 Task: For heading Use Spectral with navy blue colour & Underline.  font size for heading22,  'Change the font style of data to'Spectral and font size to 14,  Change the alignment of both headline & data to Align left In the sheet   Budget Tracker   book
Action: Mouse moved to (214, 150)
Screenshot: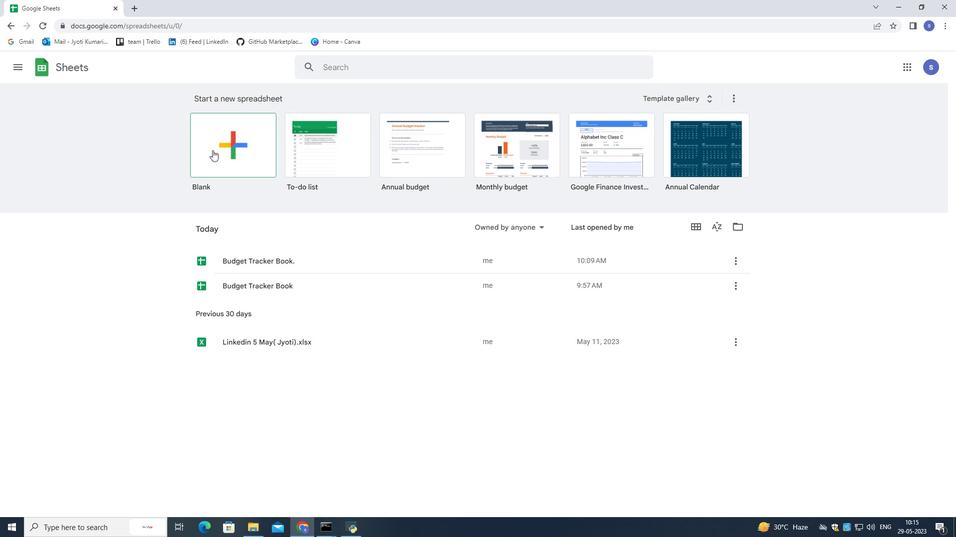 
Action: Mouse pressed left at (214, 150)
Screenshot: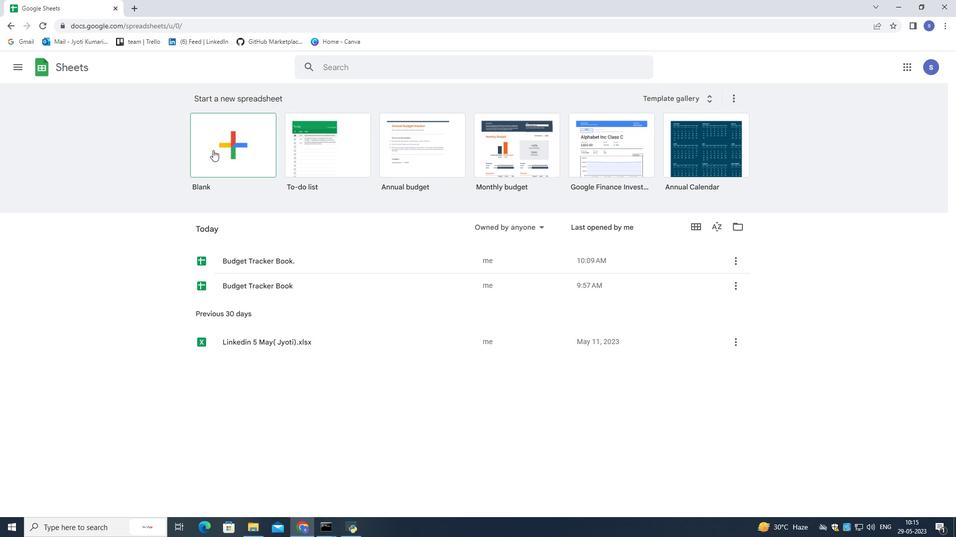 
Action: Mouse moved to (136, 137)
Screenshot: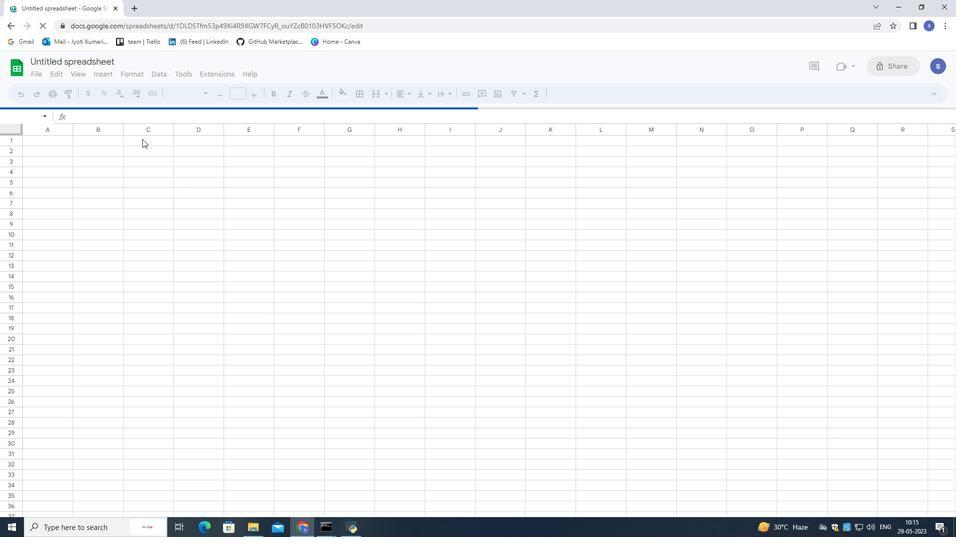
Action: Mouse pressed left at (136, 137)
Screenshot: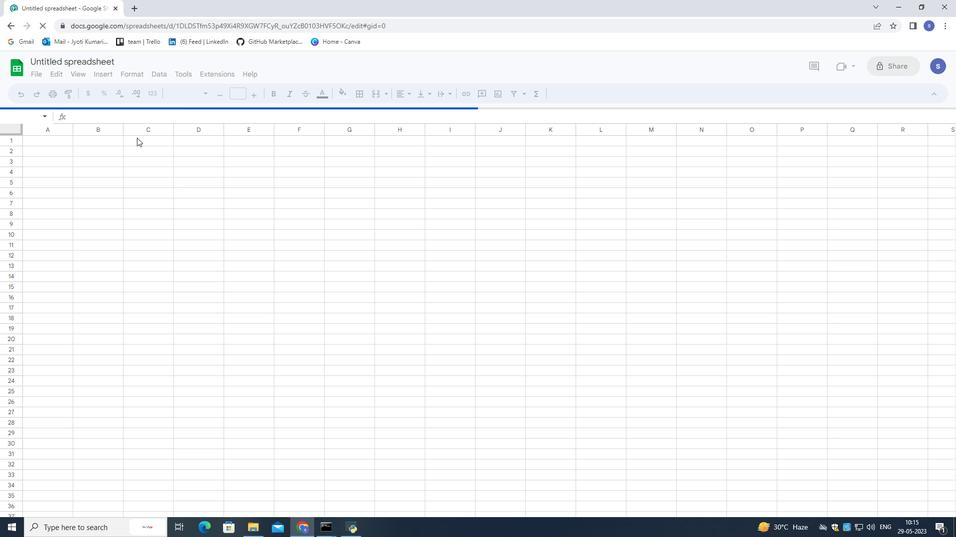 
Action: Mouse moved to (108, 139)
Screenshot: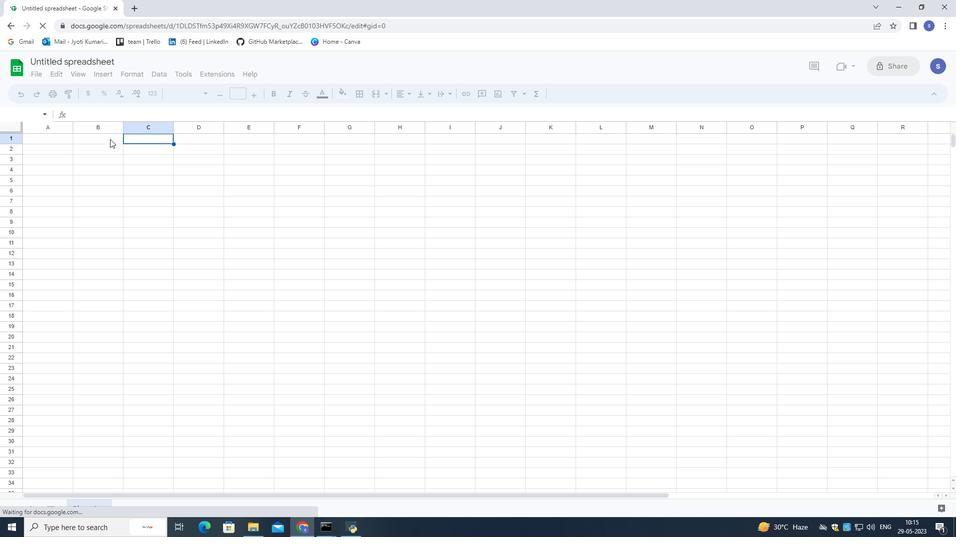 
Action: Mouse pressed left at (108, 139)
Screenshot: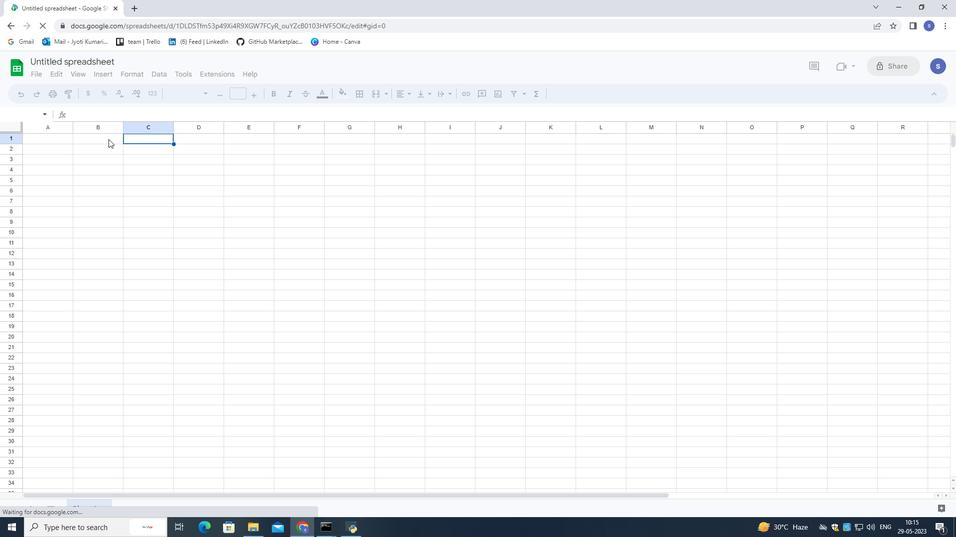 
Action: Mouse moved to (53, 138)
Screenshot: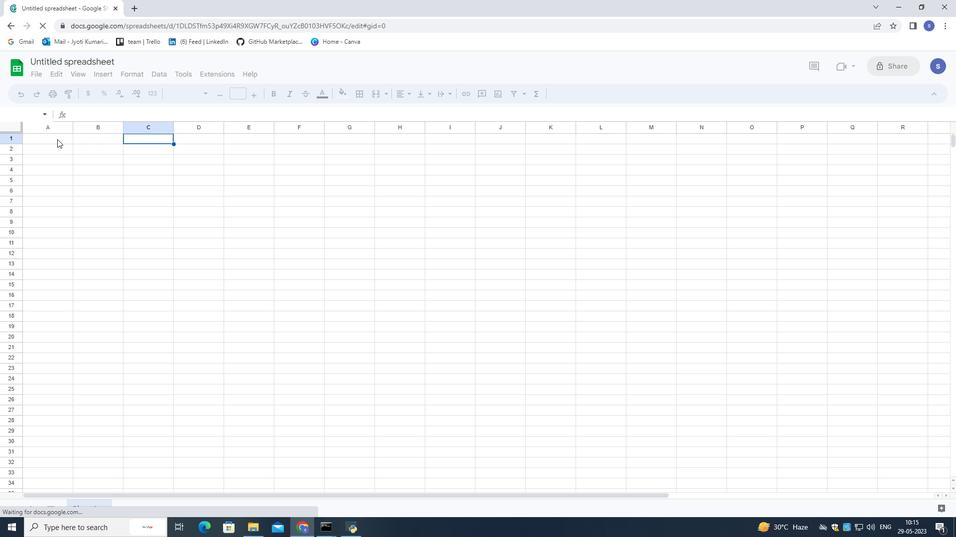 
Action: Mouse pressed left at (53, 138)
Screenshot: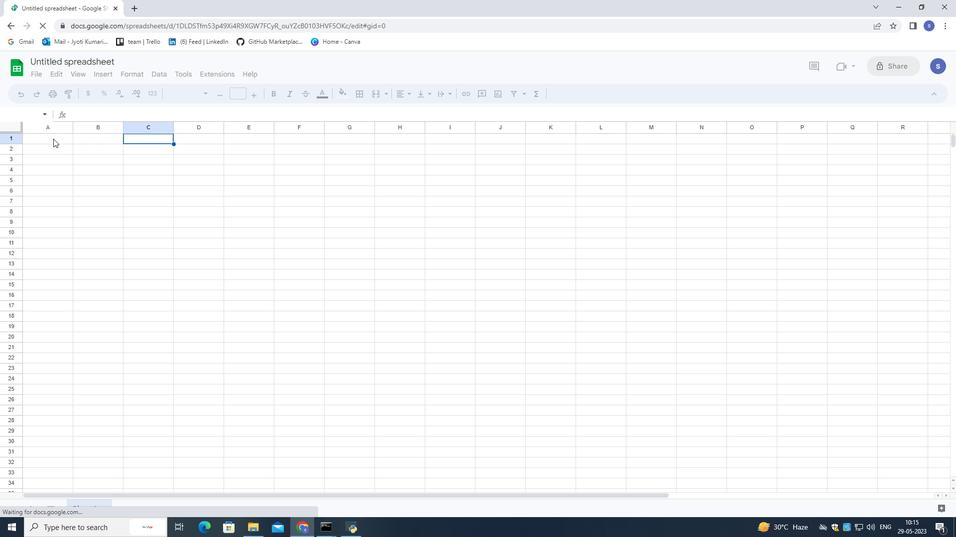 
Action: Mouse moved to (69, 135)
Screenshot: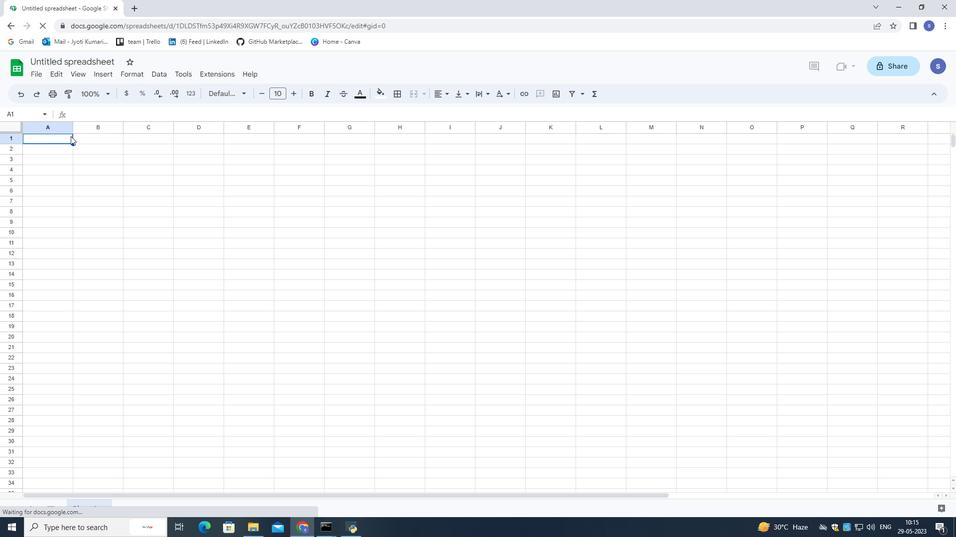 
Action: Mouse pressed left at (69, 135)
Screenshot: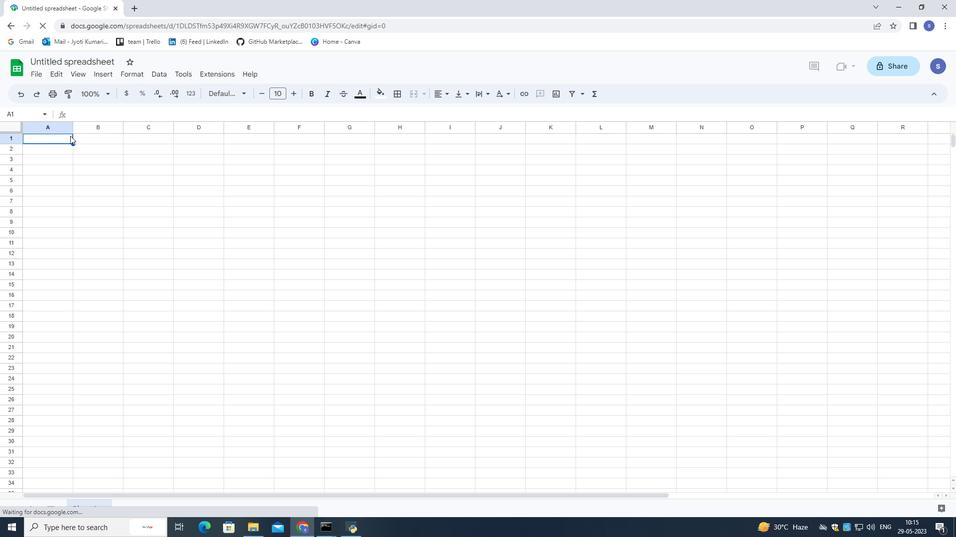 
Action: Mouse moved to (77, 137)
Screenshot: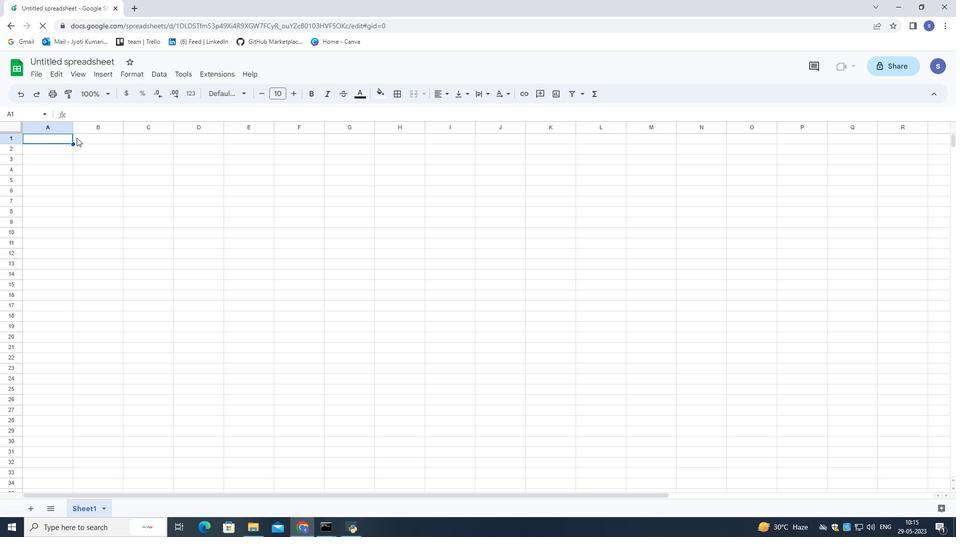 
Action: Mouse pressed left at (77, 137)
Screenshot: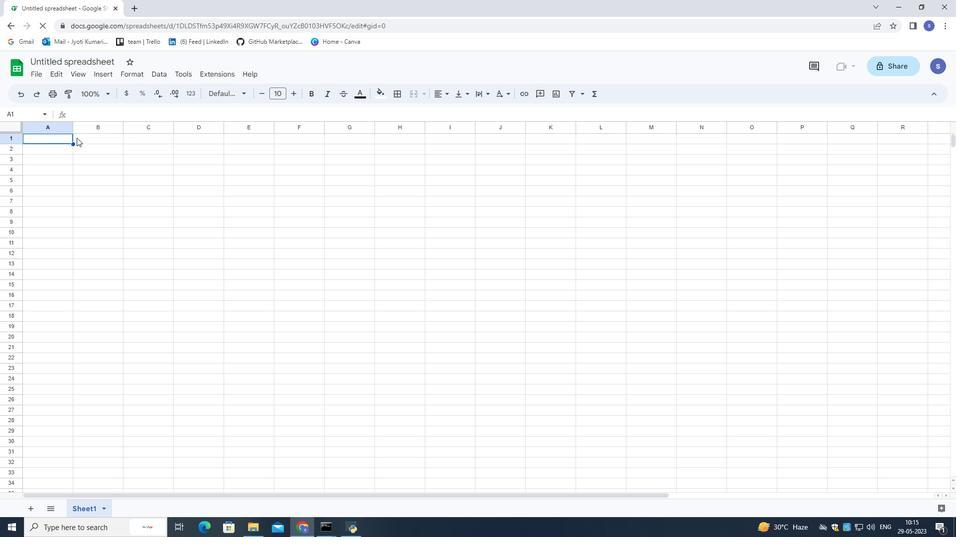 
Action: Mouse moved to (67, 135)
Screenshot: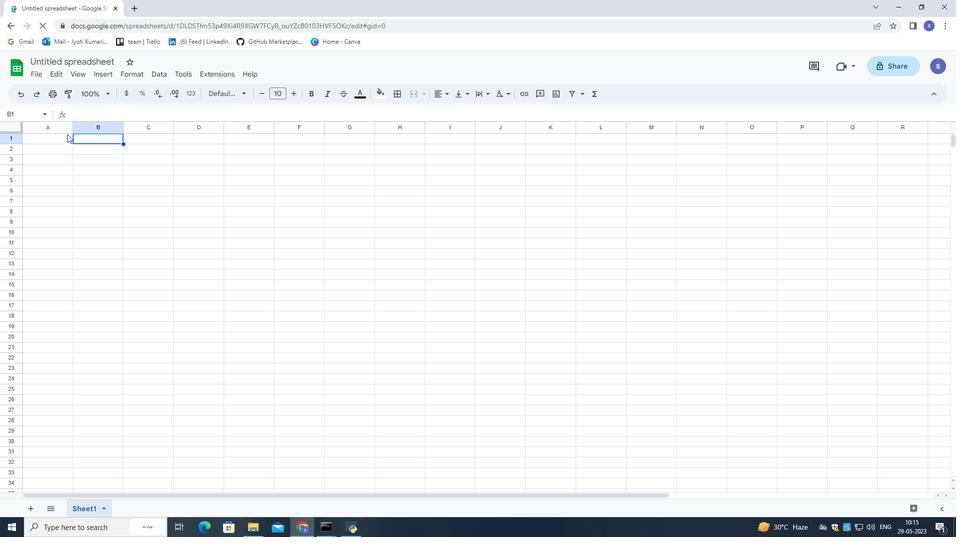 
Action: Mouse pressed left at (67, 135)
Screenshot: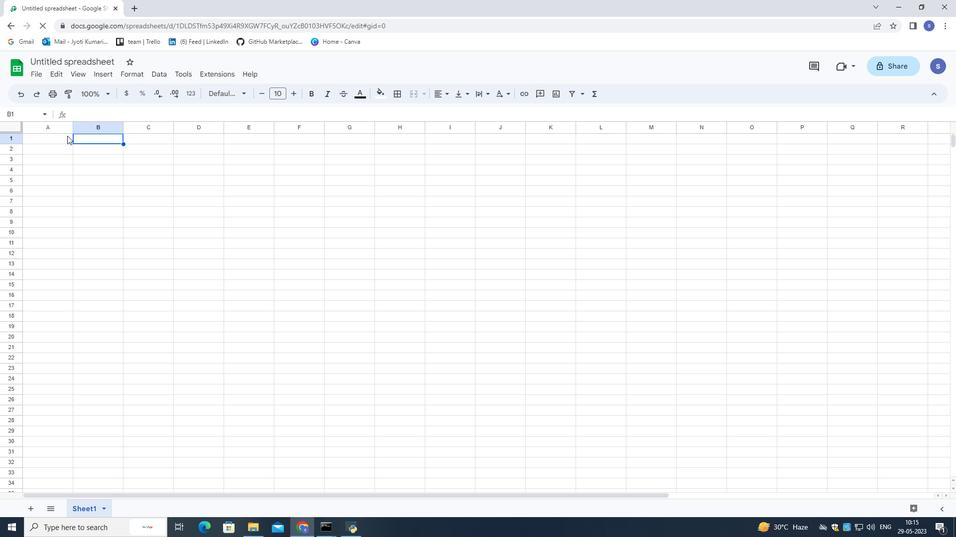 
Action: Mouse pressed right at (67, 135)
Screenshot: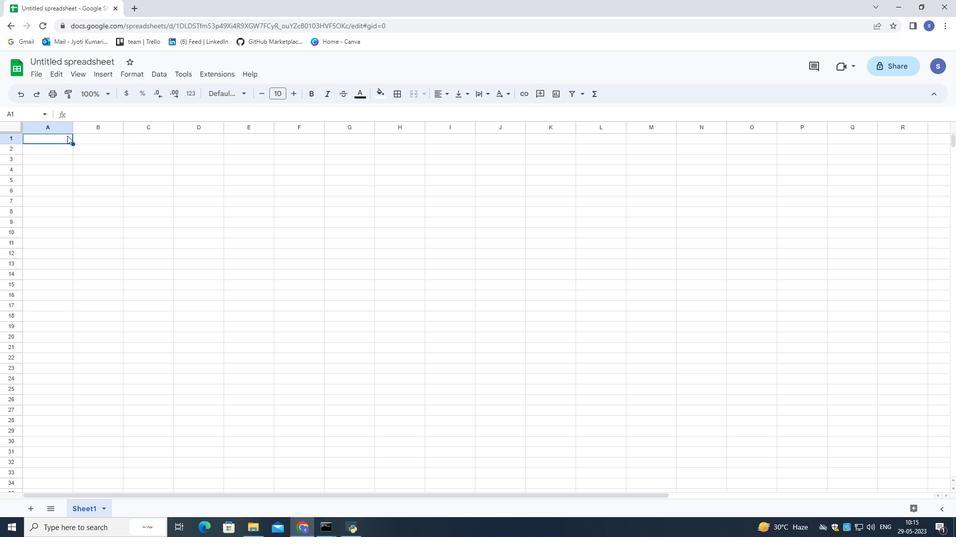 
Action: Mouse moved to (381, 196)
Screenshot: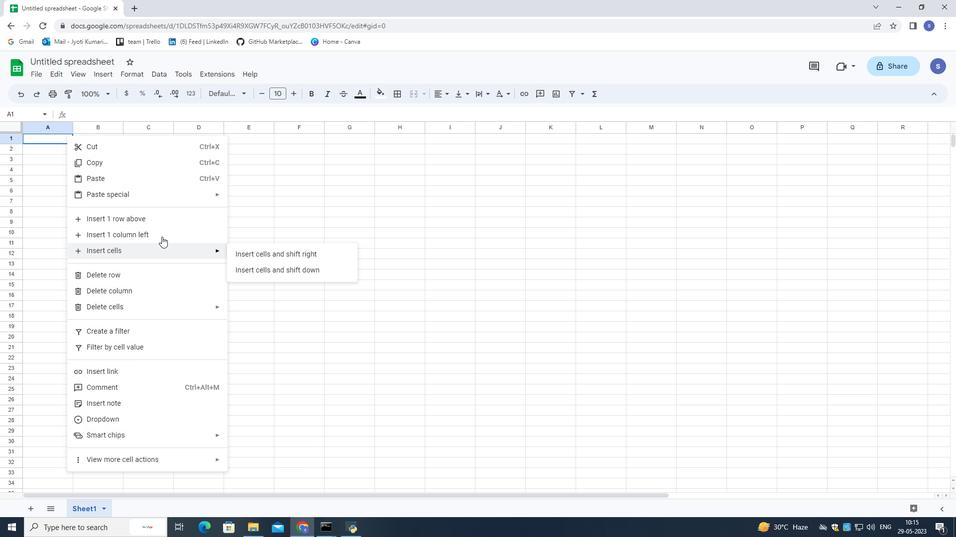 
Action: Mouse pressed left at (381, 196)
Screenshot: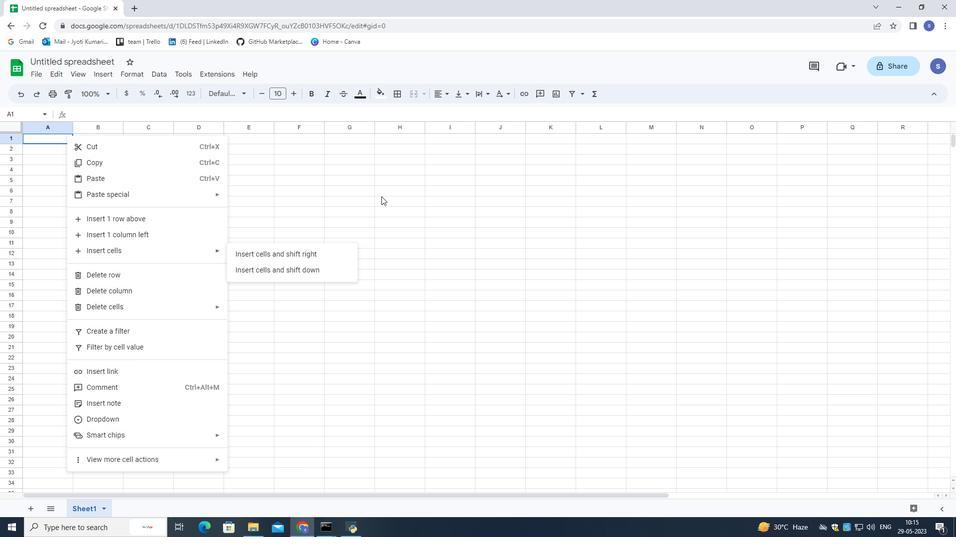 
Action: Mouse moved to (359, 139)
Screenshot: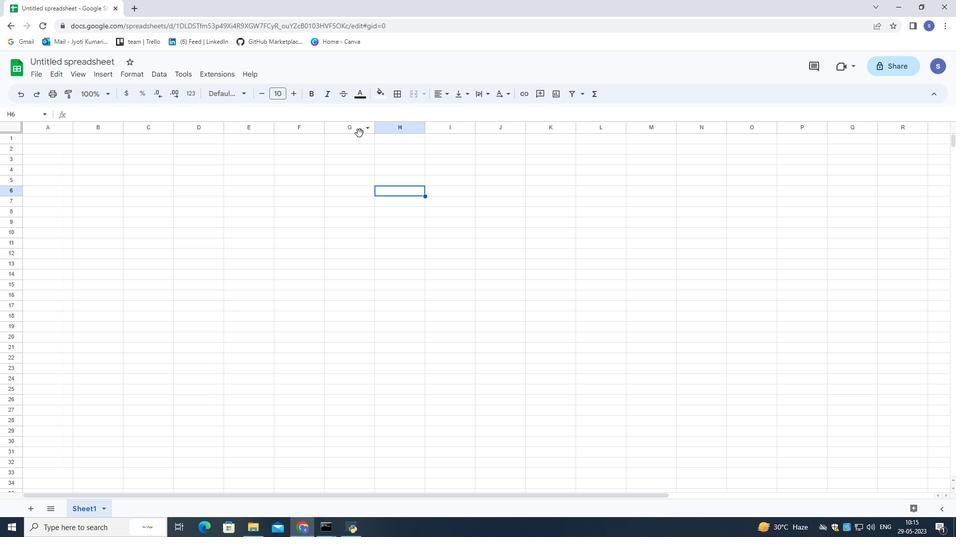 
Action: Mouse pressed left at (359, 139)
Screenshot: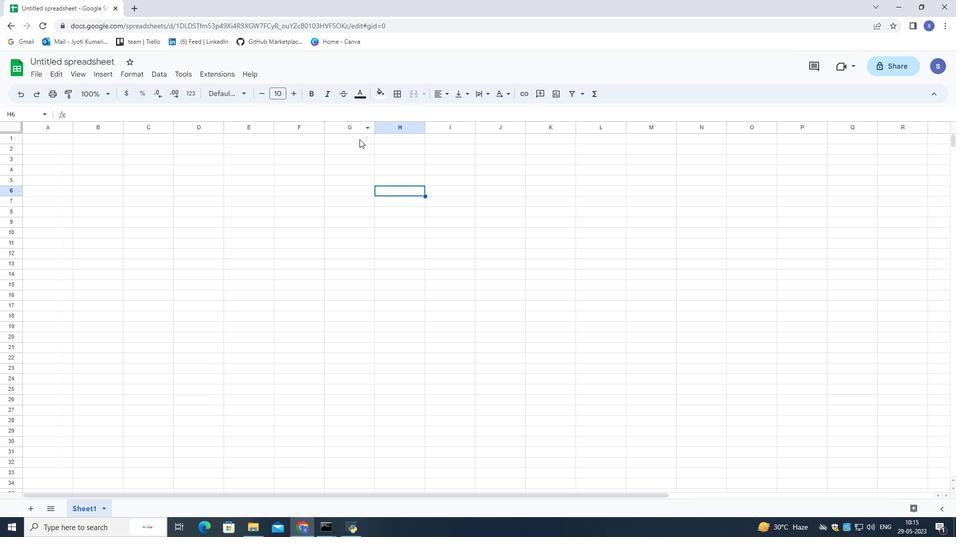 
Action: Mouse moved to (57, 73)
Screenshot: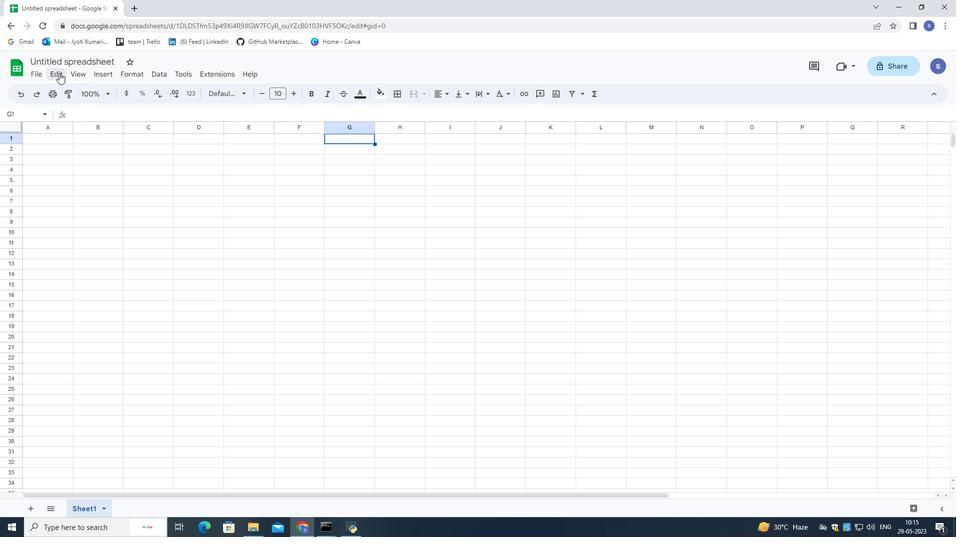 
Action: Mouse pressed left at (57, 73)
Screenshot: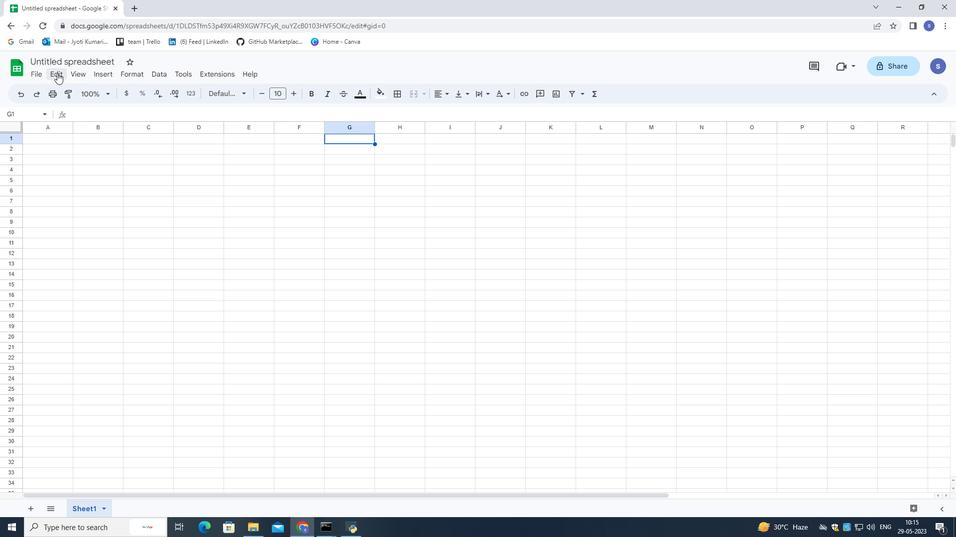 
Action: Mouse moved to (97, 71)
Screenshot: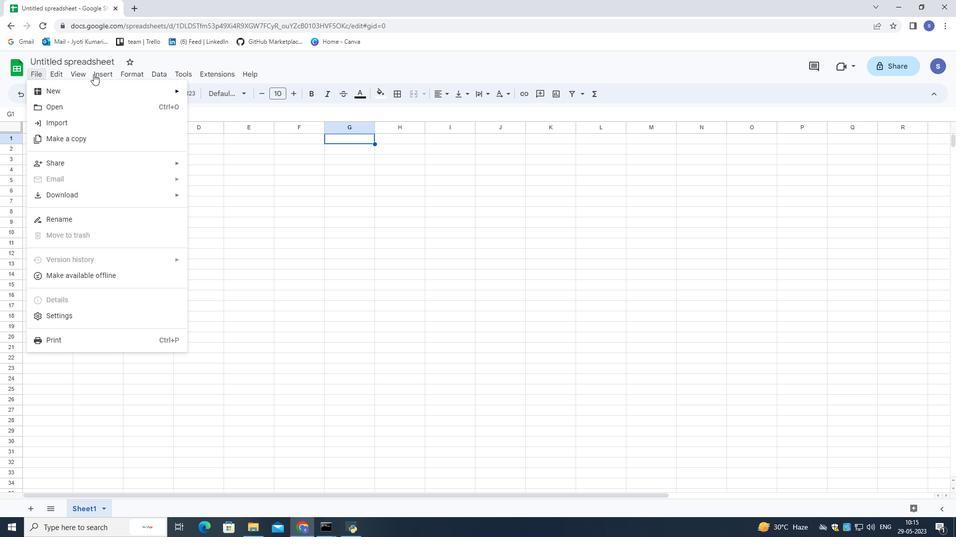
Action: Mouse pressed left at (97, 71)
Screenshot: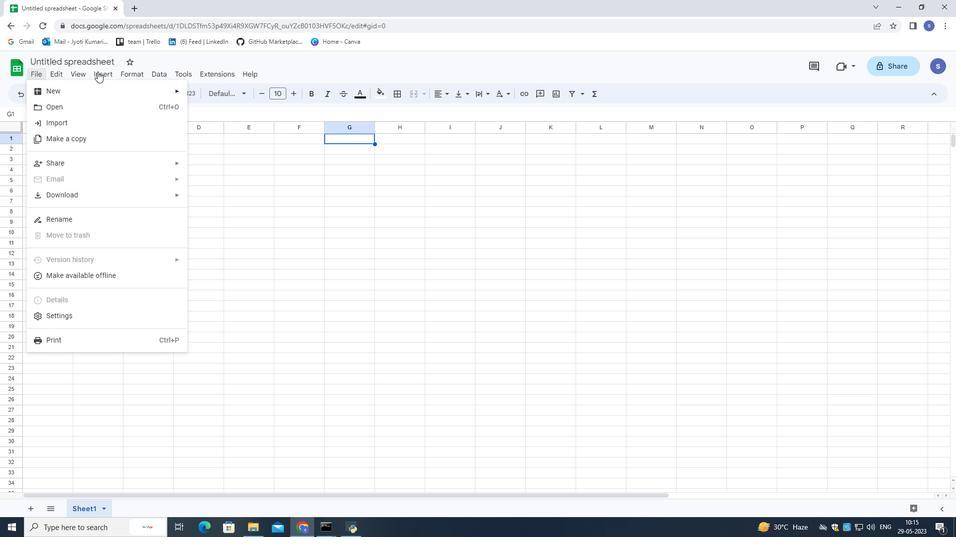 
Action: Mouse pressed left at (97, 71)
Screenshot: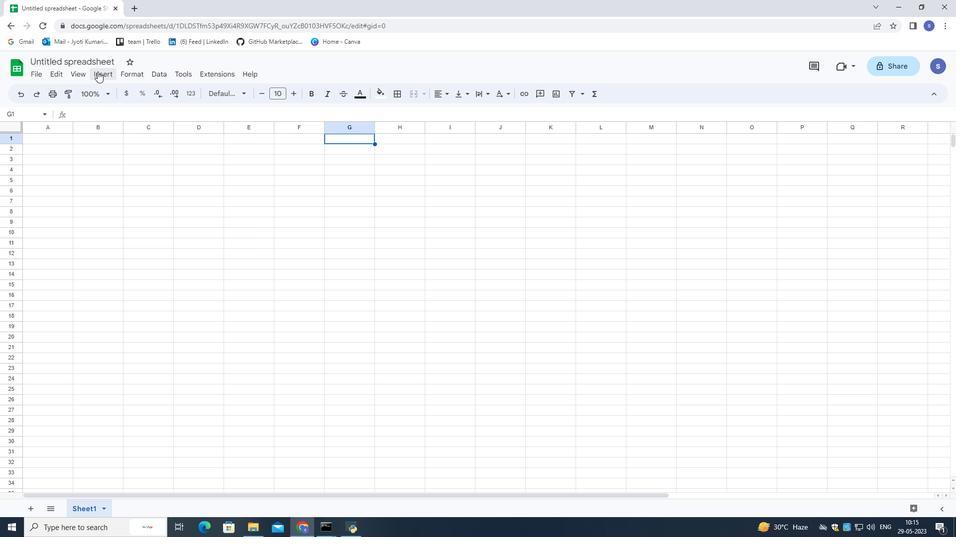 
Action: Mouse moved to (130, 71)
Screenshot: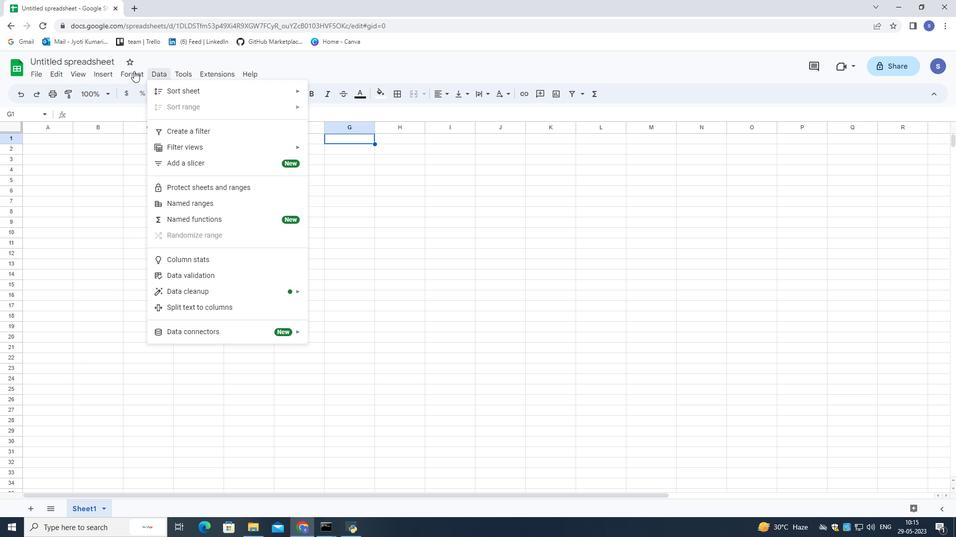 
Action: Mouse pressed left at (130, 71)
Screenshot: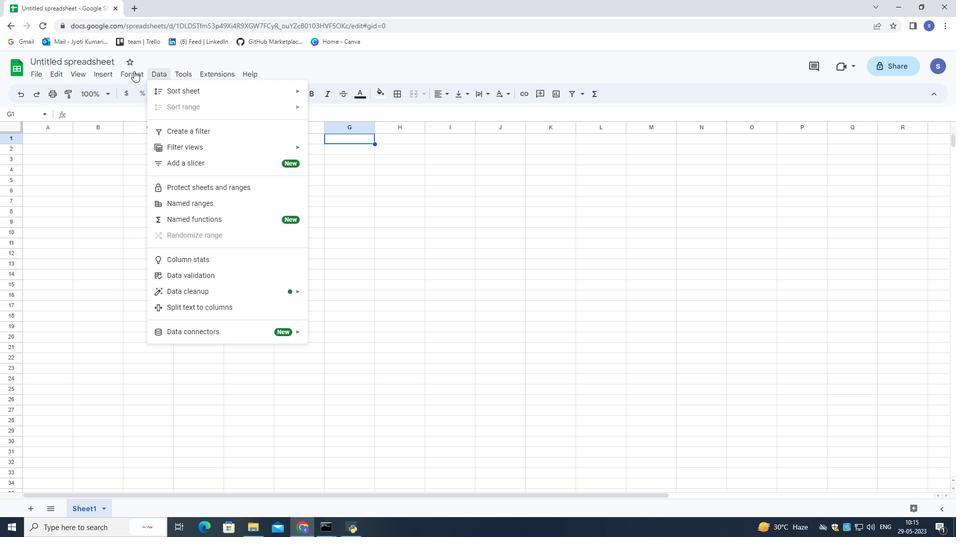 
Action: Mouse moved to (160, 73)
Screenshot: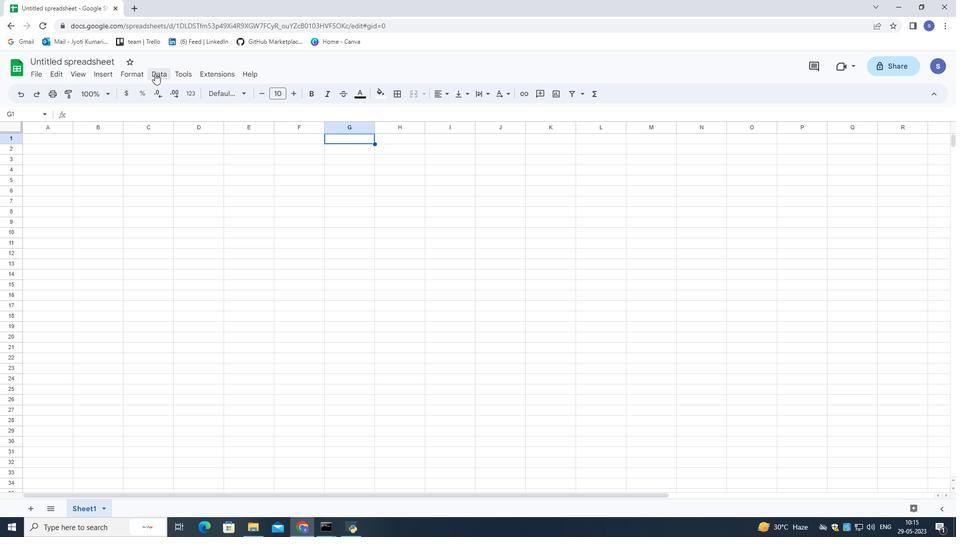 
Action: Mouse pressed left at (160, 73)
Screenshot: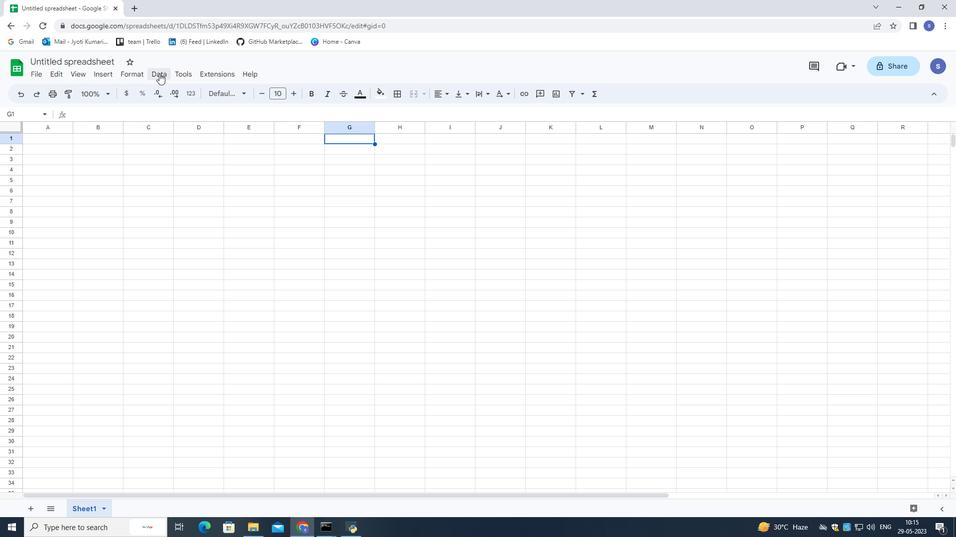 
Action: Mouse moved to (344, 136)
Screenshot: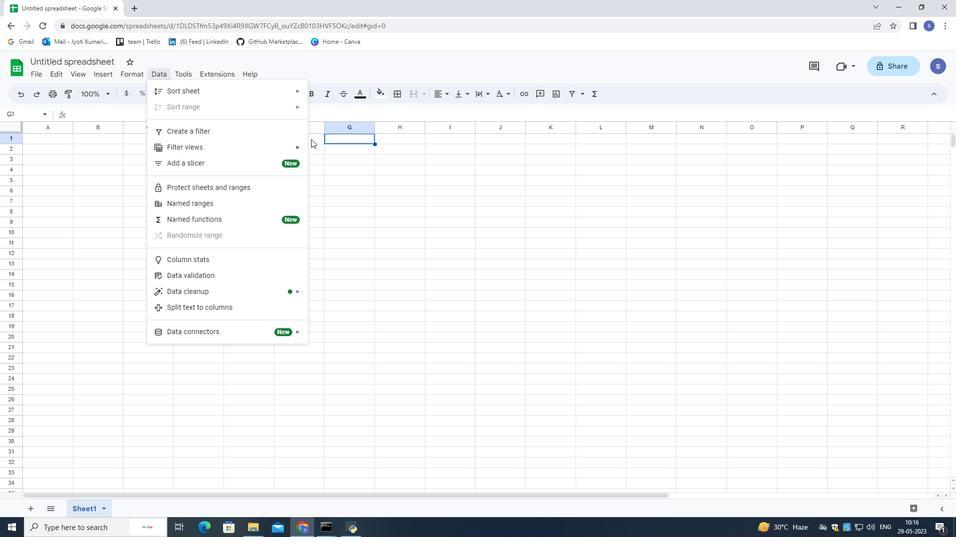 
Action: Mouse pressed left at (344, 136)
Screenshot: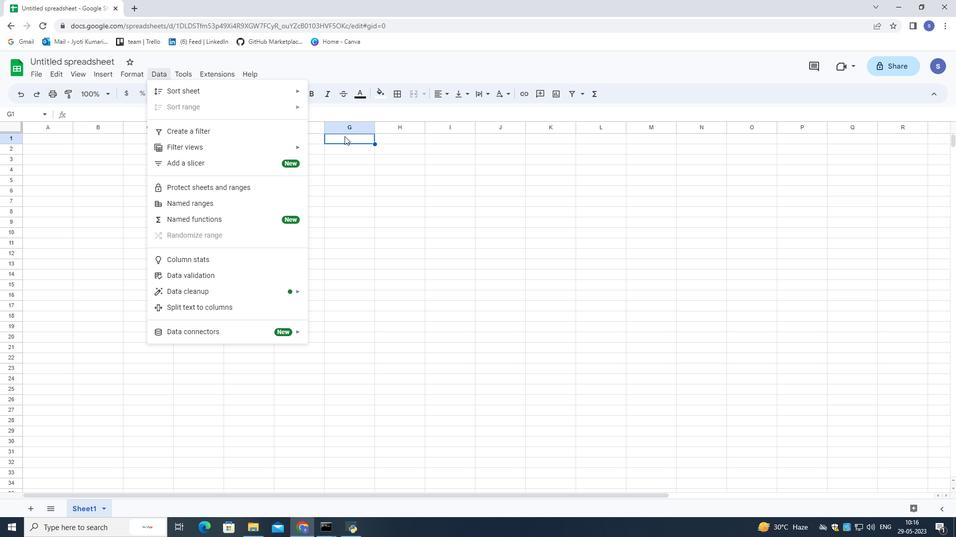 
Action: Mouse pressed right at (344, 136)
Screenshot: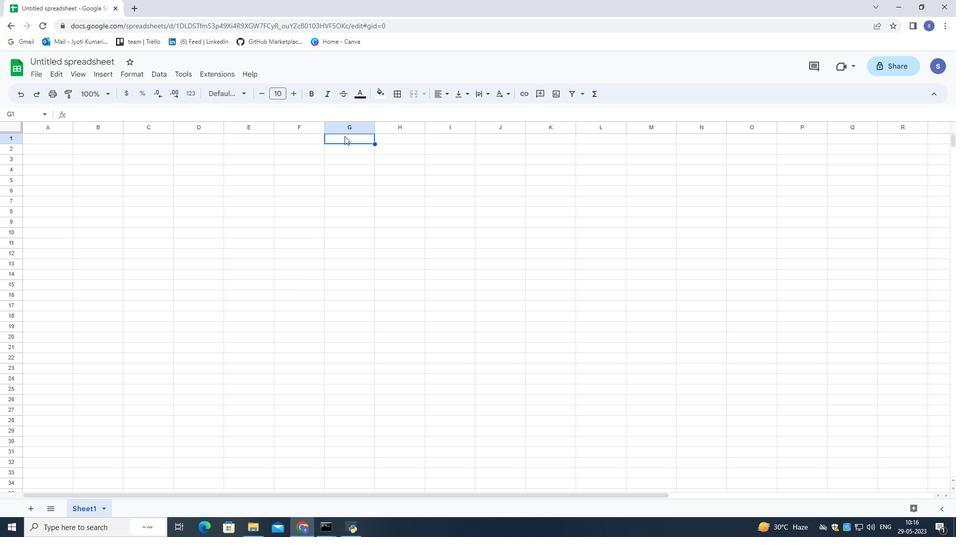 
Action: Mouse moved to (285, 171)
Screenshot: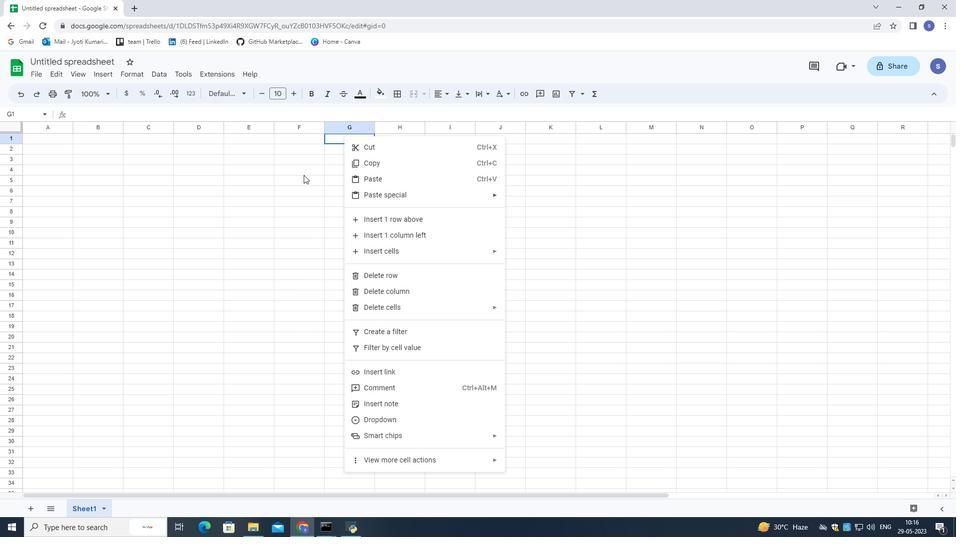 
Action: Mouse pressed left at (285, 171)
Screenshot: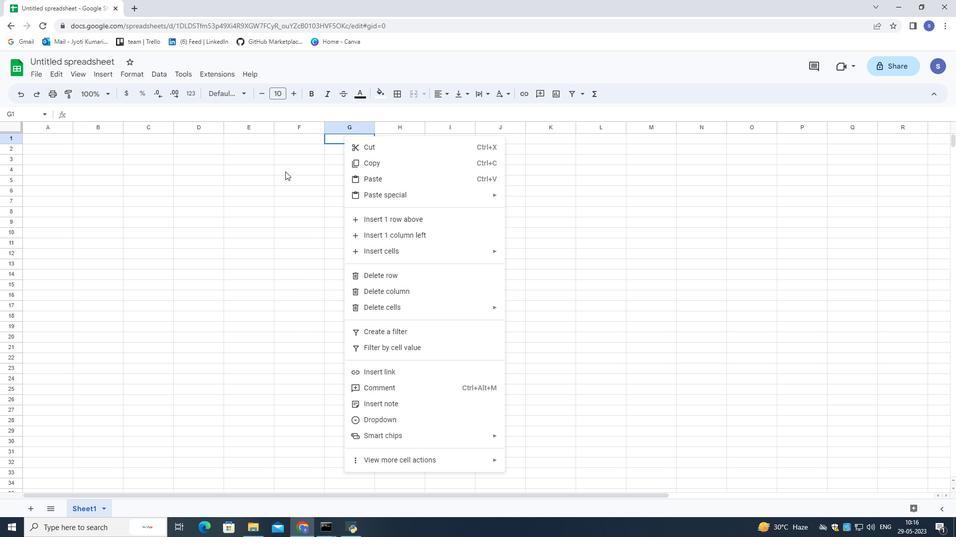 
Action: Mouse moved to (385, 94)
Screenshot: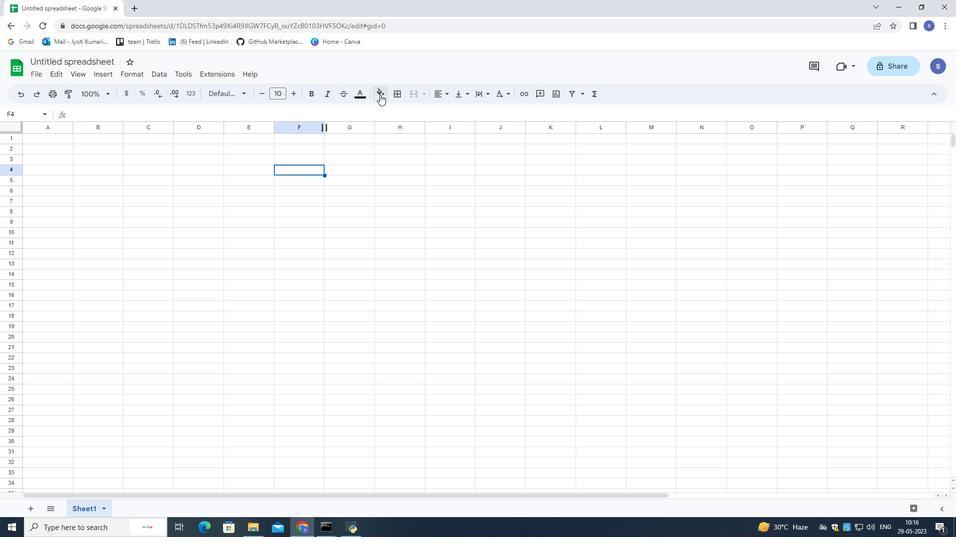 
Action: Mouse pressed left at (385, 94)
Screenshot: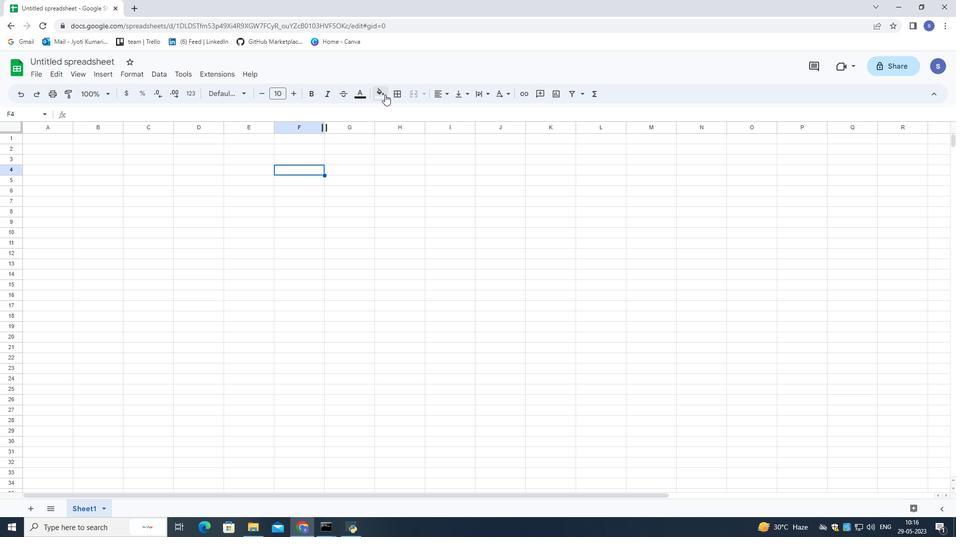 
Action: Mouse moved to (463, 137)
Screenshot: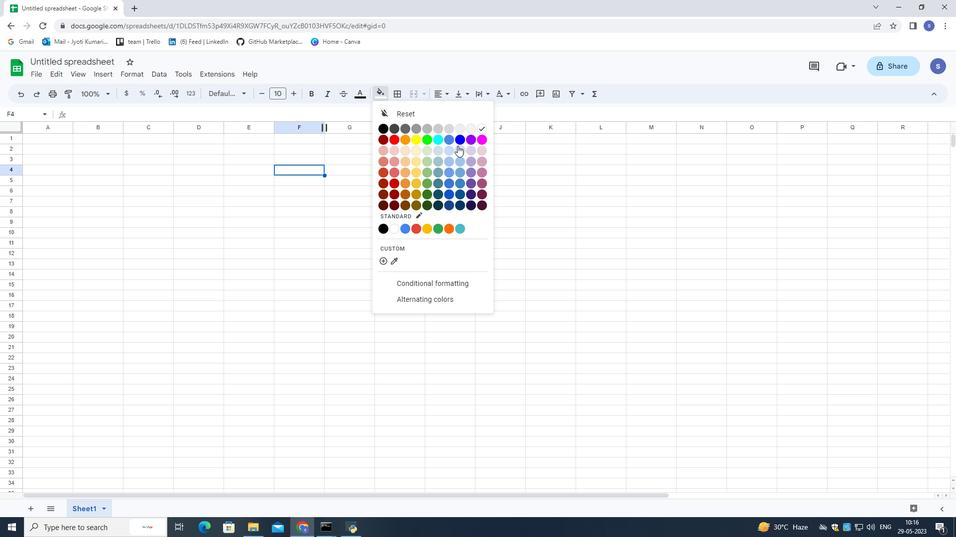 
Action: Mouse pressed left at (463, 137)
Screenshot: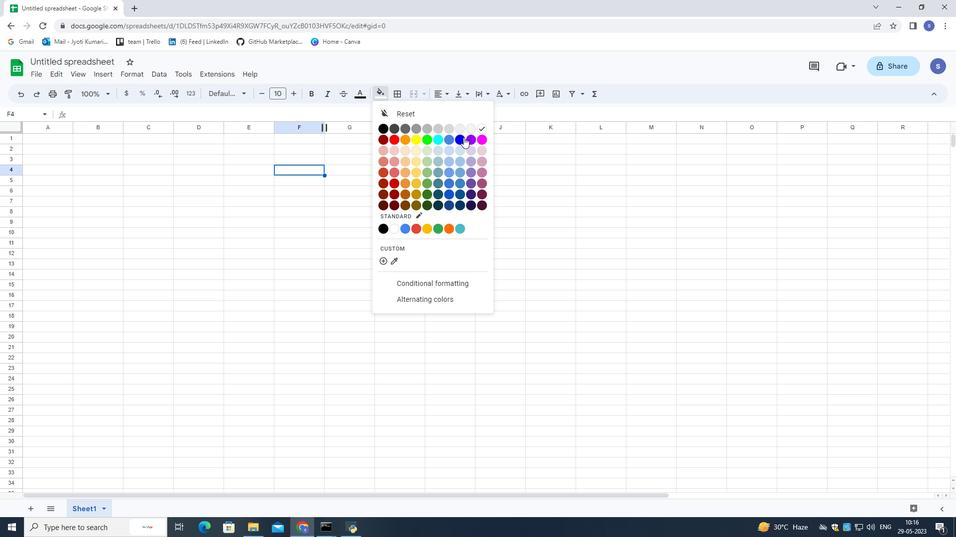 
Action: Mouse moved to (310, 168)
Screenshot: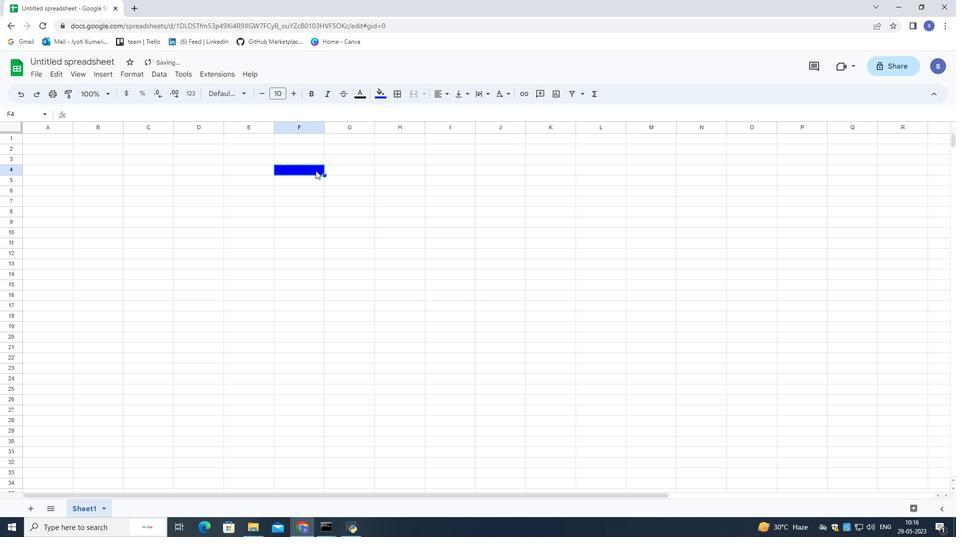 
Action: Mouse pressed right at (310, 168)
Screenshot: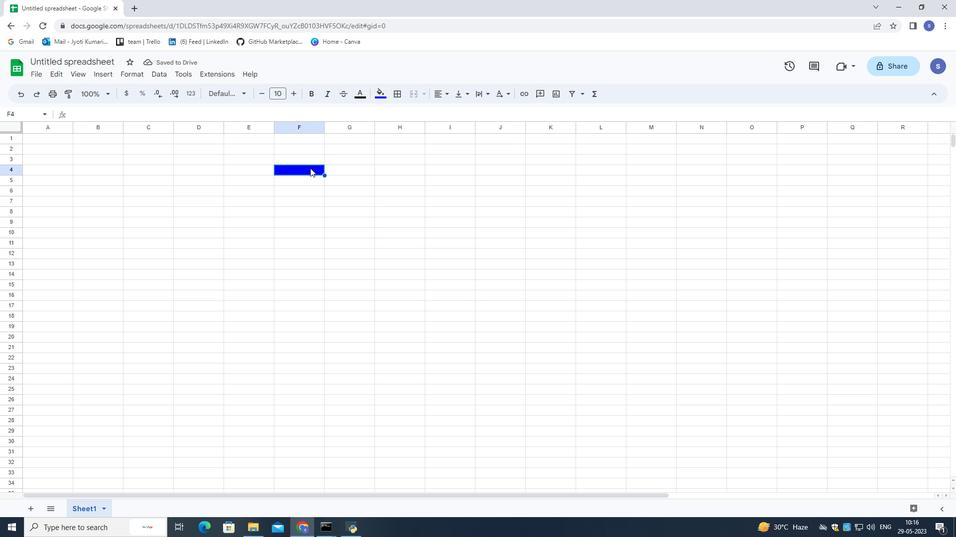 
Action: Mouse moved to (294, 180)
Screenshot: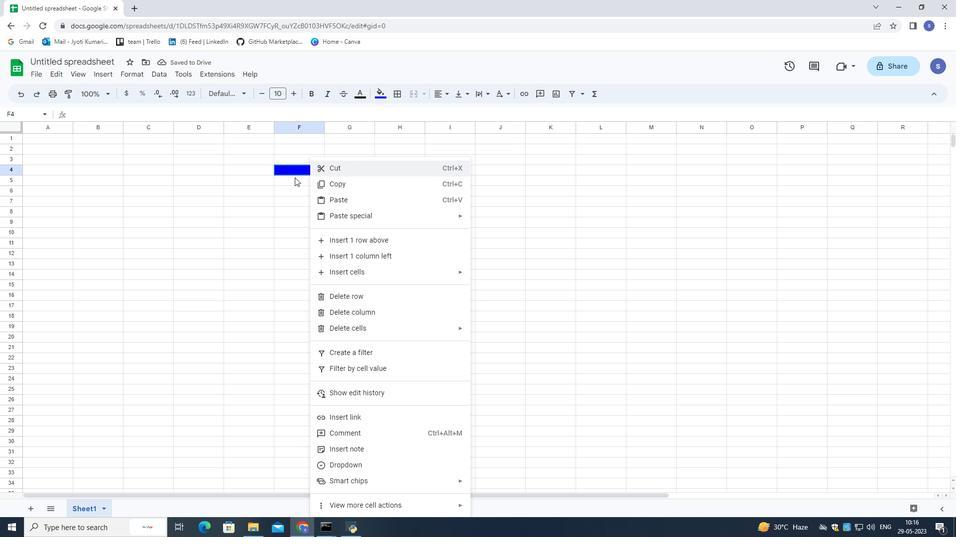 
Action: Mouse pressed left at (294, 180)
Screenshot: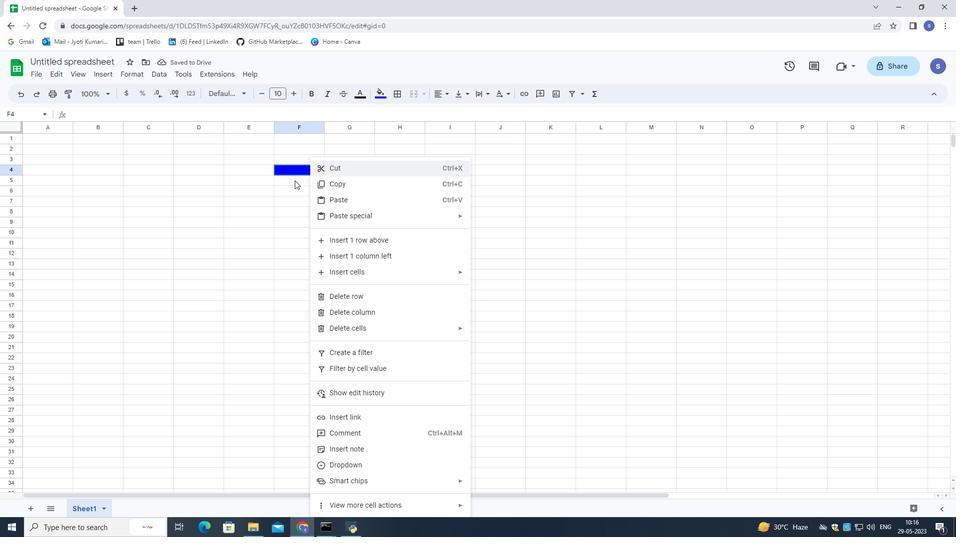 
Action: Mouse moved to (291, 169)
Screenshot: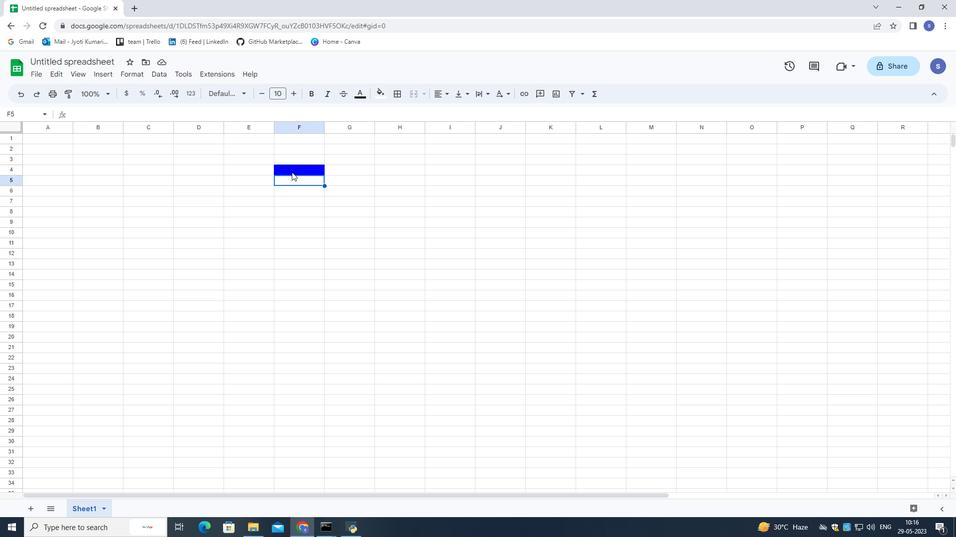 
Action: Mouse pressed left at (291, 169)
Screenshot: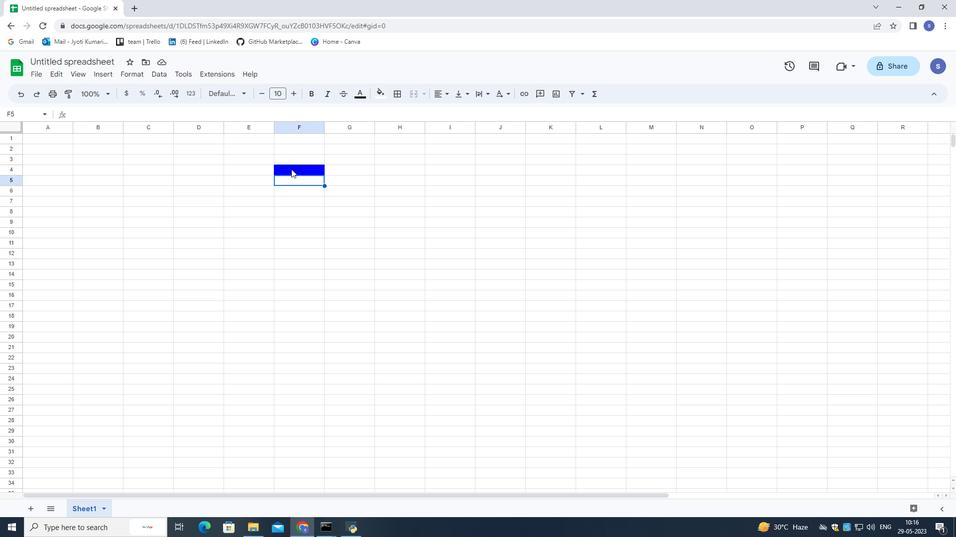 
Action: Mouse moved to (382, 96)
Screenshot: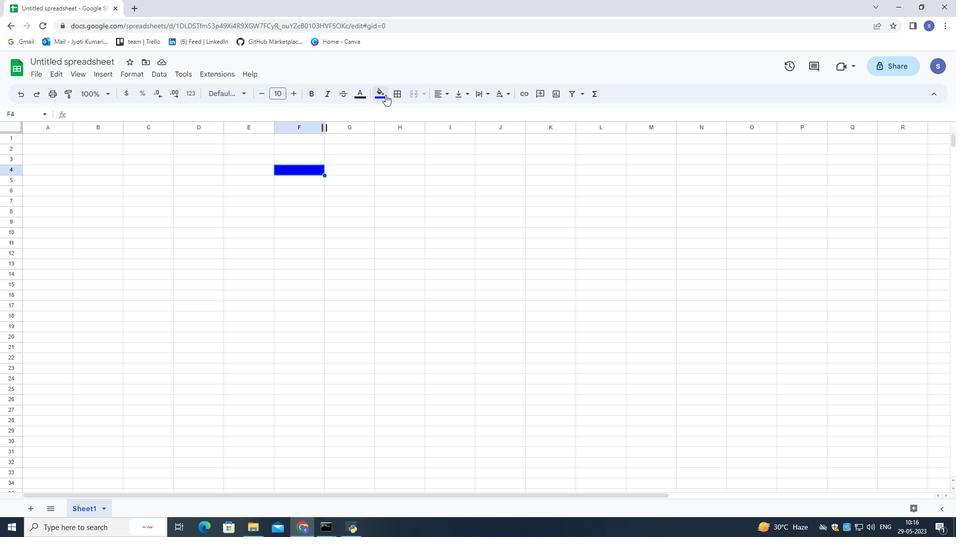 
Action: Mouse pressed left at (382, 96)
Screenshot: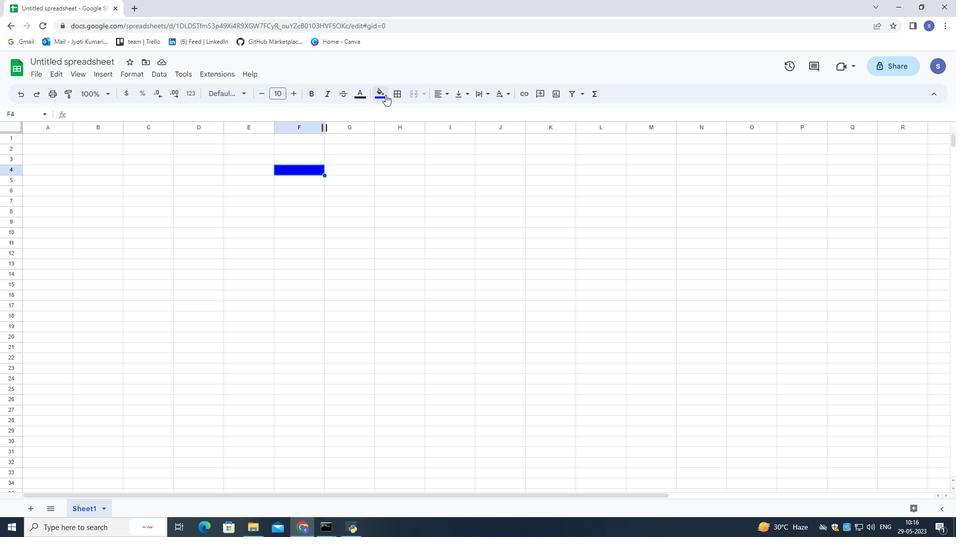 
Action: Mouse moved to (394, 262)
Screenshot: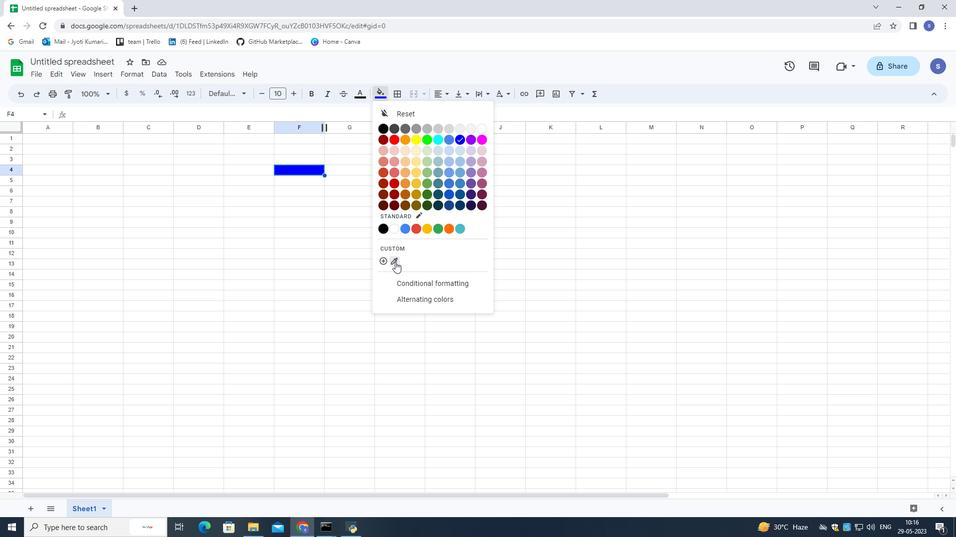 
Action: Mouse pressed left at (394, 262)
Screenshot: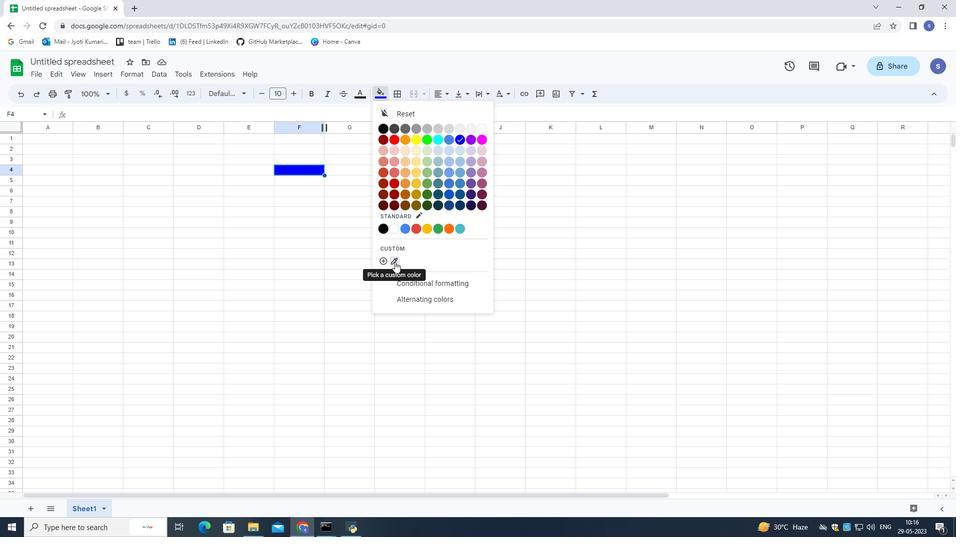 
Action: Mouse moved to (384, 97)
Screenshot: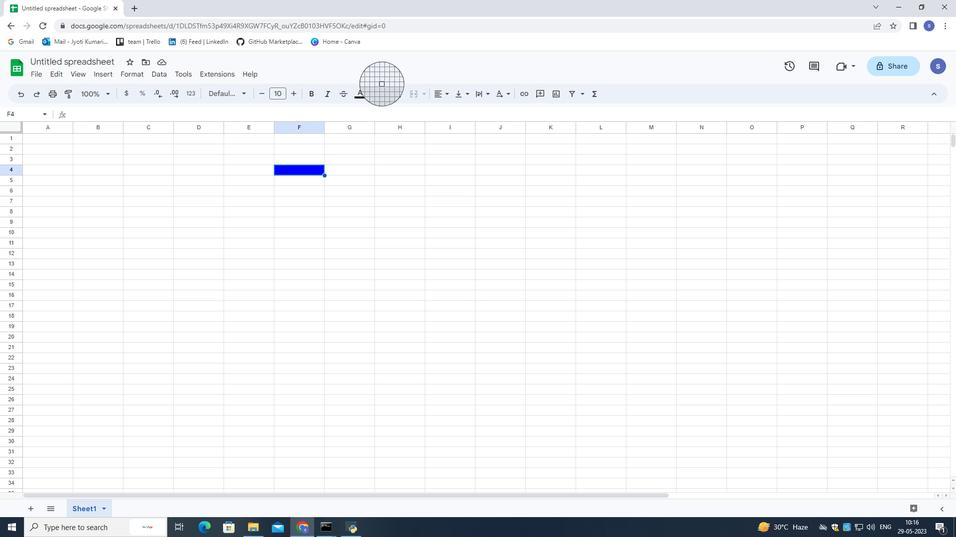 
Action: Mouse pressed left at (384, 97)
Screenshot: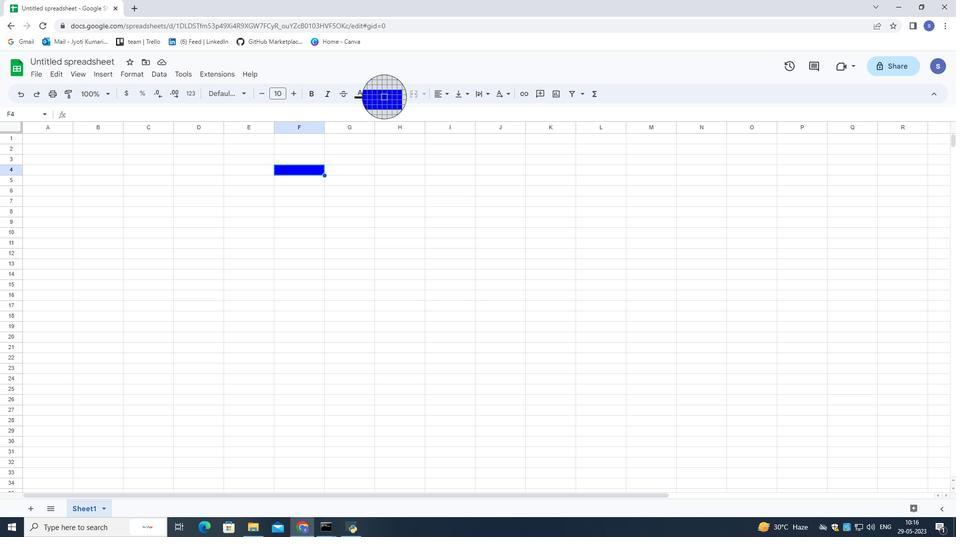 
Action: Mouse pressed left at (384, 97)
Screenshot: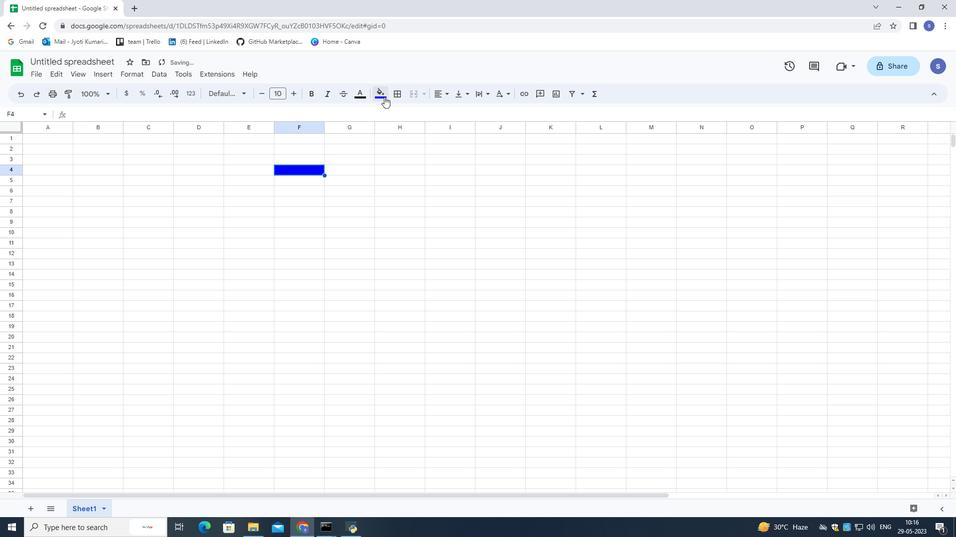 
Action: Mouse moved to (427, 287)
Screenshot: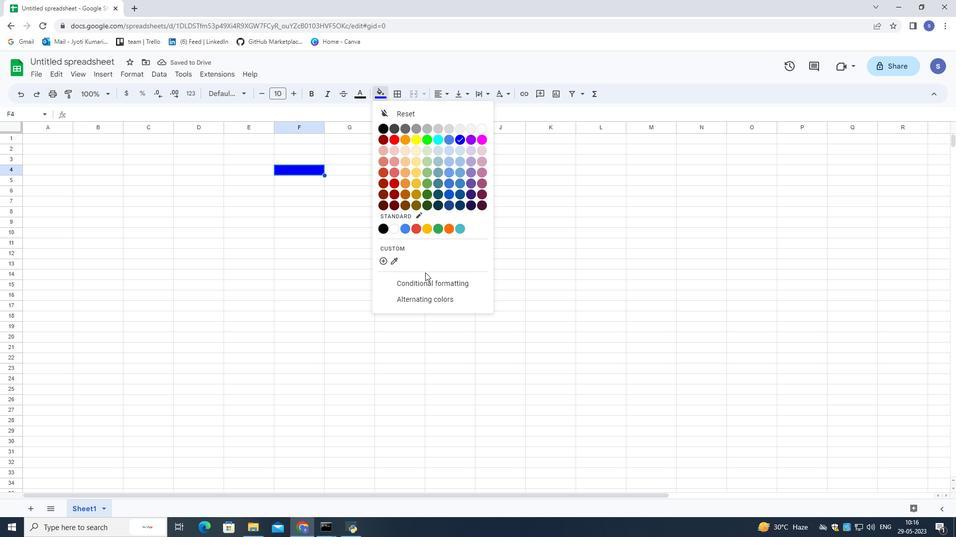 
Action: Mouse pressed left at (427, 287)
Screenshot: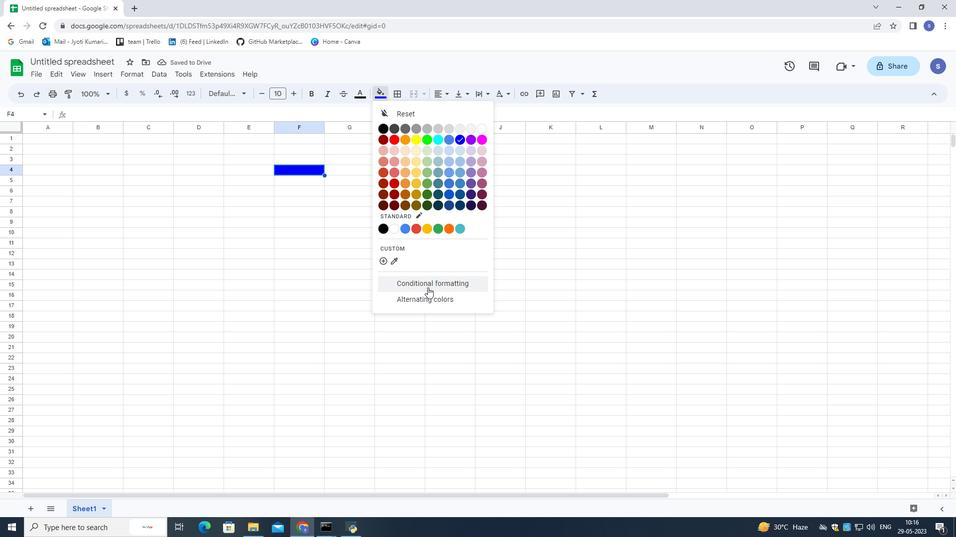 
Action: Mouse moved to (936, 96)
Screenshot: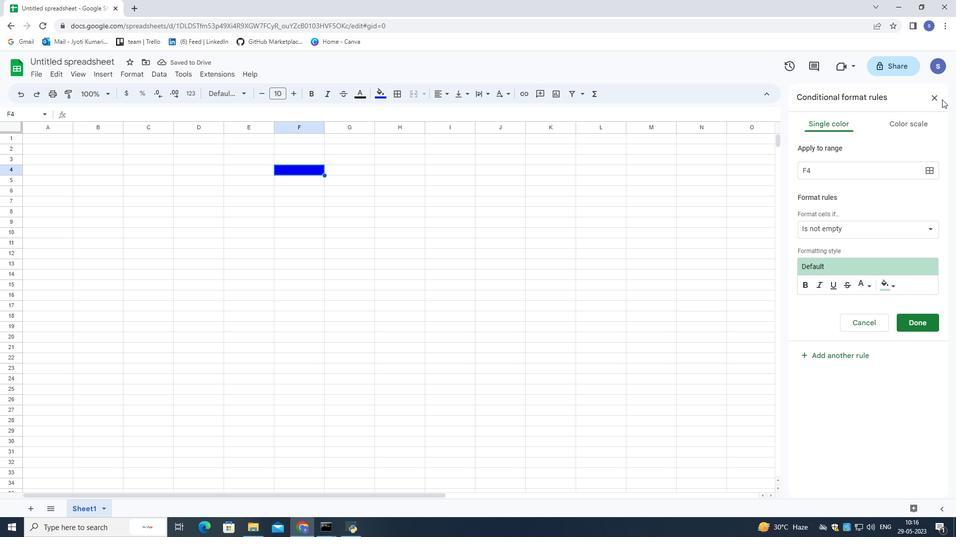 
Action: Mouse pressed left at (936, 96)
Screenshot: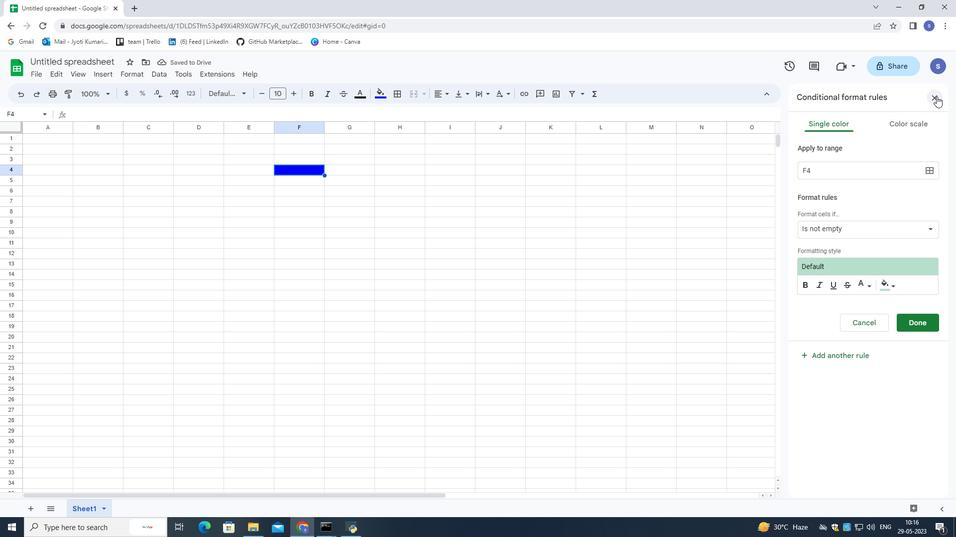 
Action: Mouse moved to (304, 169)
Screenshot: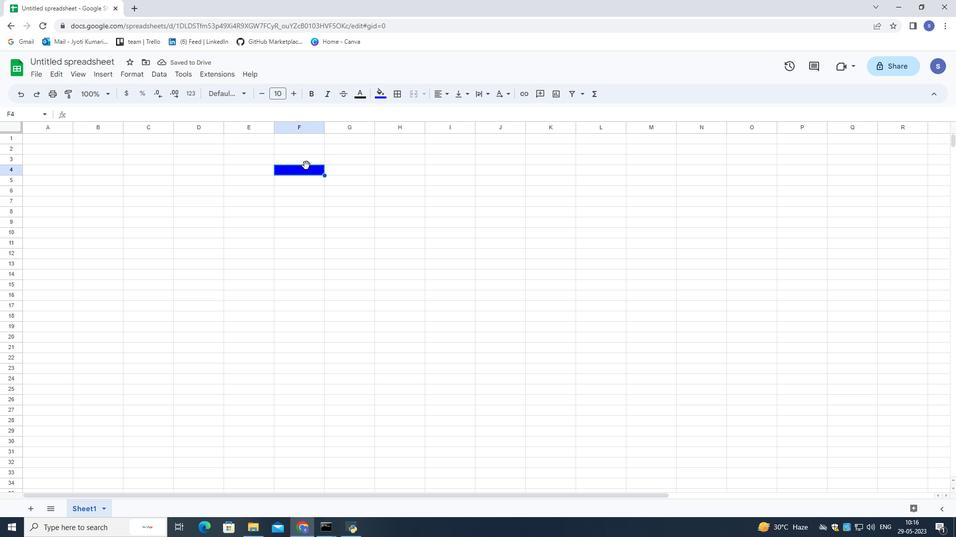 
Action: Mouse pressed left at (304, 169)
Screenshot: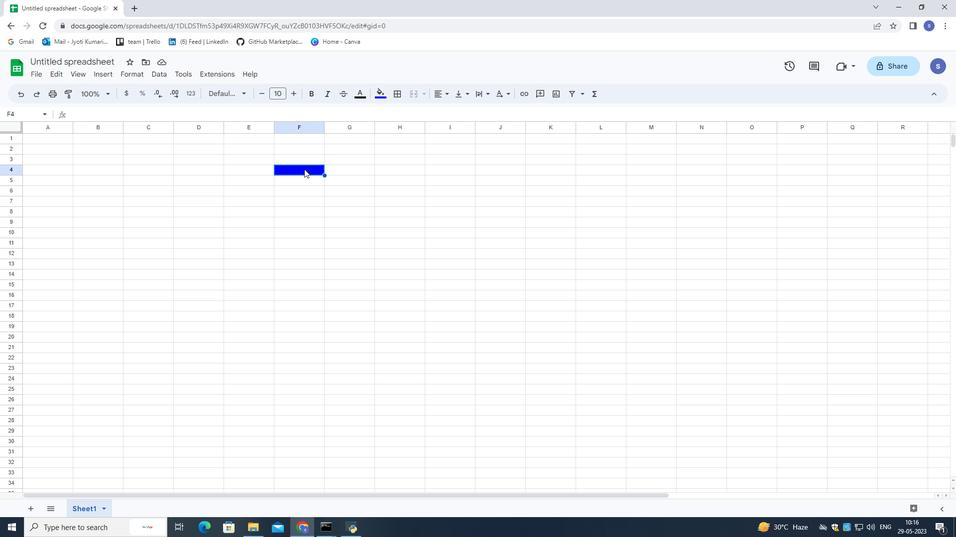 
Action: Mouse moved to (386, 96)
Screenshot: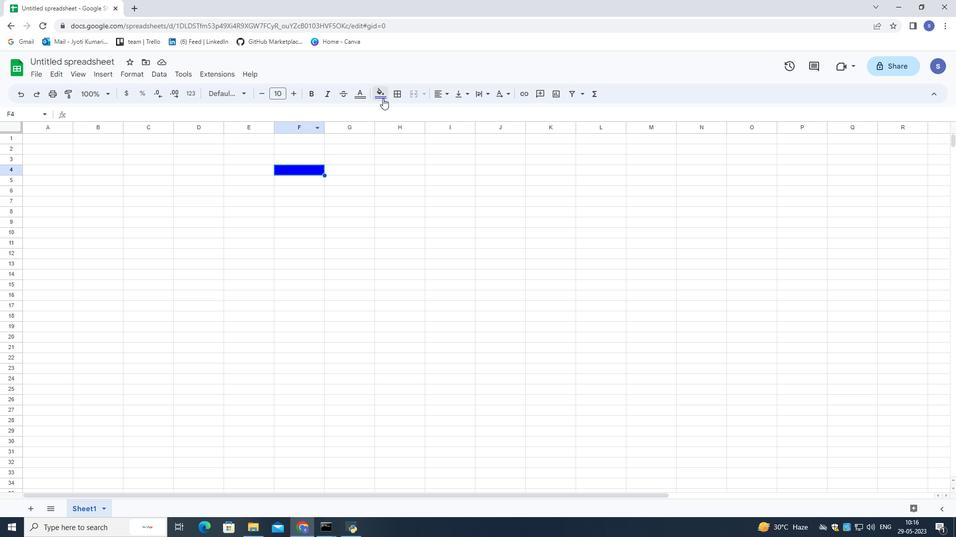 
Action: Mouse pressed left at (386, 96)
Screenshot: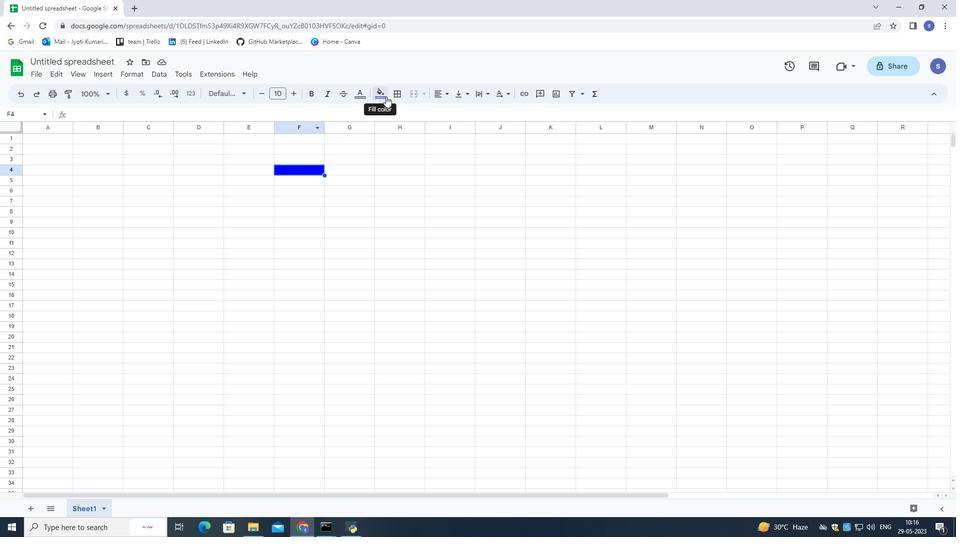 
Action: Mouse moved to (383, 112)
Screenshot: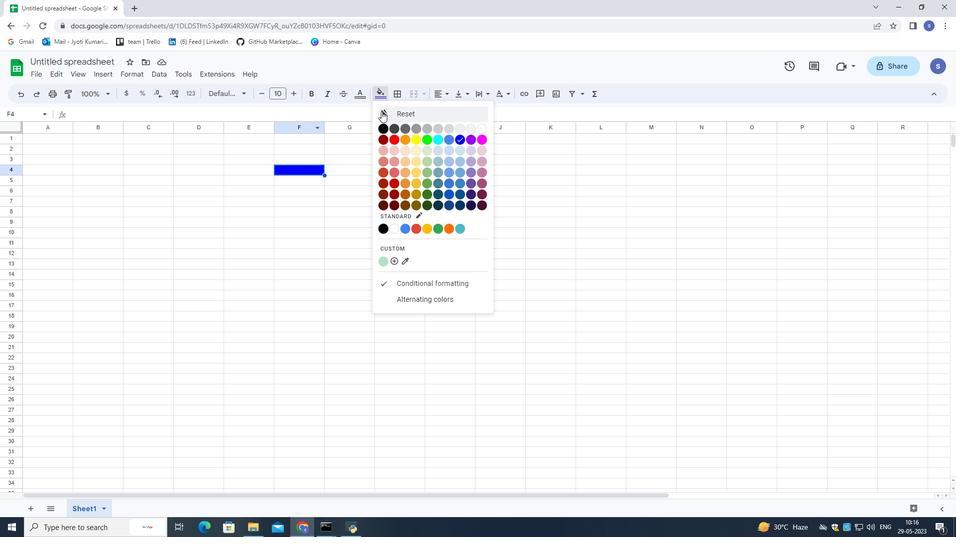 
Action: Mouse pressed left at (383, 112)
Screenshot: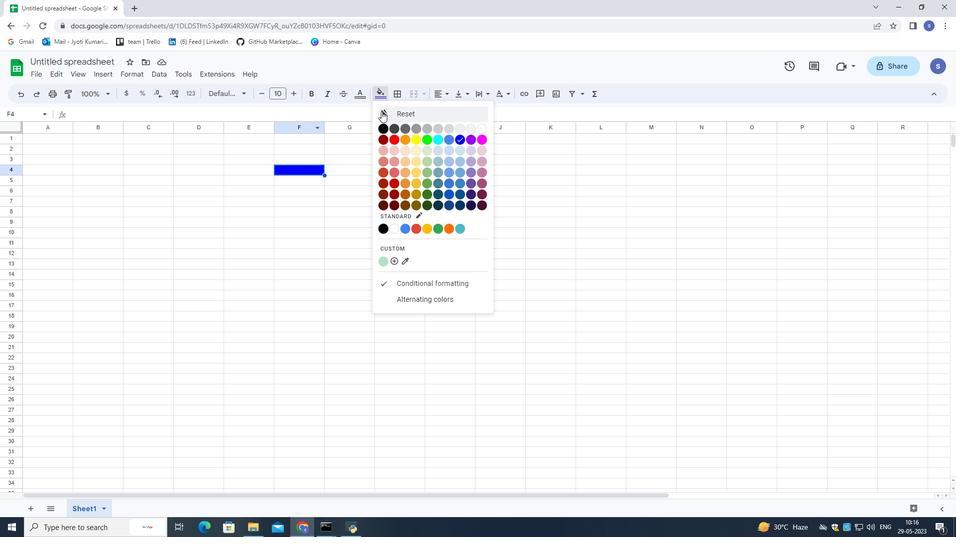 
Action: Mouse moved to (386, 90)
Screenshot: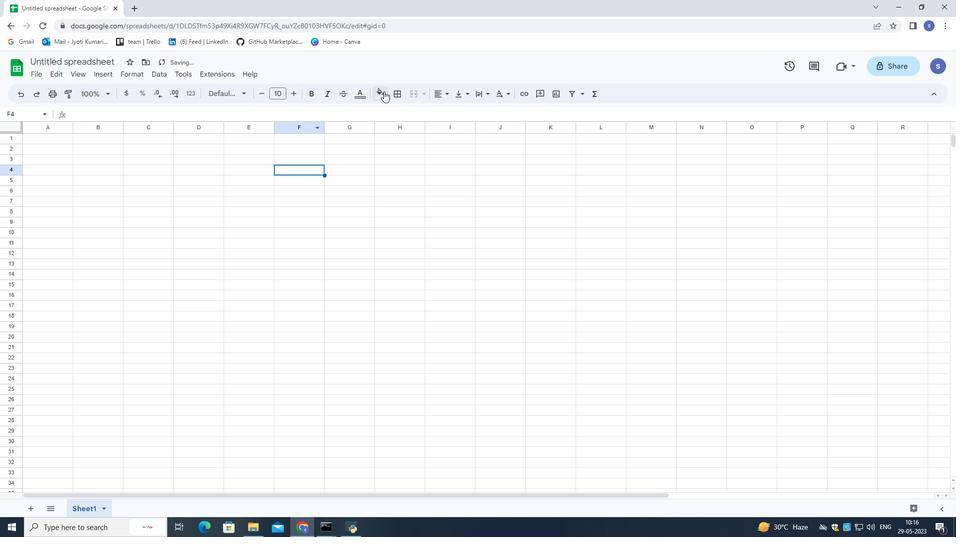 
Action: Mouse pressed left at (386, 90)
Screenshot: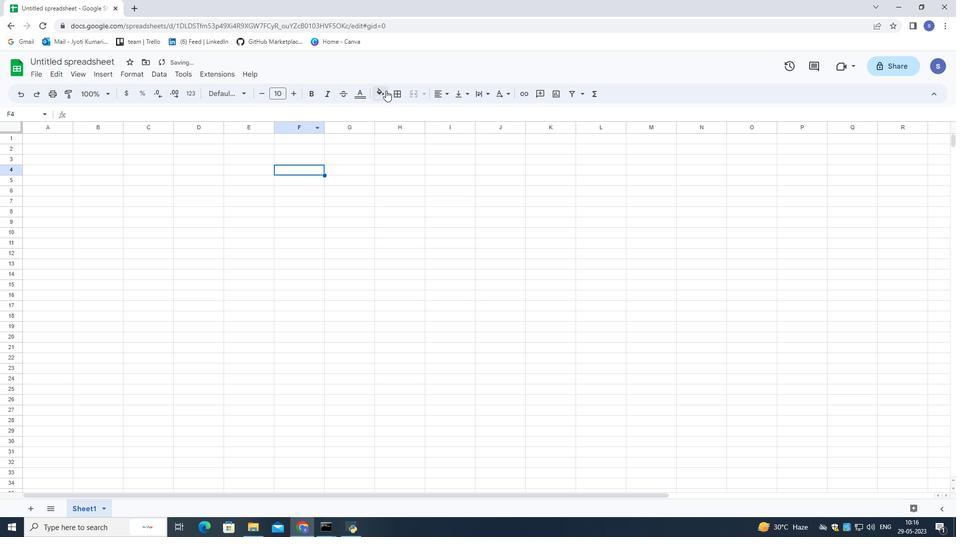 
Action: Mouse moved to (416, 214)
Screenshot: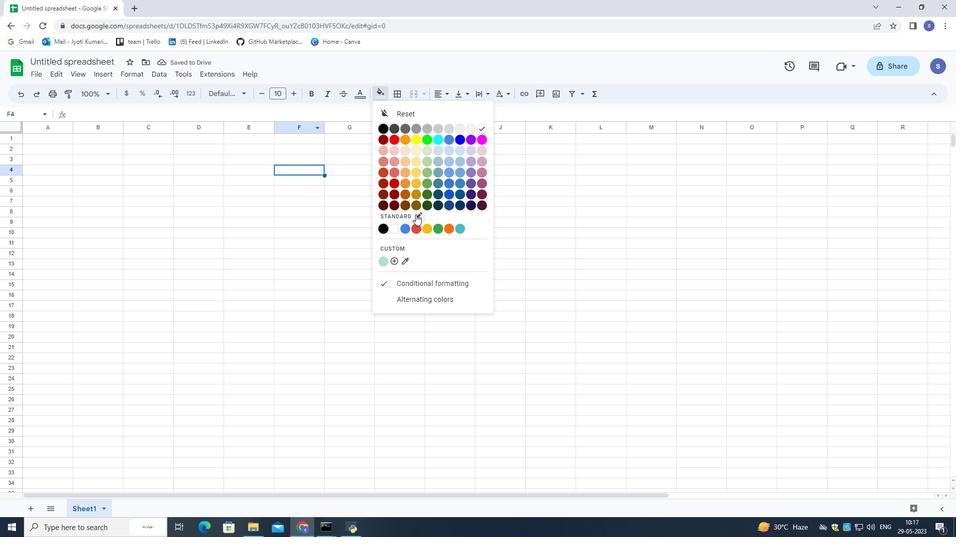 
Action: Mouse pressed left at (416, 214)
Screenshot: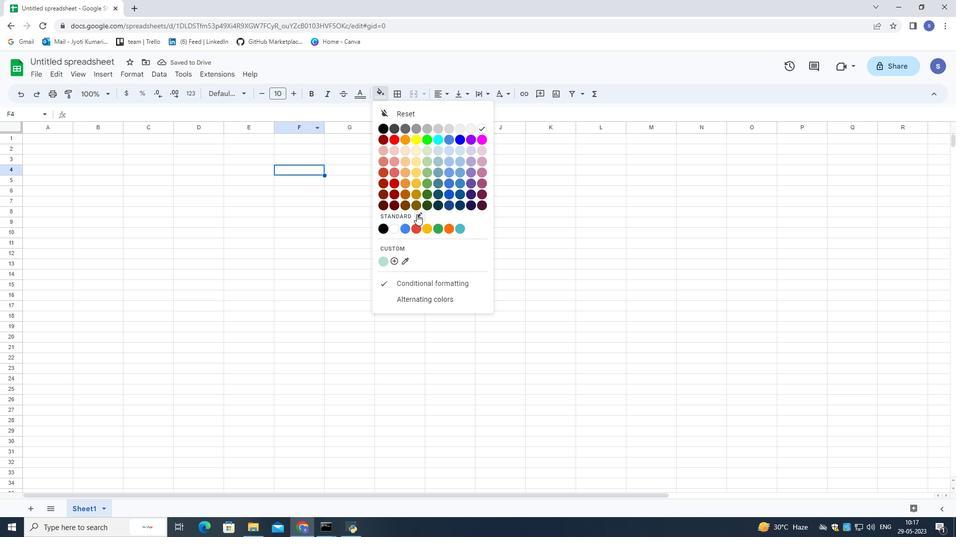 
Action: Mouse moved to (865, 347)
Screenshot: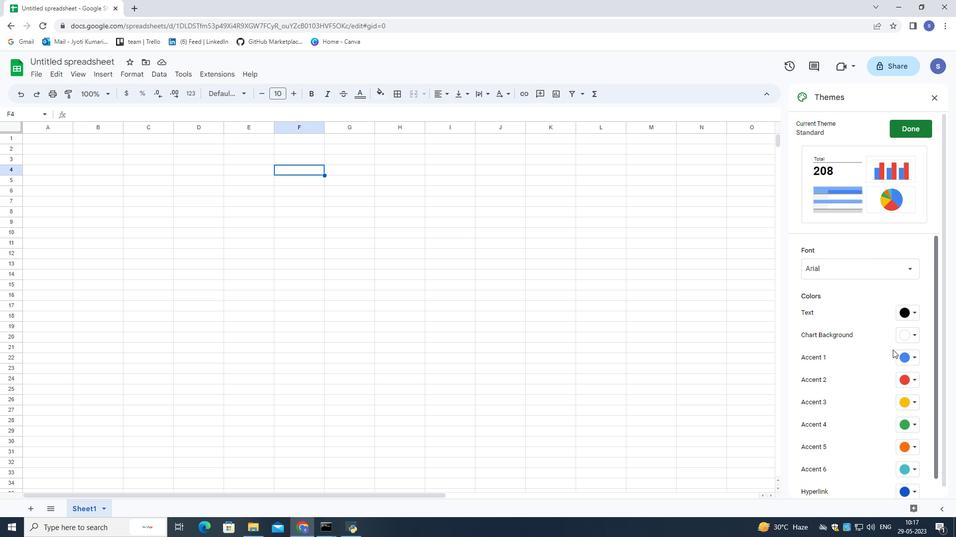 
Action: Mouse scrolled (865, 347) with delta (0, 0)
Screenshot: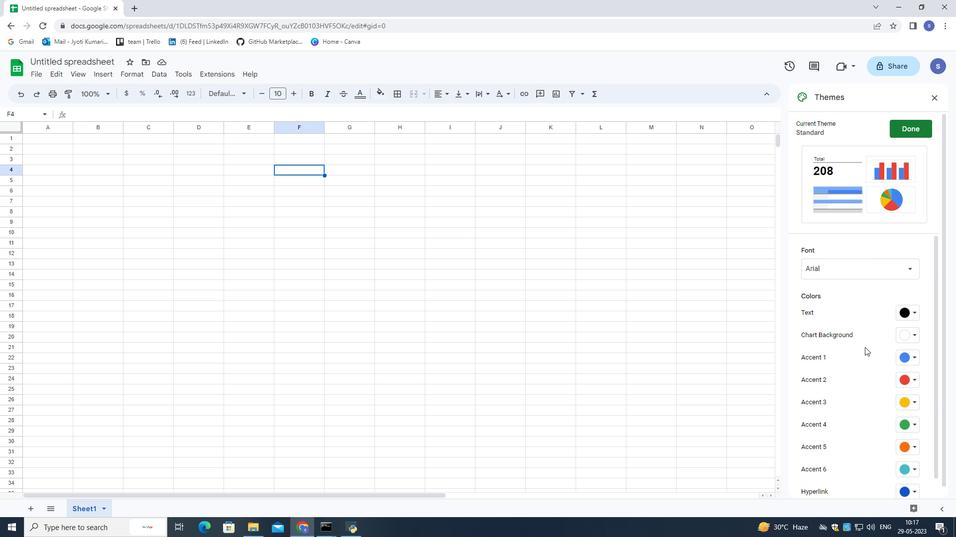
Action: Mouse moved to (875, 314)
Screenshot: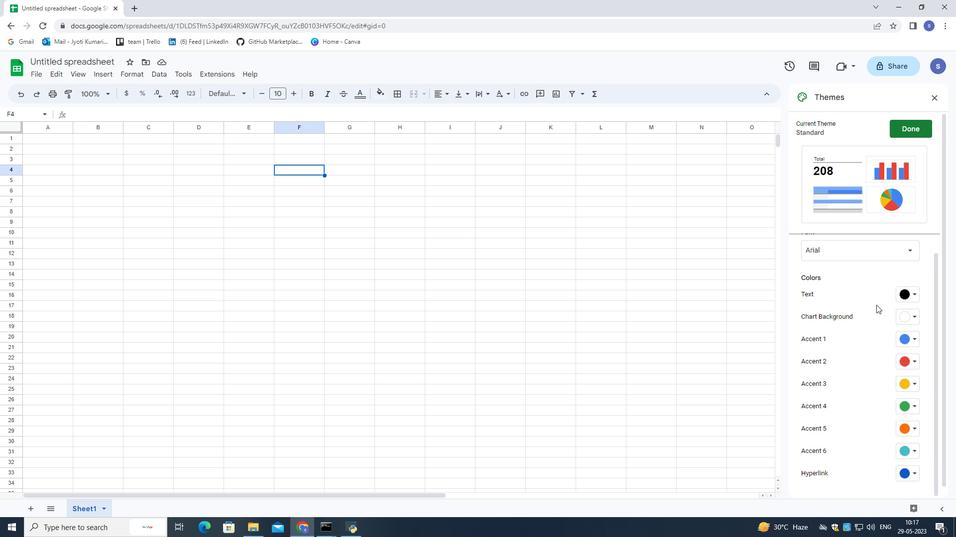 
Action: Mouse scrolled (875, 313) with delta (0, 0)
Screenshot: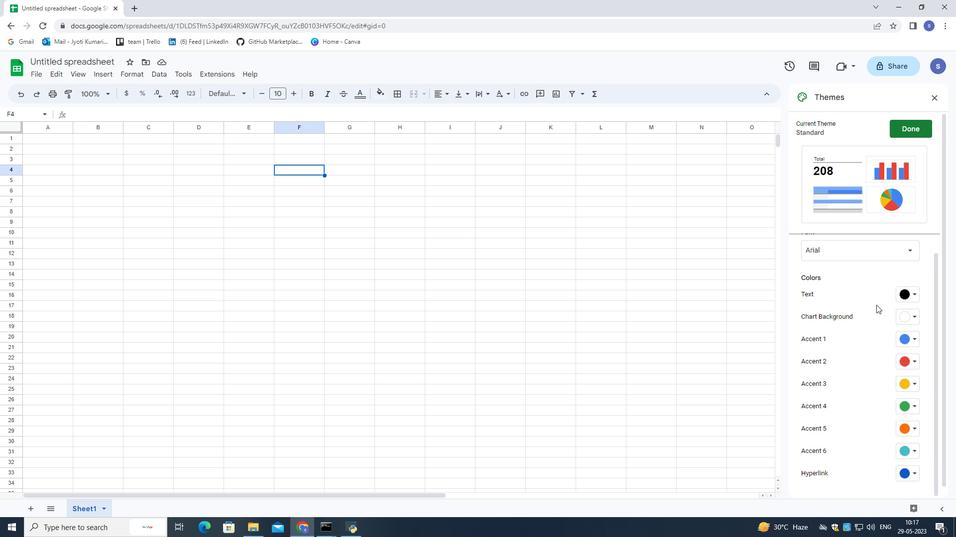 
Action: Mouse moved to (875, 315)
Screenshot: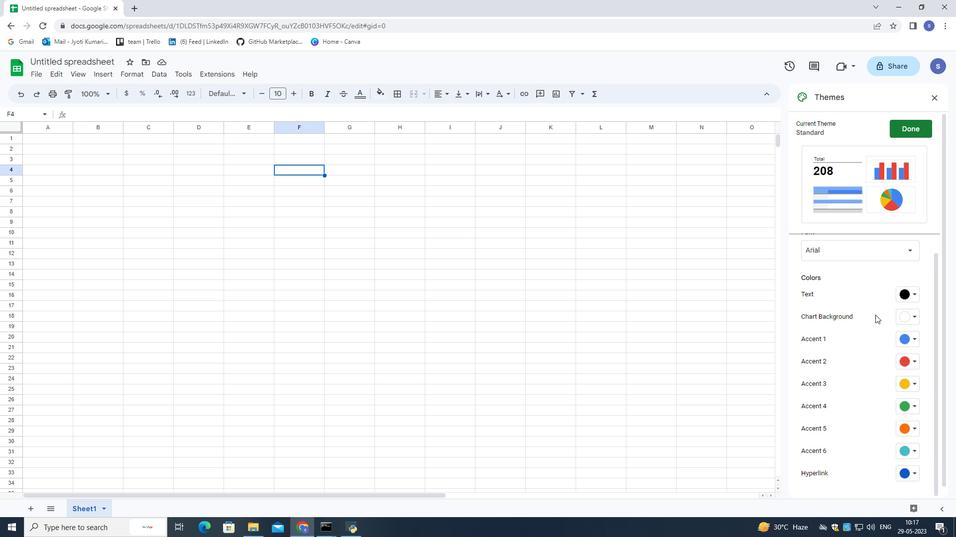 
Action: Mouse scrolled (875, 315) with delta (0, 0)
Screenshot: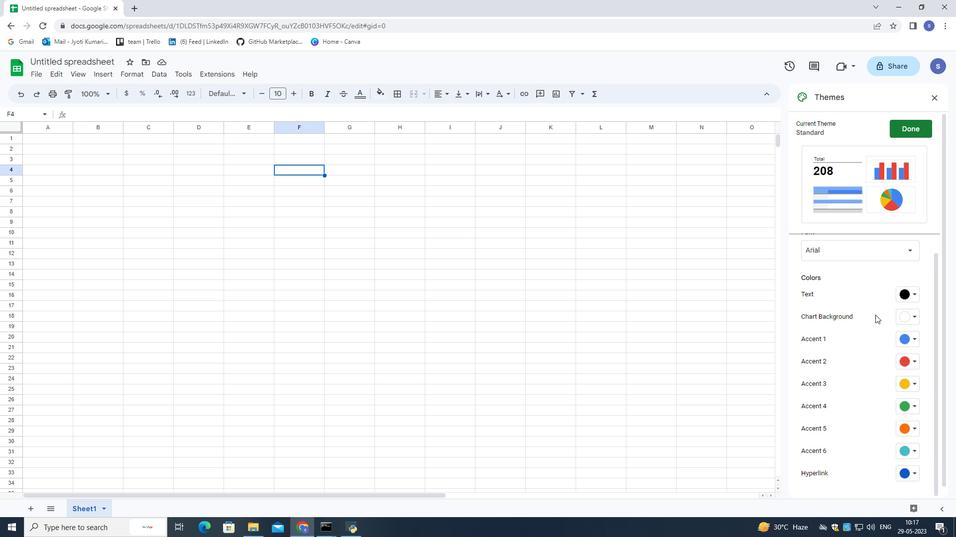 
Action: Mouse moved to (905, 464)
Screenshot: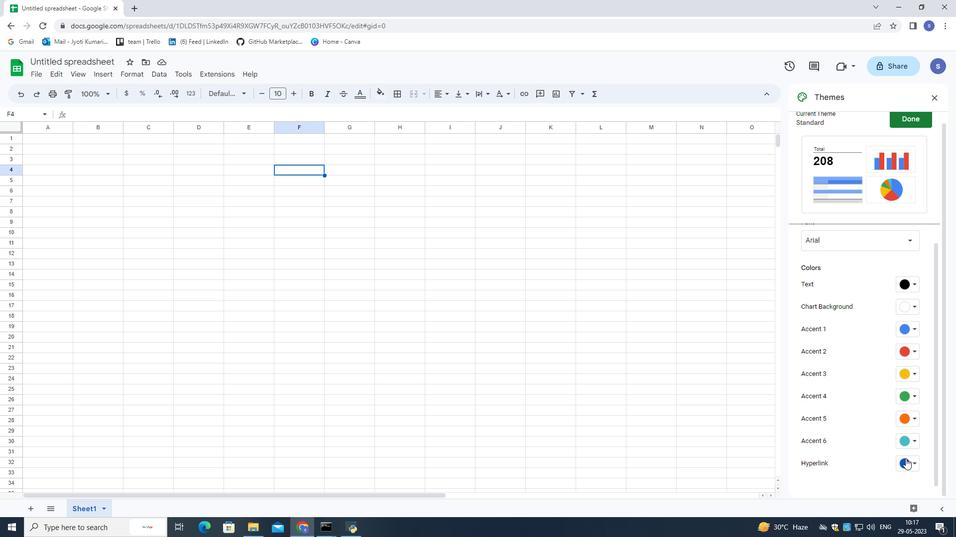 
Action: Mouse pressed left at (905, 464)
Screenshot: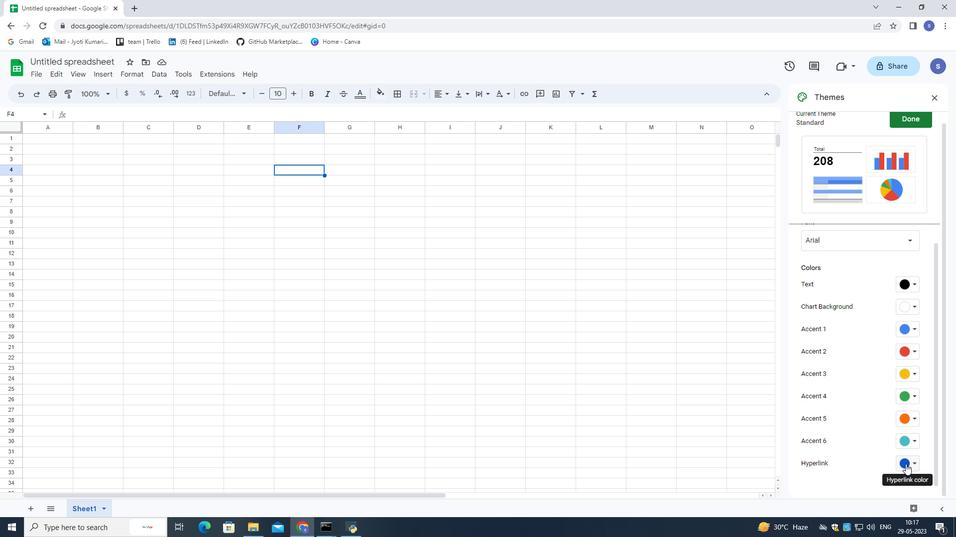 
Action: Mouse moved to (888, 352)
Screenshot: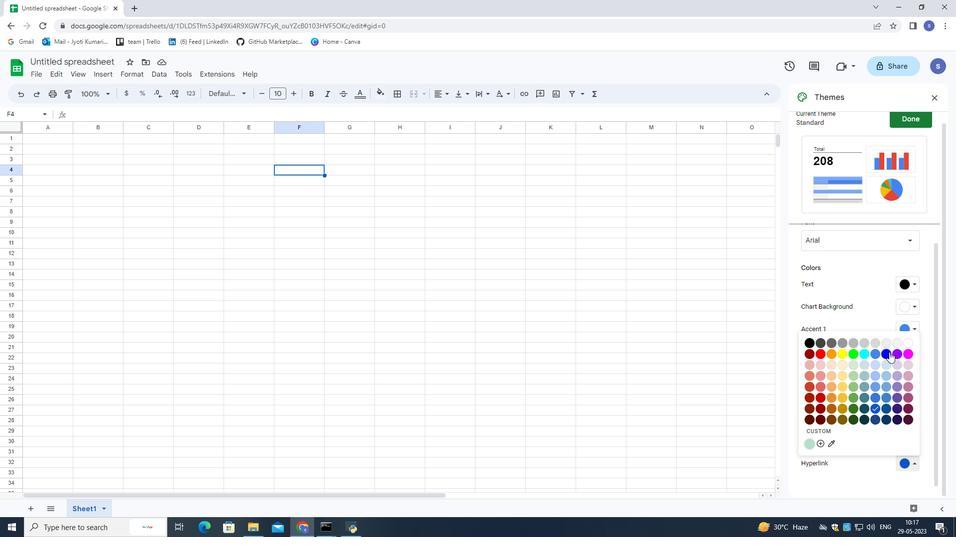 
Action: Mouse pressed left at (888, 352)
Screenshot: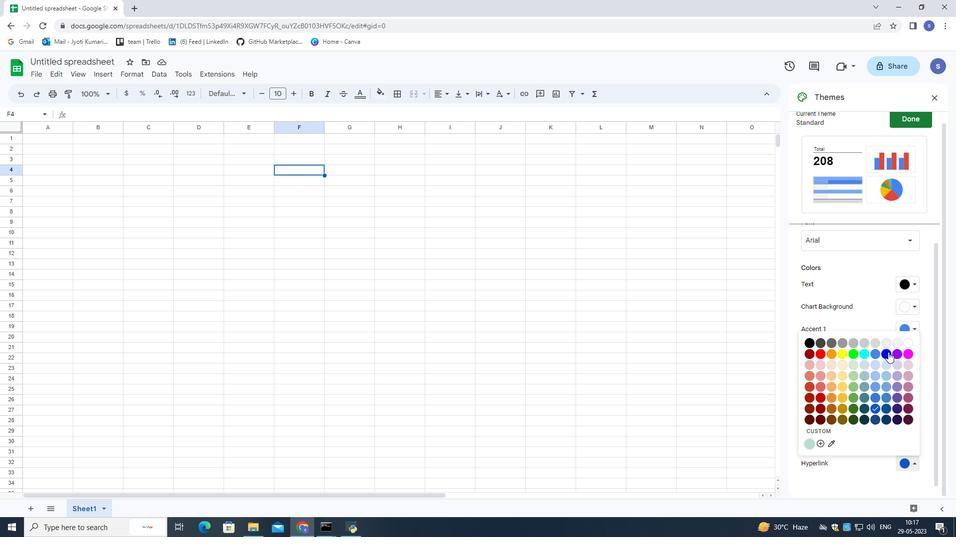 
Action: Mouse moved to (294, 165)
Screenshot: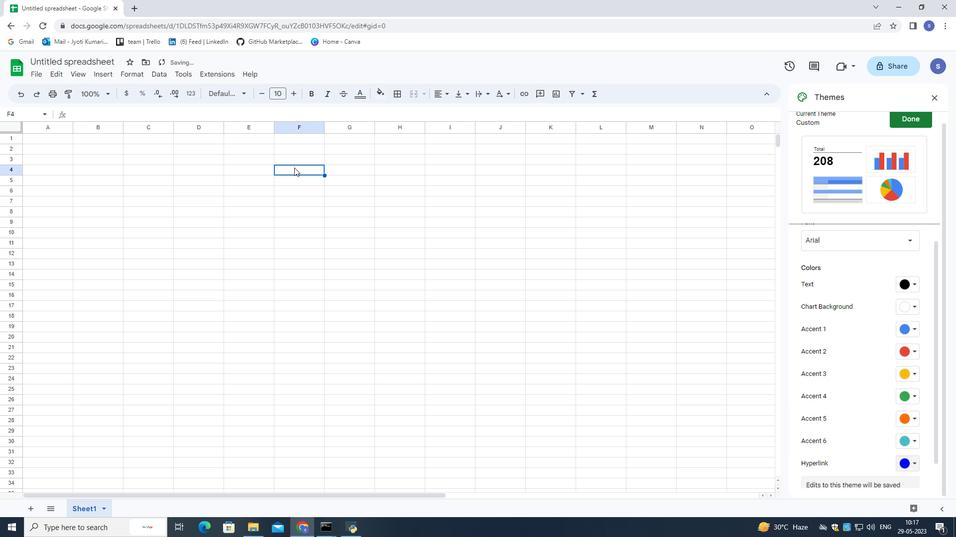 
Action: Mouse pressed left at (294, 165)
Screenshot: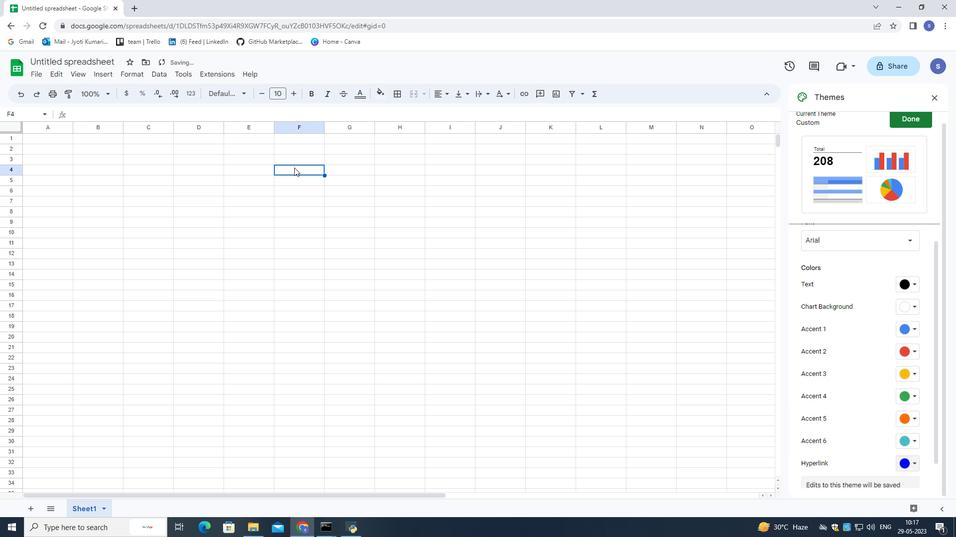 
Action: Mouse moved to (296, 169)
Screenshot: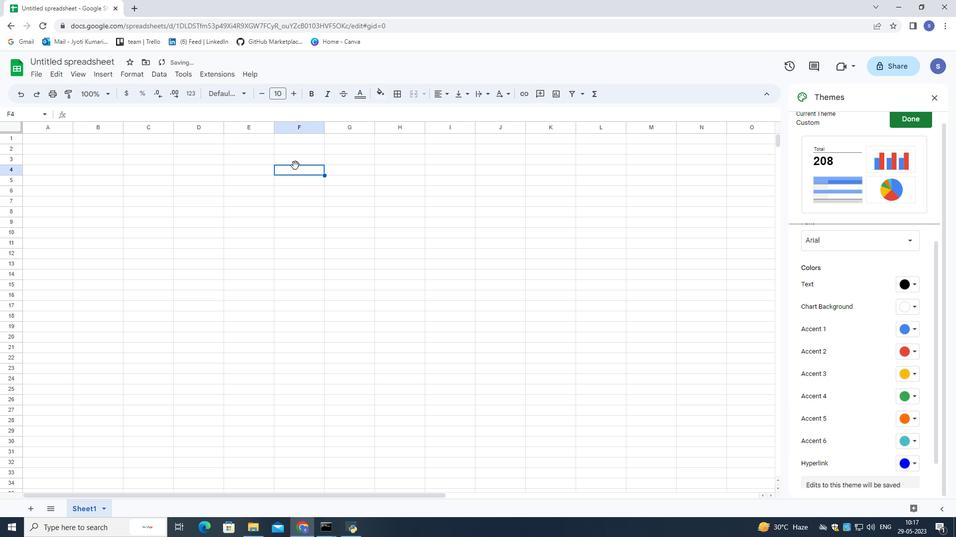 
Action: Mouse pressed left at (296, 169)
Screenshot: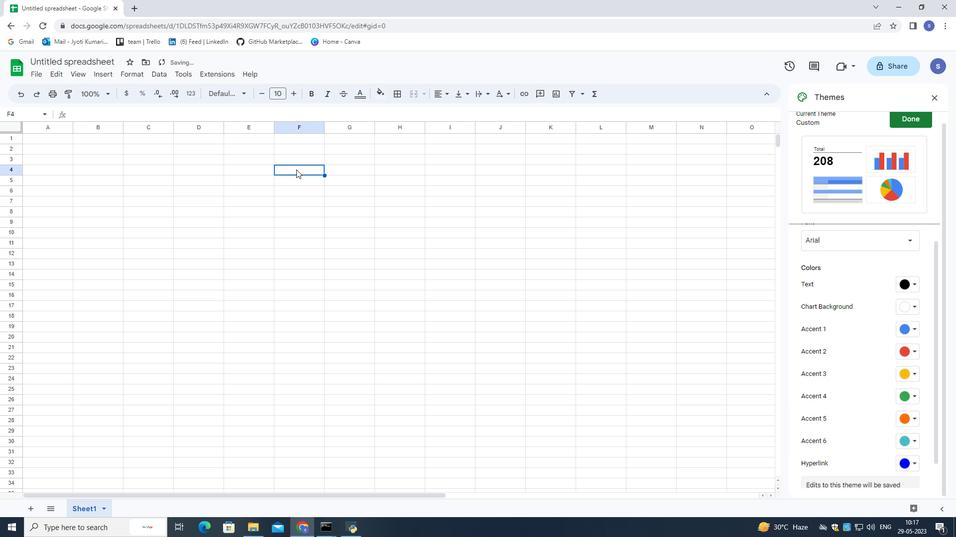 
Action: Mouse moved to (934, 98)
Screenshot: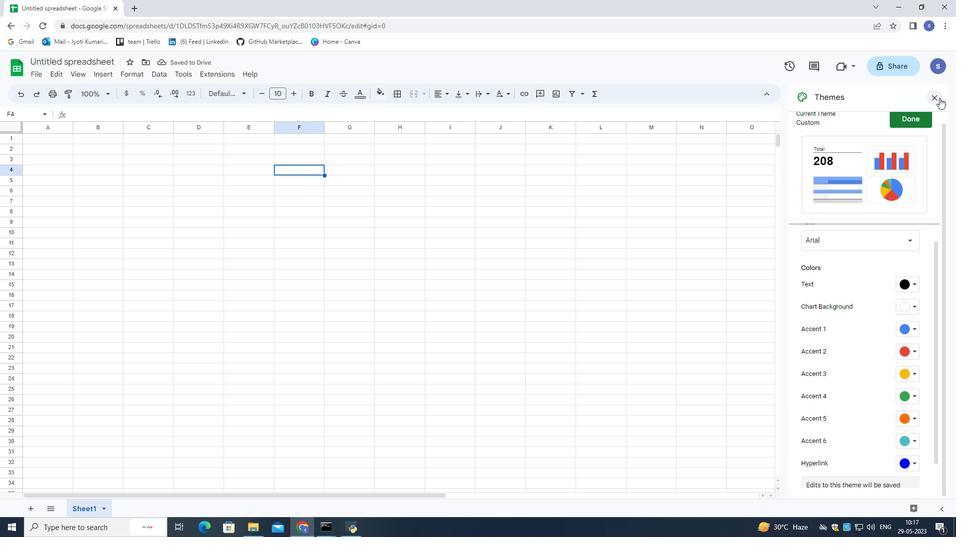 
Action: Mouse pressed left at (934, 98)
Screenshot: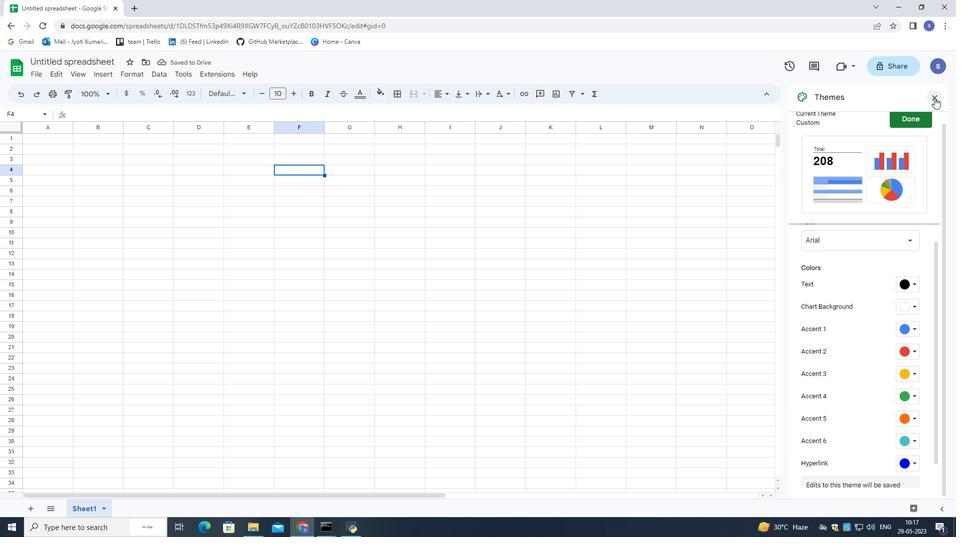 
Action: Mouse moved to (380, 95)
Screenshot: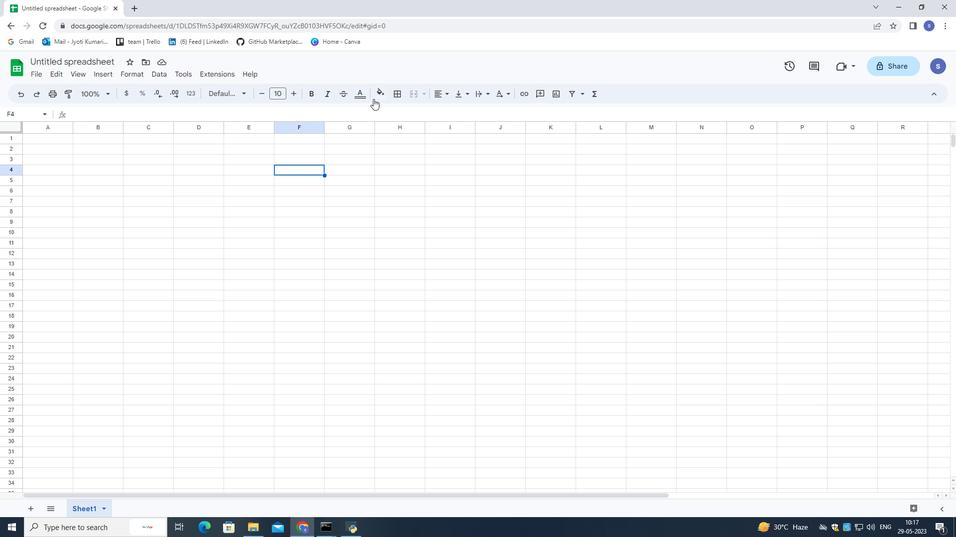 
Action: Mouse pressed left at (380, 95)
Screenshot: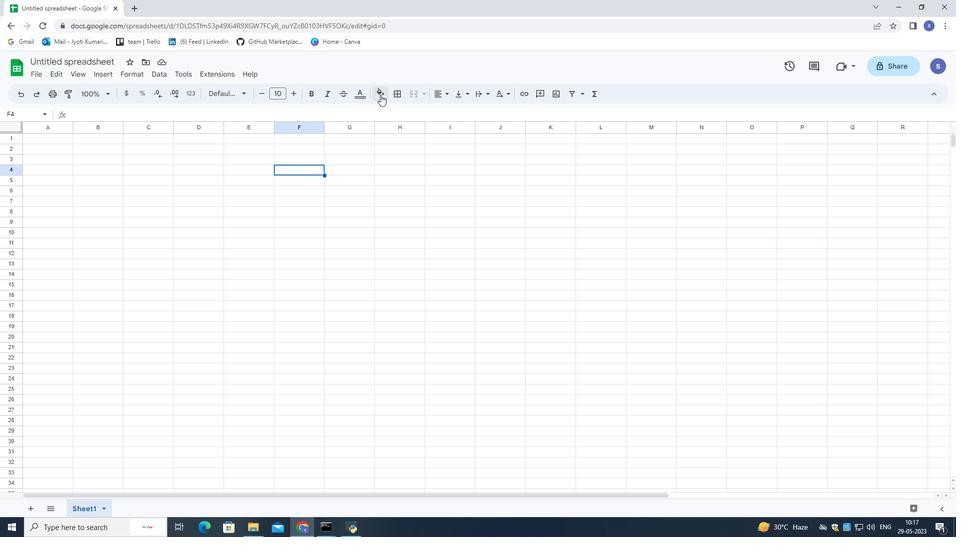 
Action: Mouse moved to (458, 140)
Screenshot: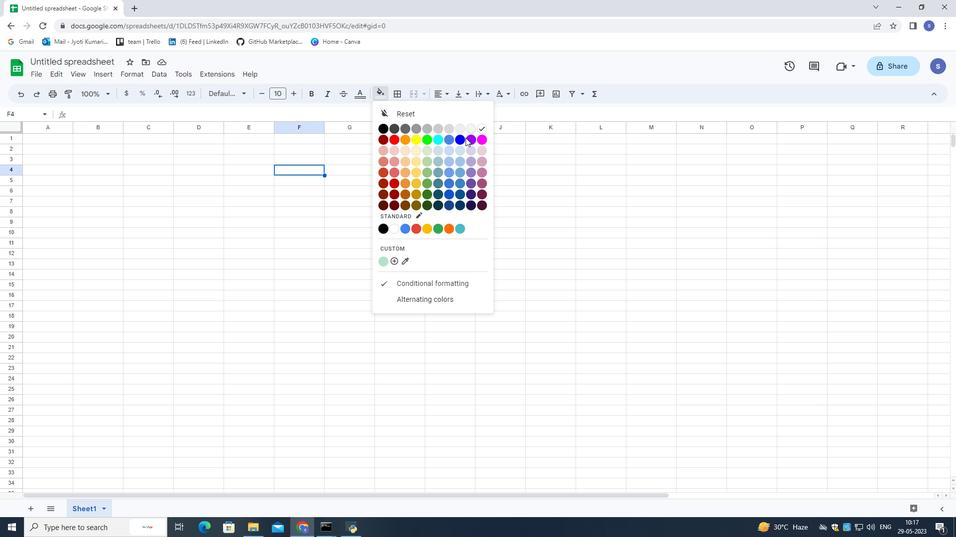 
Action: Mouse pressed left at (458, 140)
Screenshot: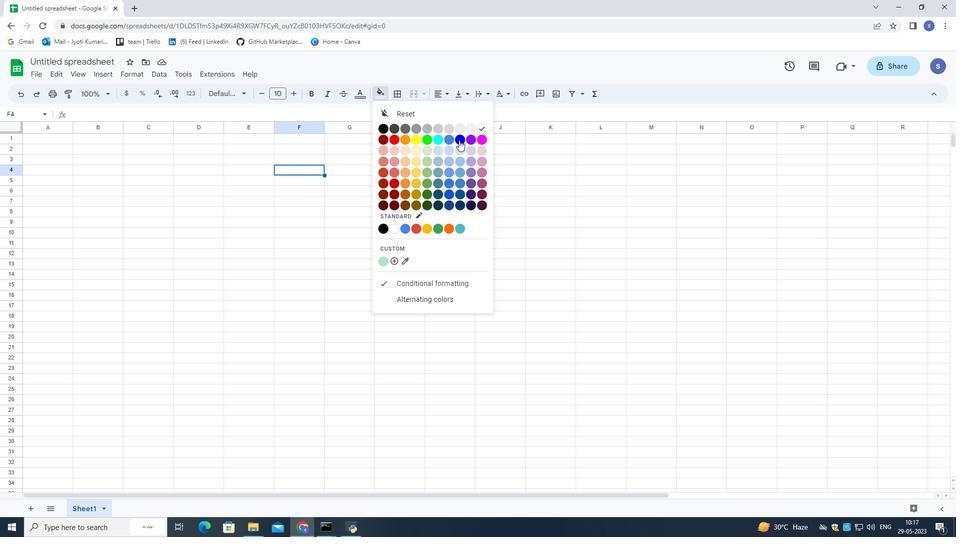 
Action: Mouse moved to (383, 197)
Screenshot: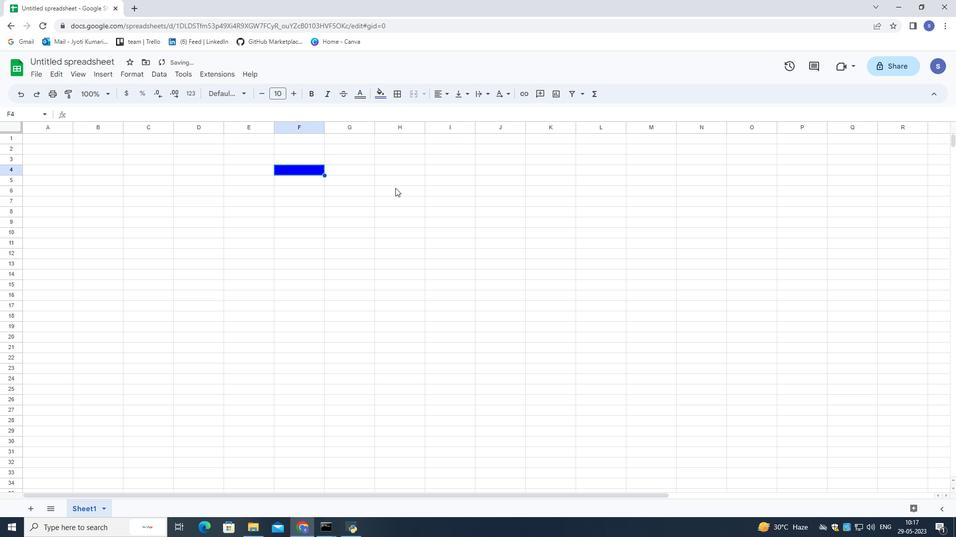 
Action: Mouse pressed left at (383, 197)
Screenshot: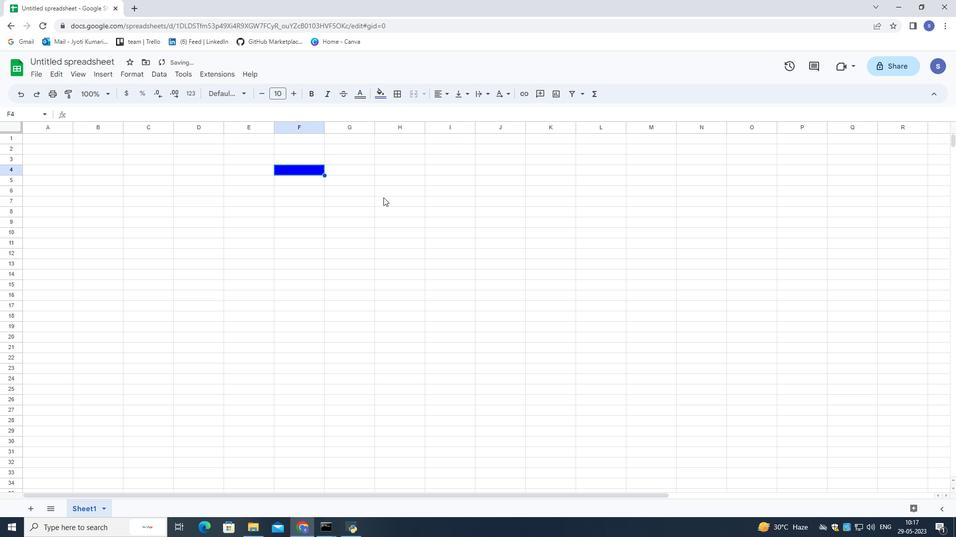 
Action: Mouse moved to (307, 166)
Screenshot: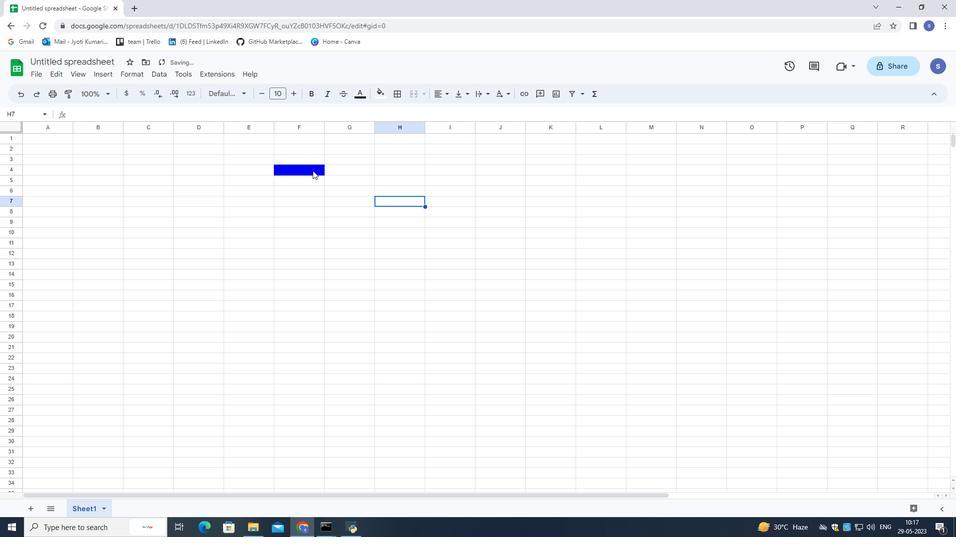 
Action: Mouse pressed left at (307, 166)
Screenshot: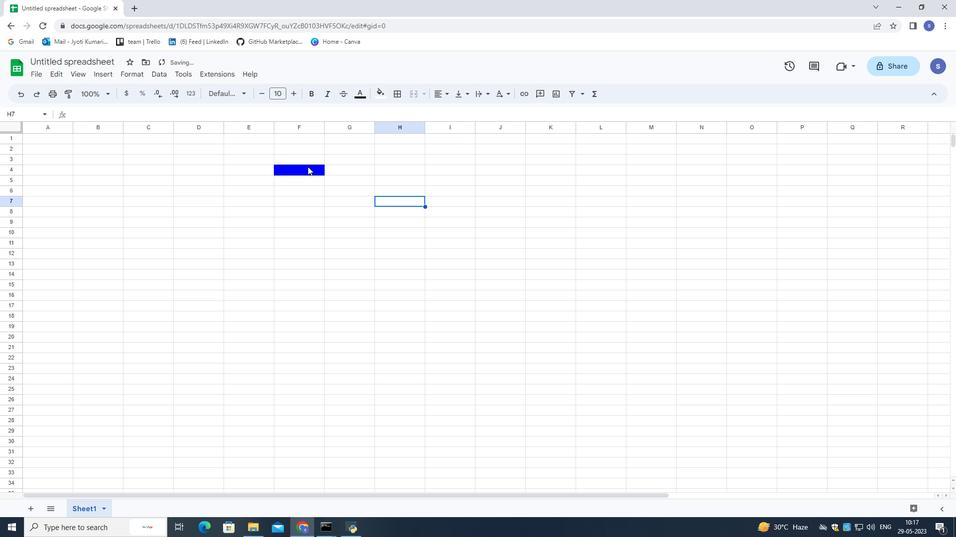 
Action: Mouse moved to (294, 170)
Screenshot: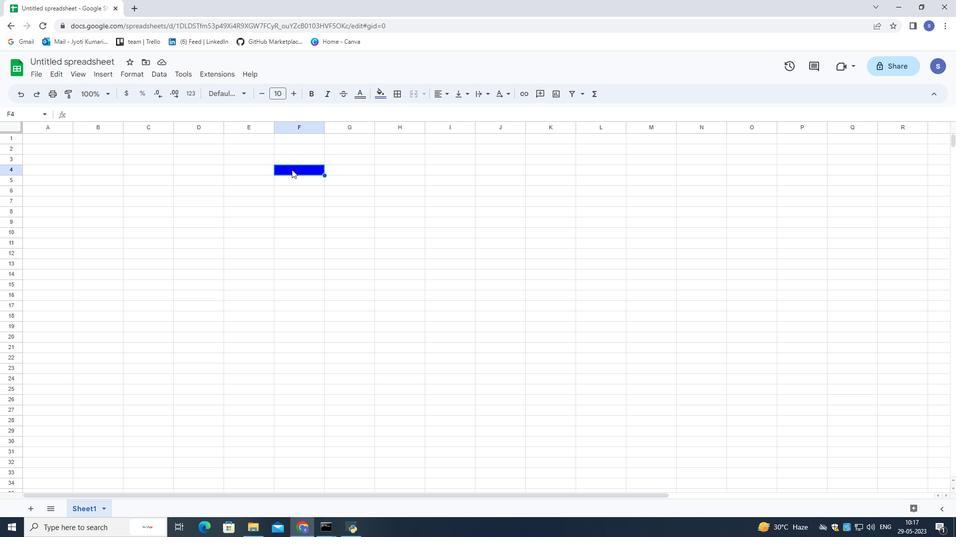 
Action: Mouse pressed left at (294, 170)
Screenshot: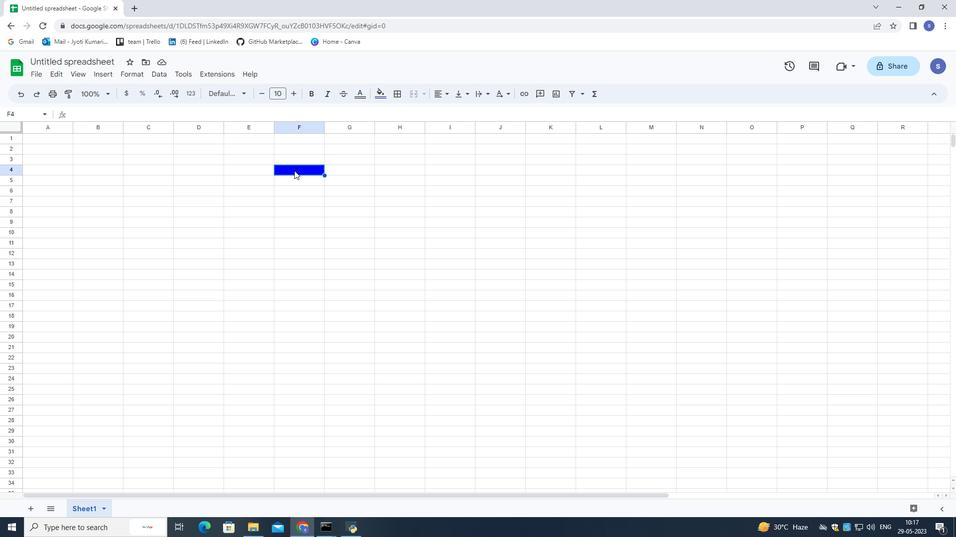 
Action: Mouse pressed left at (294, 170)
Screenshot: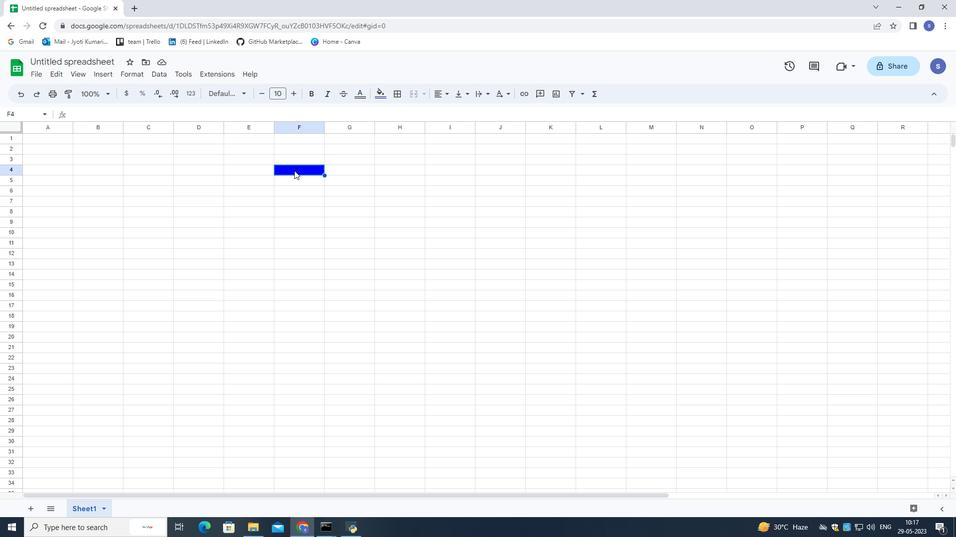 
Action: Mouse moved to (355, 95)
Screenshot: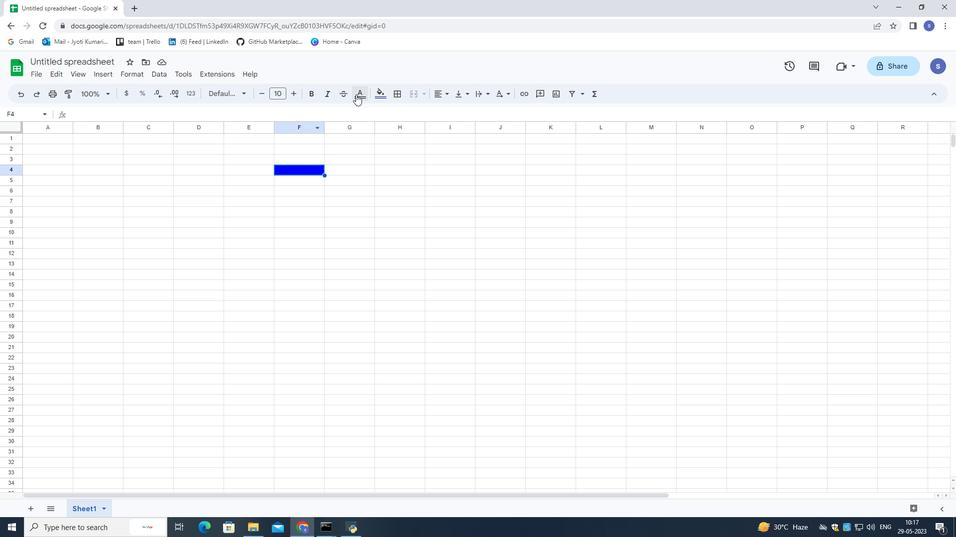 
Action: Mouse pressed left at (355, 95)
Screenshot: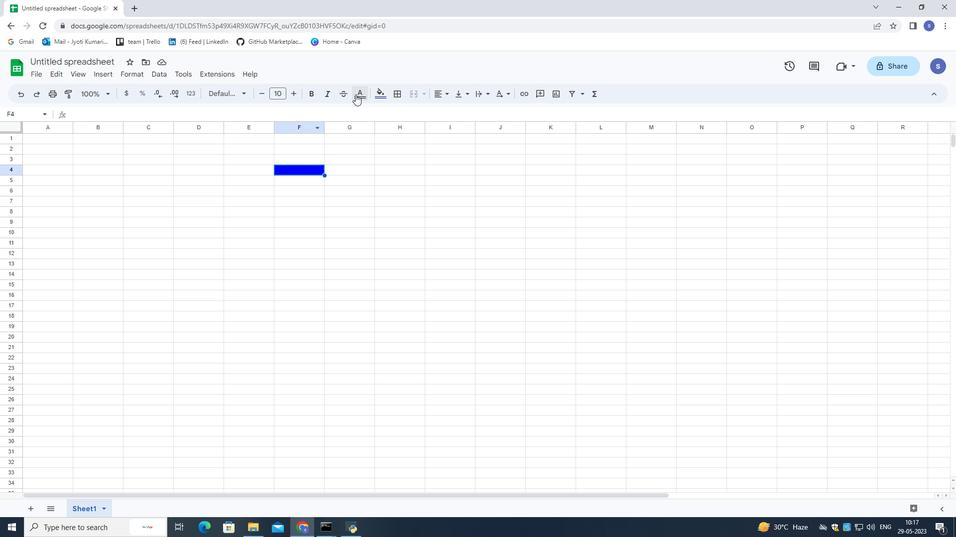 
Action: Mouse moved to (464, 130)
Screenshot: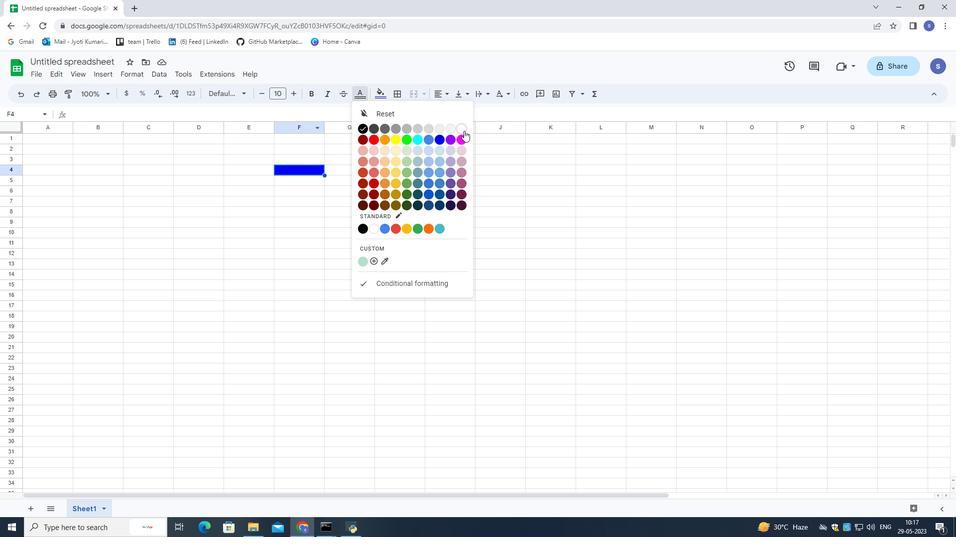 
Action: Mouse pressed left at (464, 130)
Screenshot: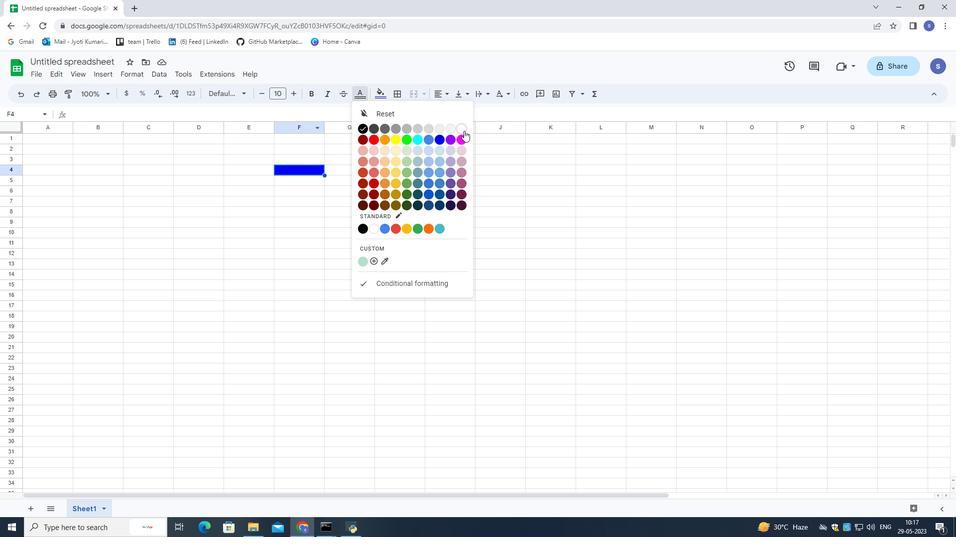 
Action: Mouse moved to (311, 167)
Screenshot: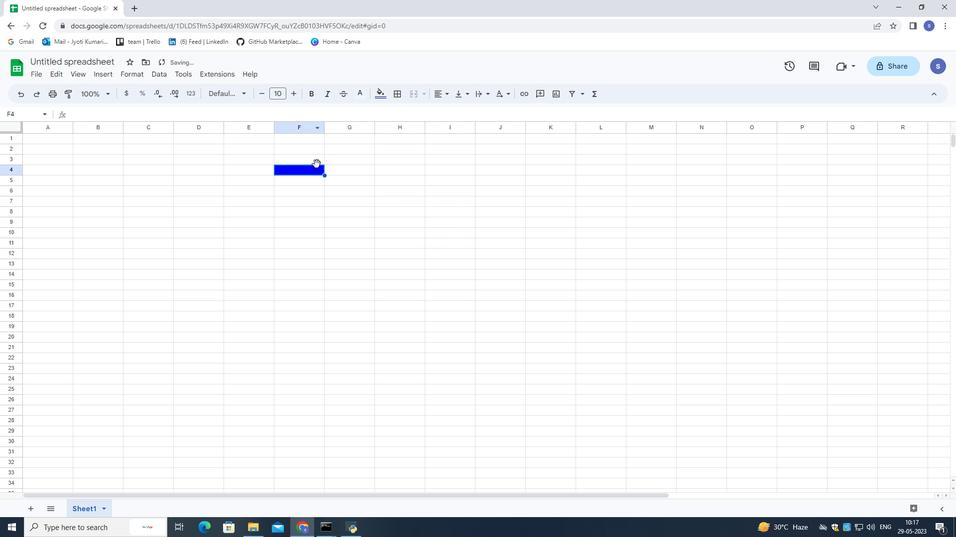 
Action: Mouse pressed left at (311, 167)
Screenshot: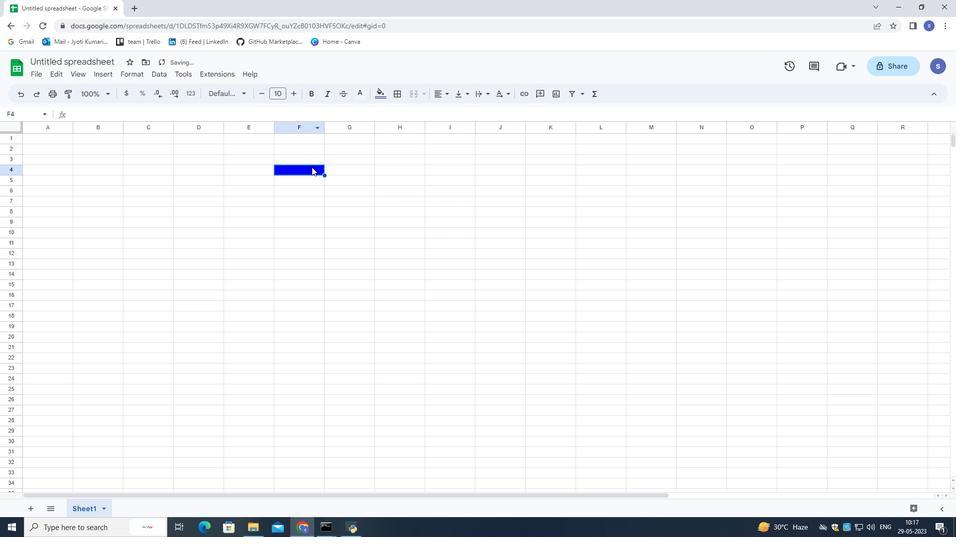 
Action: Mouse pressed left at (311, 167)
Screenshot: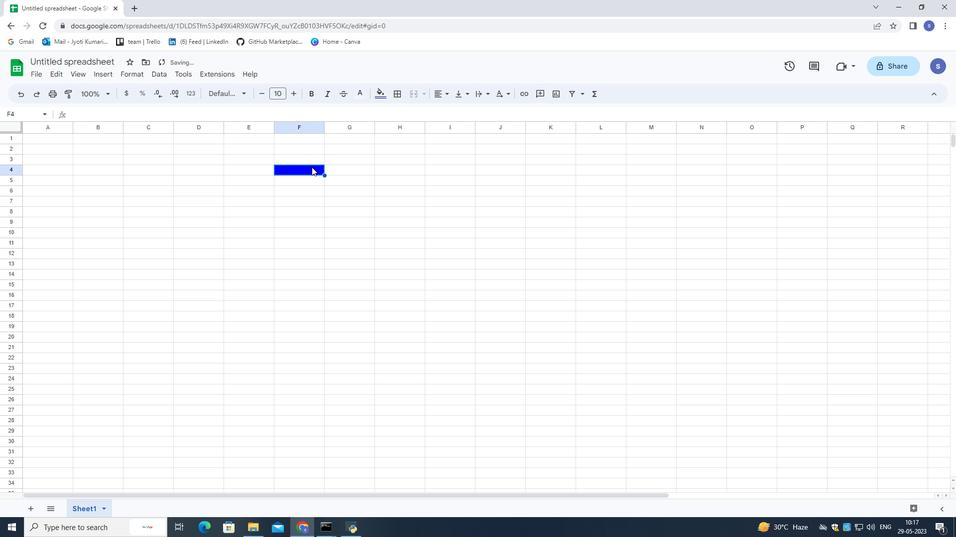 
Action: Mouse pressed left at (311, 167)
Screenshot: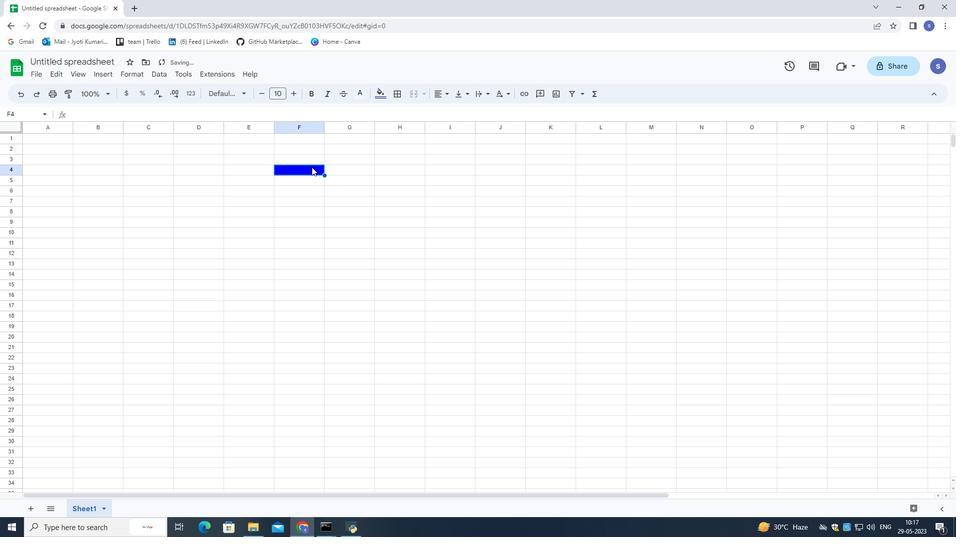 
Action: Key pressed <Key.shift><Key.shift><Key.shift><Key.shift><Key.shift><Key.shift><Key.shift><Key.shift><Key.shift><Key.shift><Key.shift>Spectral<Key.backspace>l
Screenshot: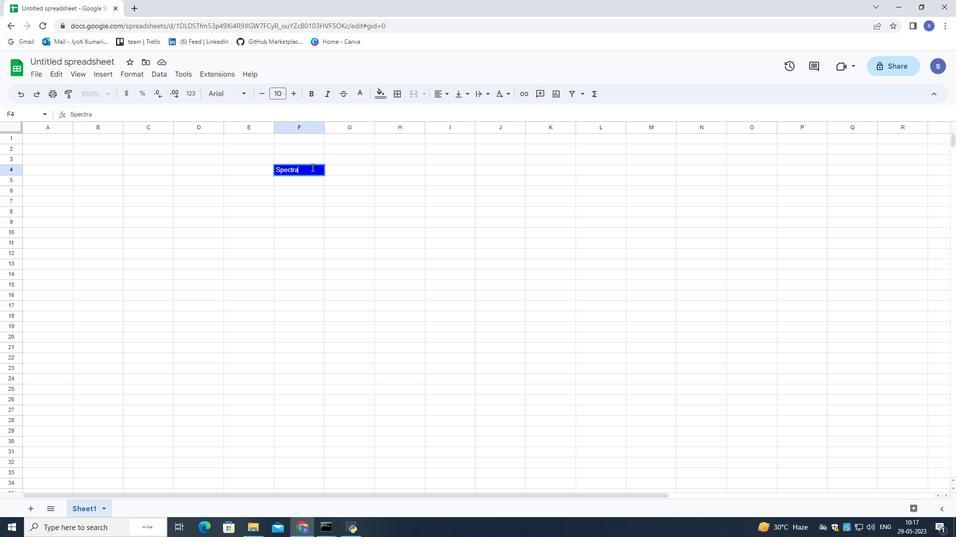 
Action: Mouse moved to (301, 171)
Screenshot: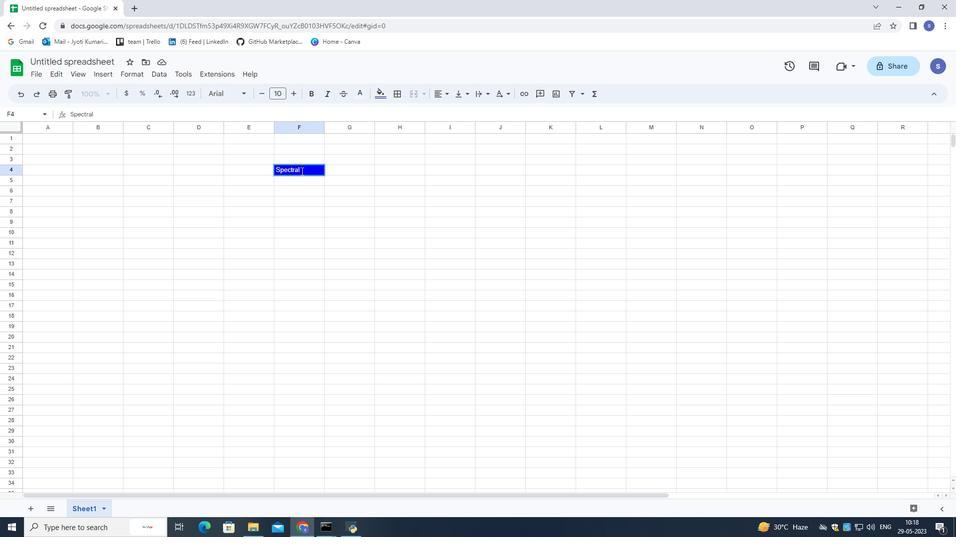 
Action: Mouse pressed left at (301, 171)
Screenshot: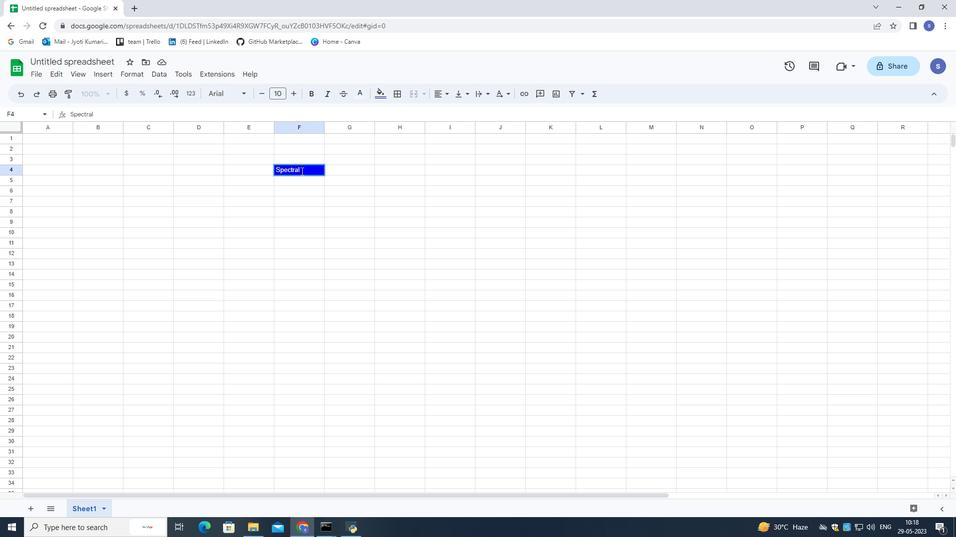 
Action: Mouse moved to (334, 106)
Screenshot: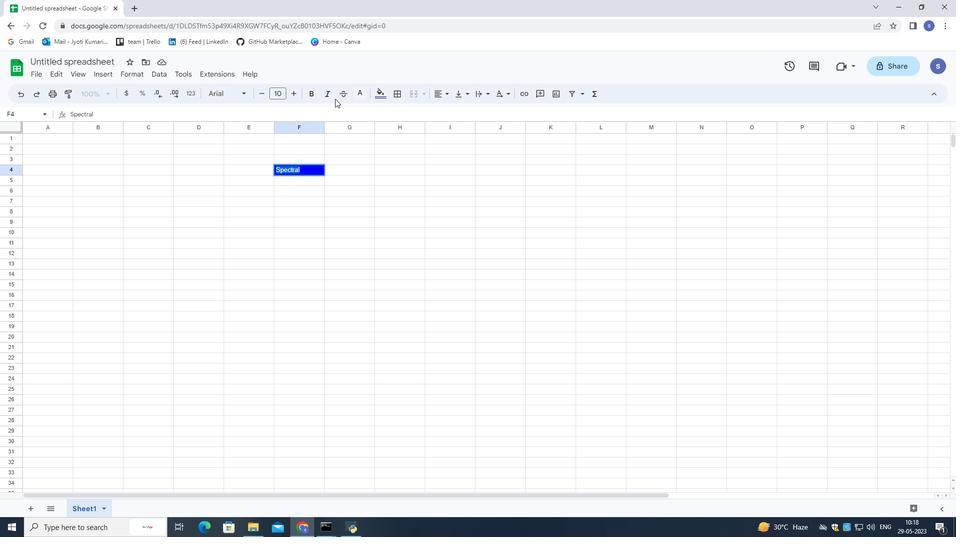 
Action: Key pressed ctrl+U
Screenshot: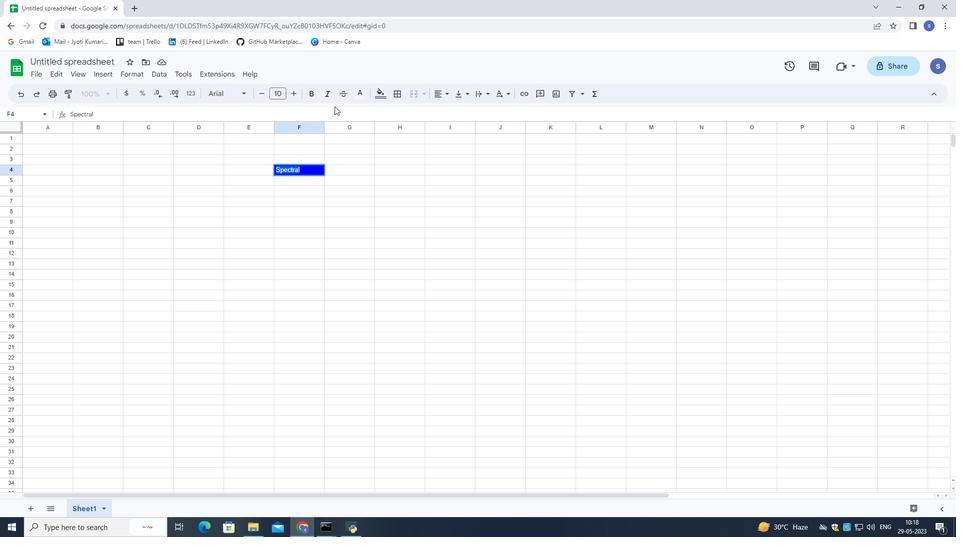 
Action: Mouse moved to (510, 95)
Screenshot: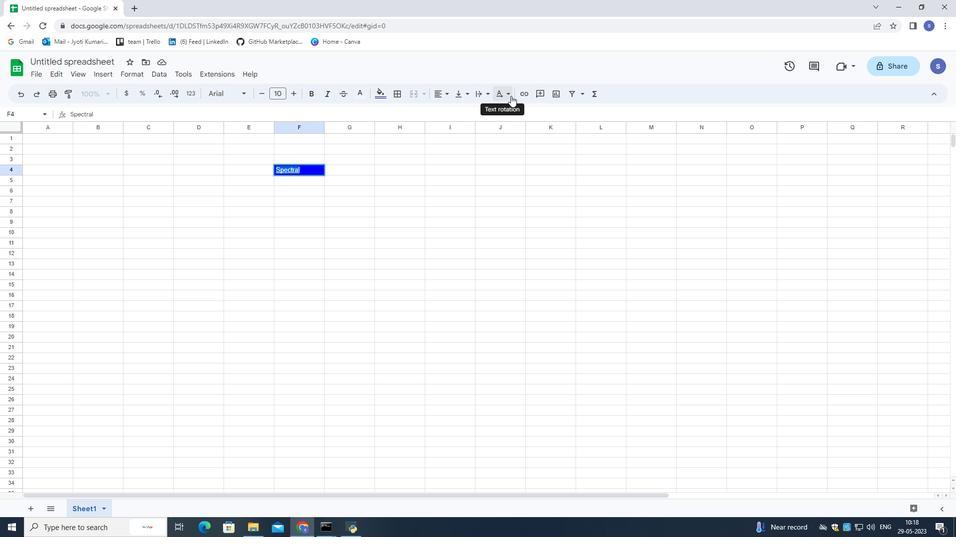 
Action: Mouse pressed left at (510, 95)
Screenshot: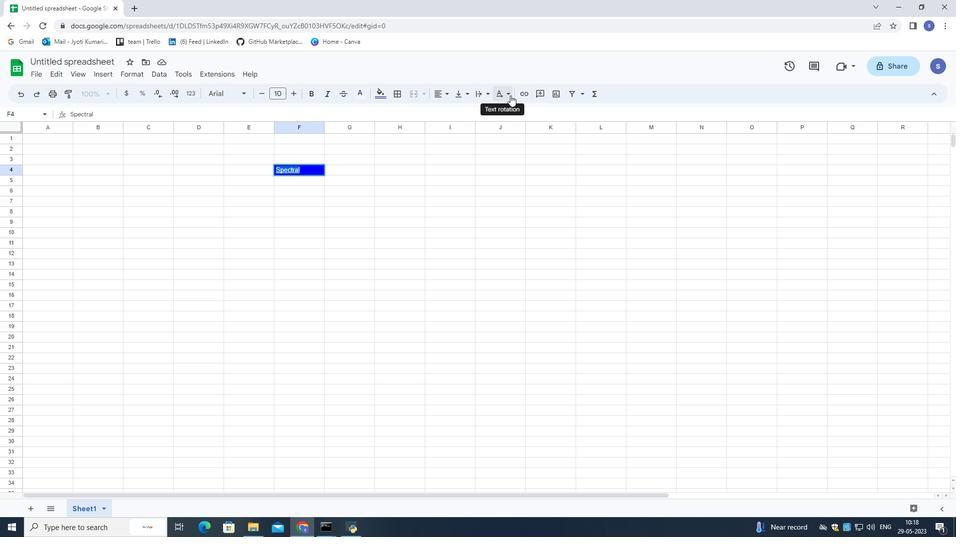
Action: Mouse moved to (362, 93)
Screenshot: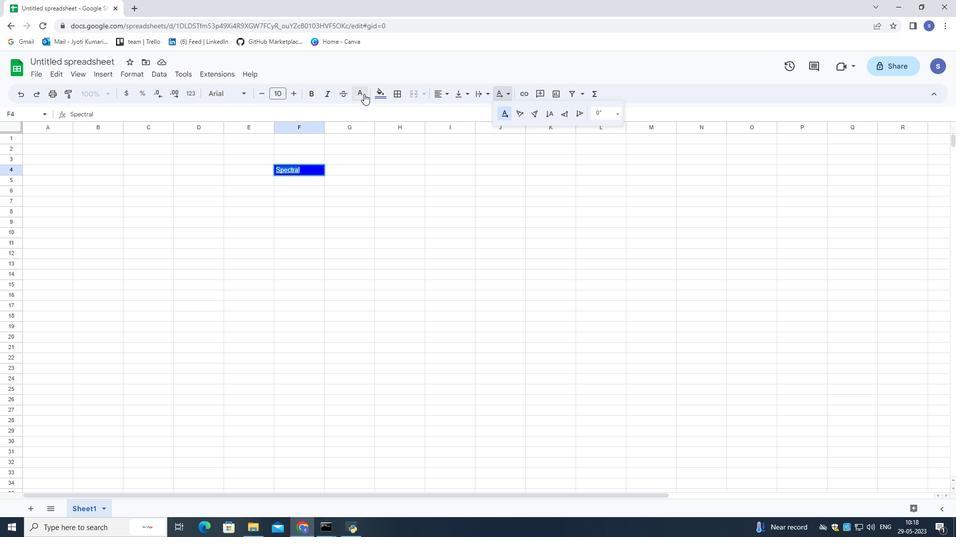 
Action: Mouse pressed left at (362, 93)
Screenshot: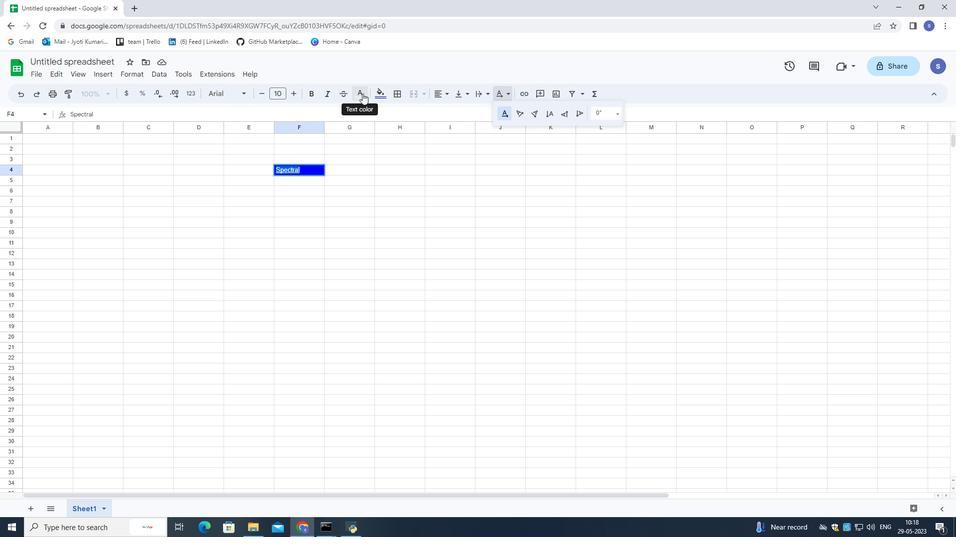 
Action: Mouse moved to (330, 143)
Screenshot: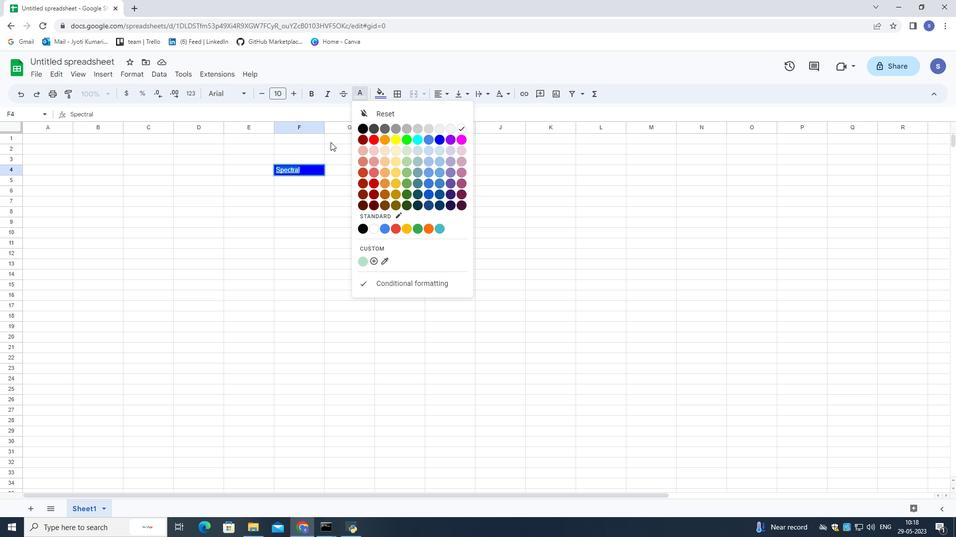 
Action: Mouse pressed left at (330, 143)
Screenshot: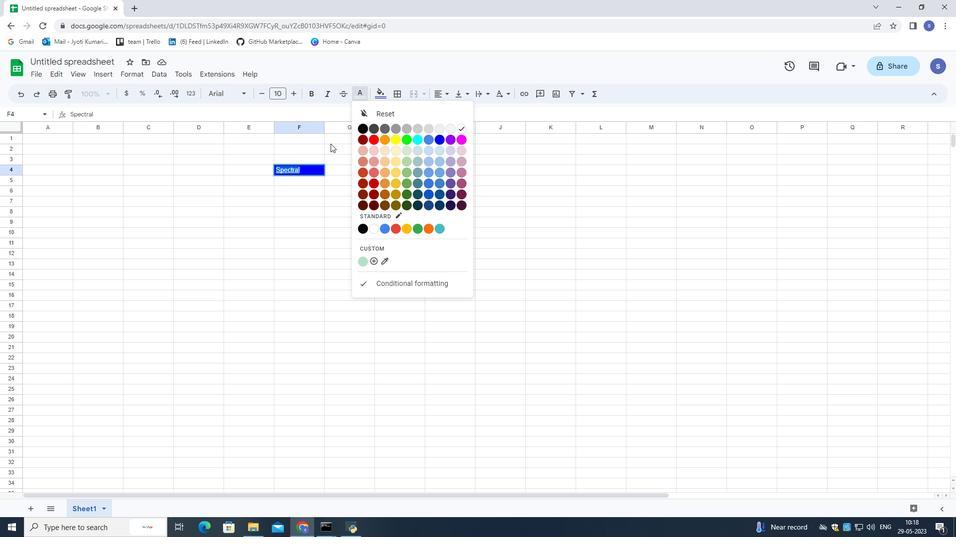 
Action: Mouse moved to (293, 94)
Screenshot: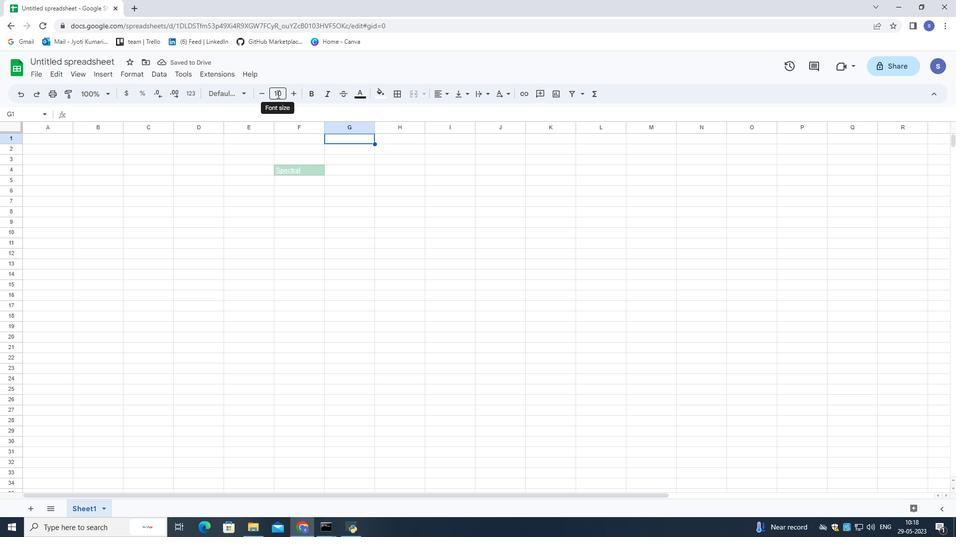 
Action: Mouse pressed left at (293, 94)
Screenshot: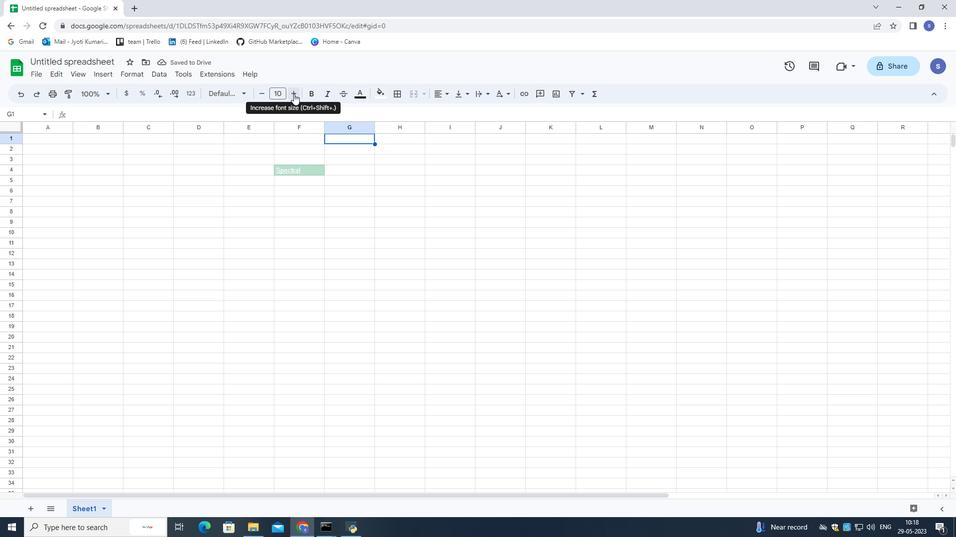
Action: Mouse pressed left at (293, 94)
Screenshot: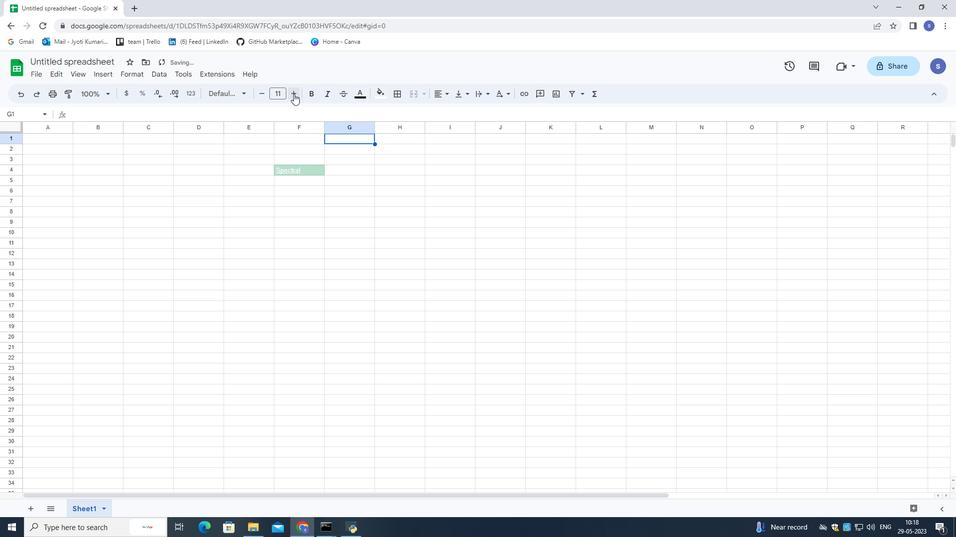 
Action: Mouse moved to (328, 204)
Screenshot: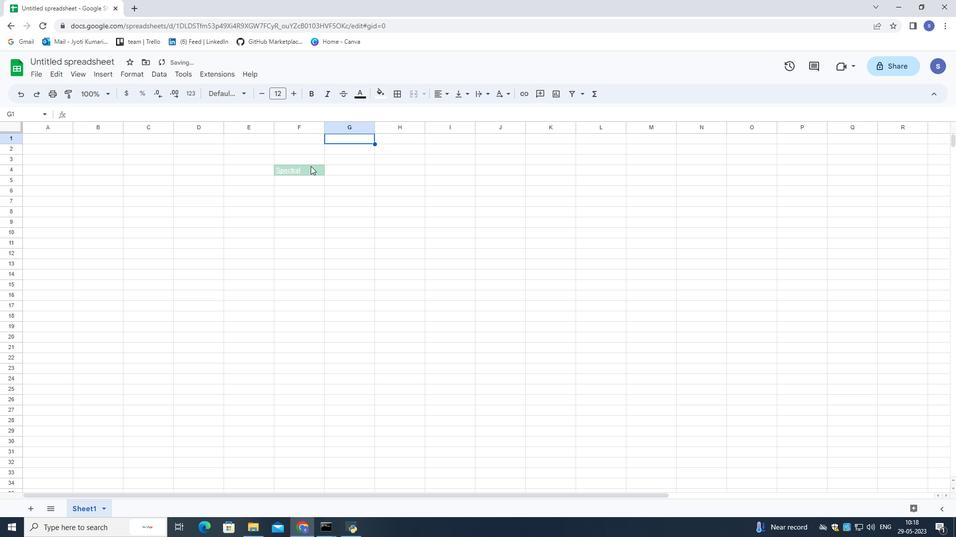 
Action: Mouse pressed left at (328, 204)
Screenshot: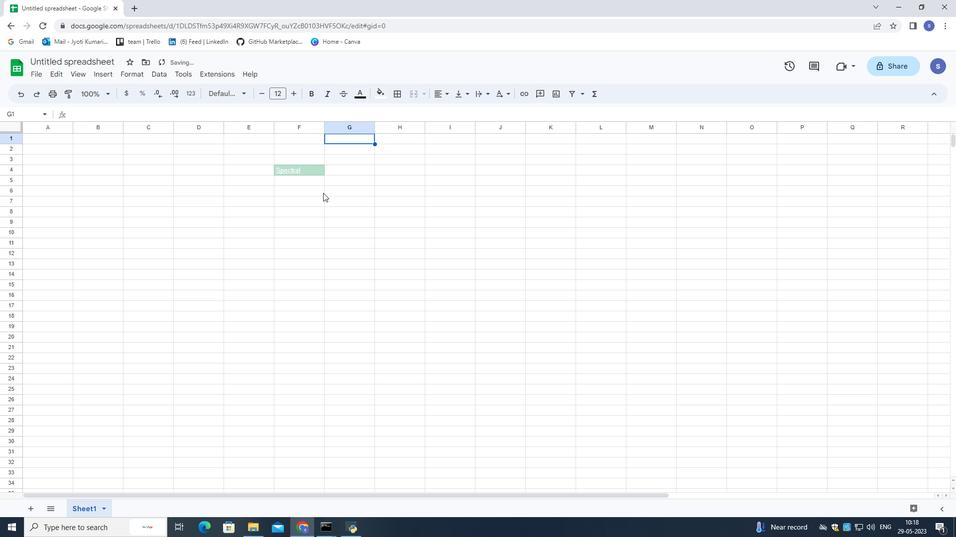 
Action: Mouse moved to (306, 172)
Screenshot: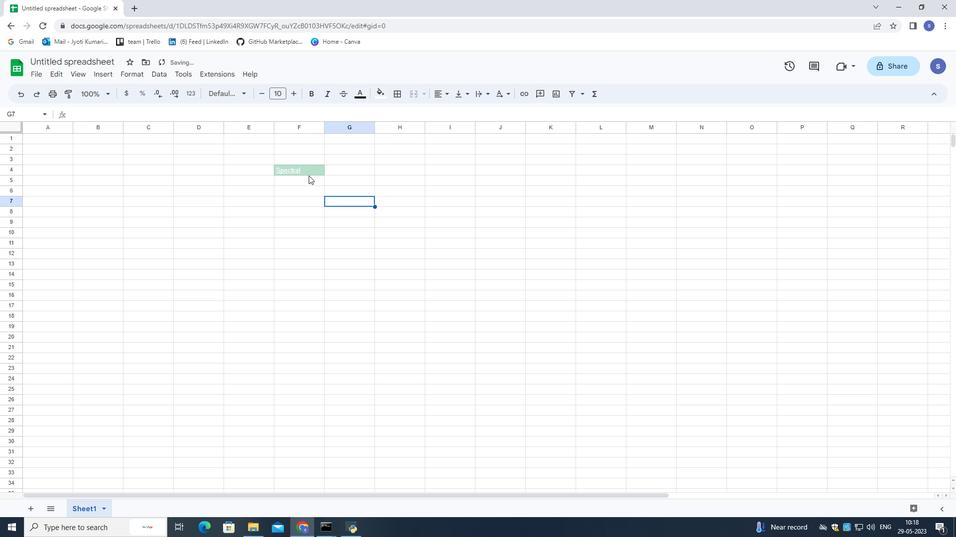 
Action: Mouse pressed left at (306, 172)
Screenshot: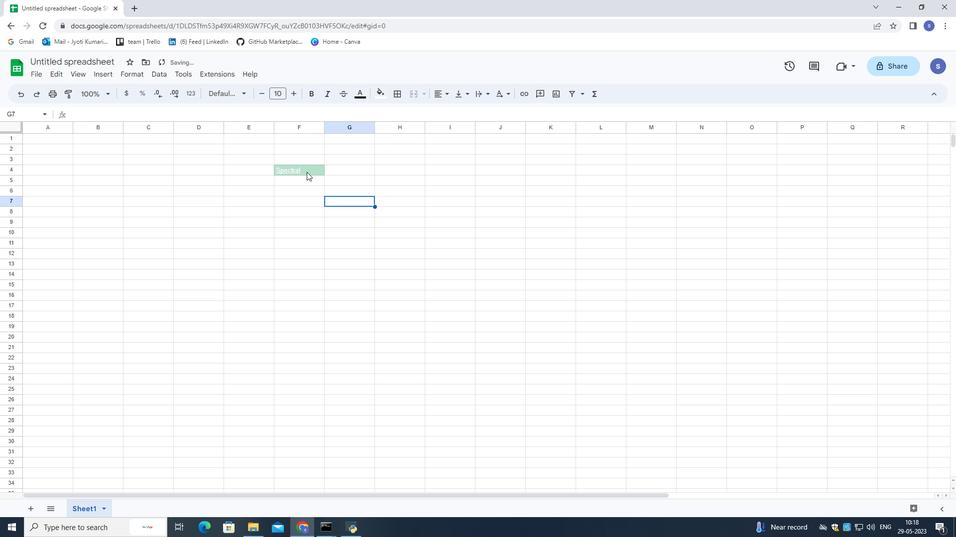 
Action: Mouse pressed left at (306, 172)
Screenshot: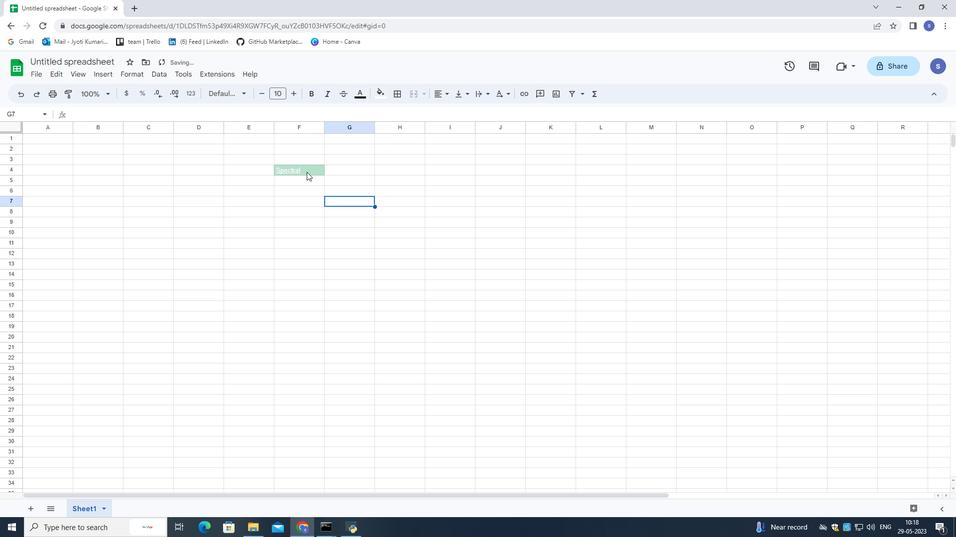 
Action: Mouse pressed left at (306, 172)
Screenshot: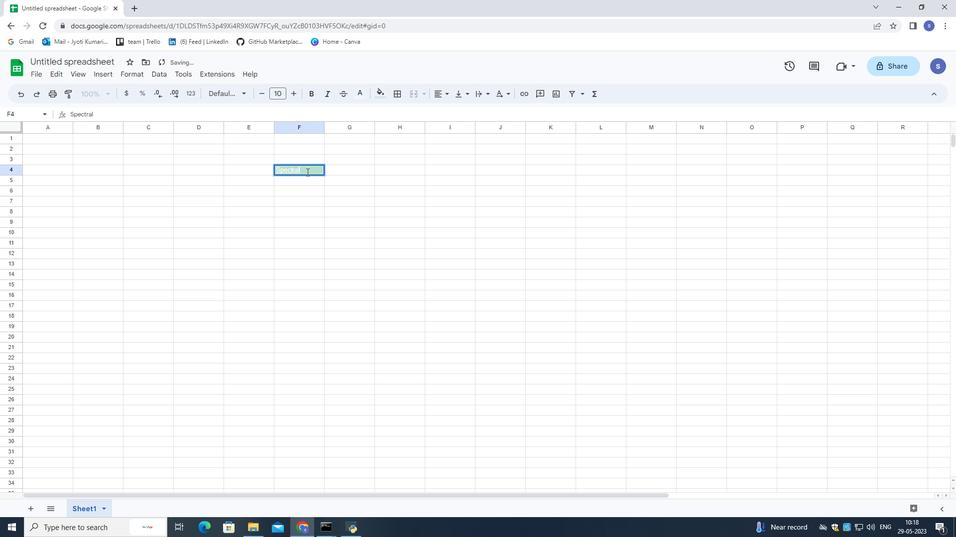 
Action: Mouse pressed left at (306, 172)
Screenshot: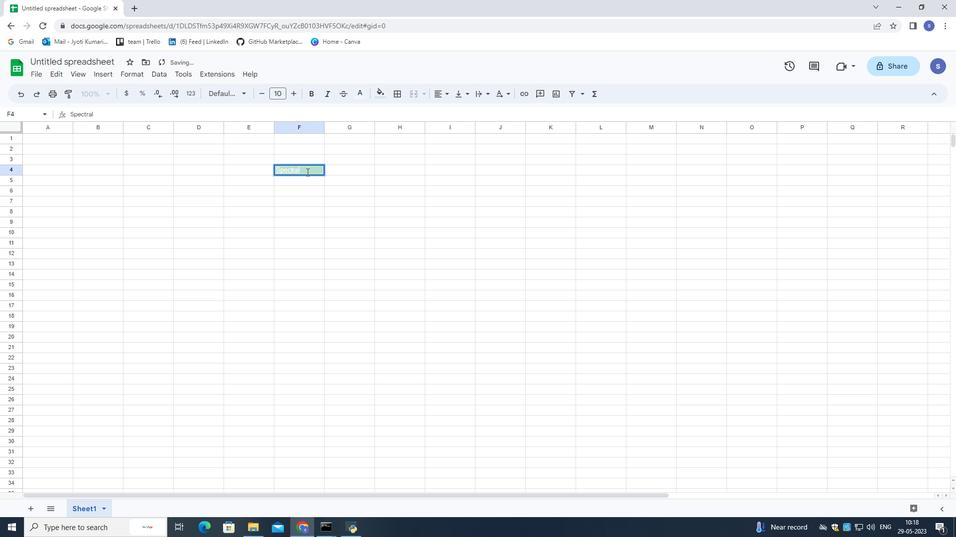 
Action: Mouse pressed left at (306, 172)
Screenshot: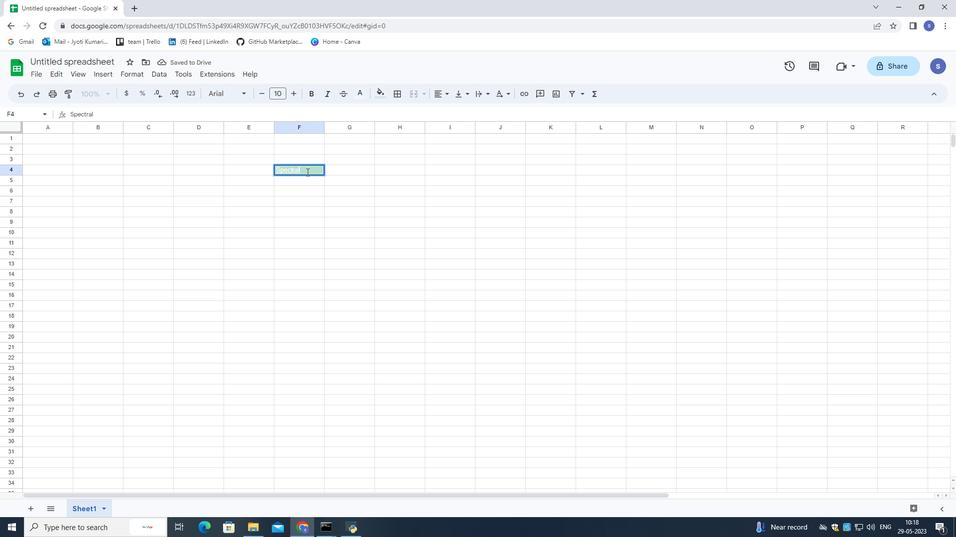 
Action: Mouse moved to (382, 90)
Screenshot: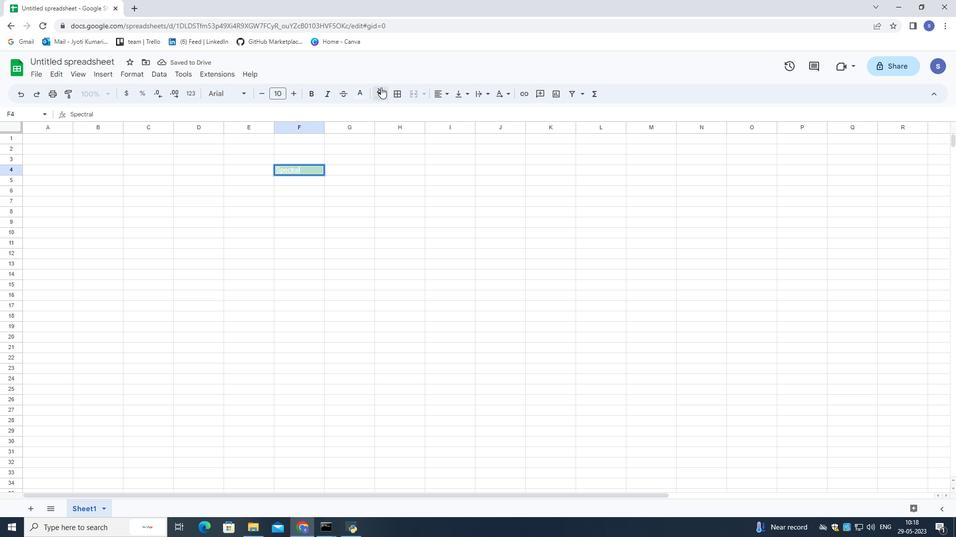 
Action: Mouse pressed left at (382, 90)
Screenshot: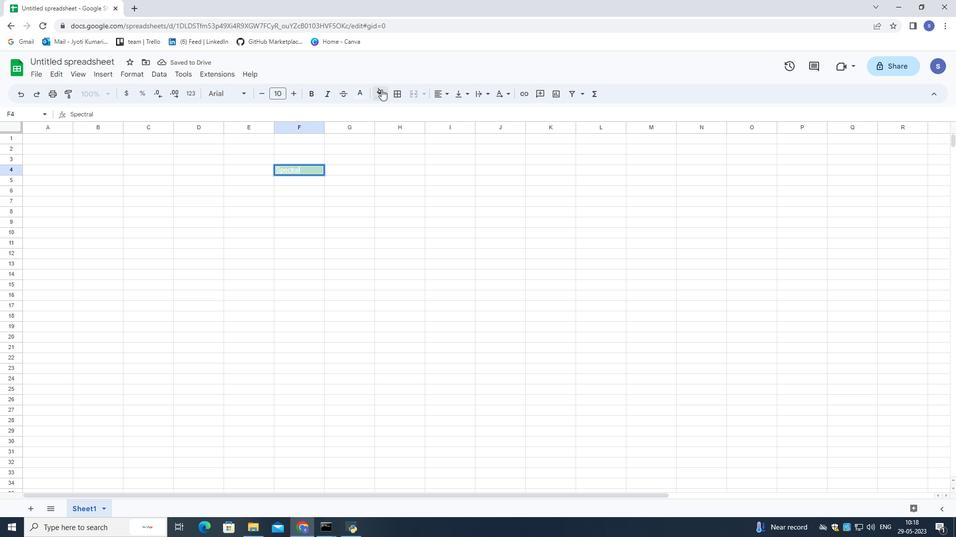 
Action: Mouse moved to (462, 138)
Screenshot: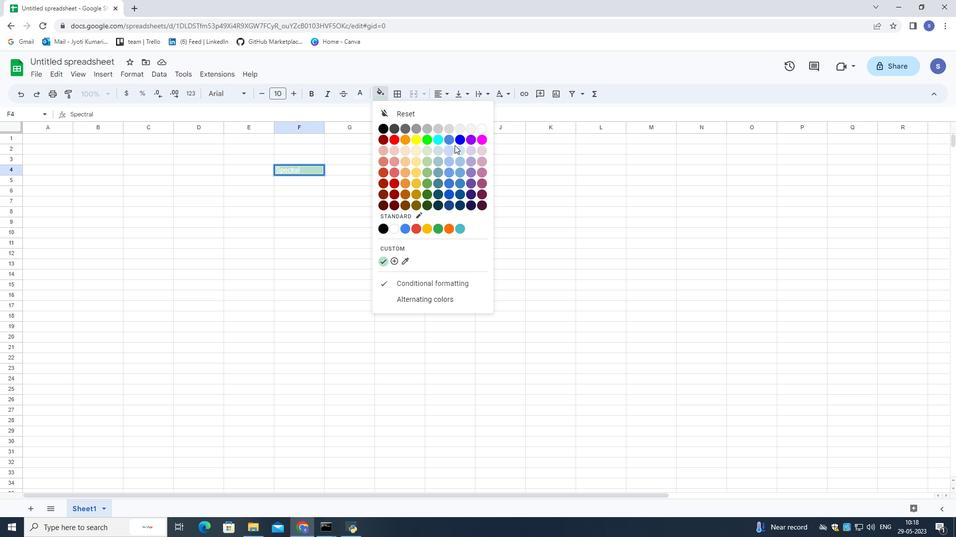 
Action: Mouse pressed left at (462, 138)
Screenshot: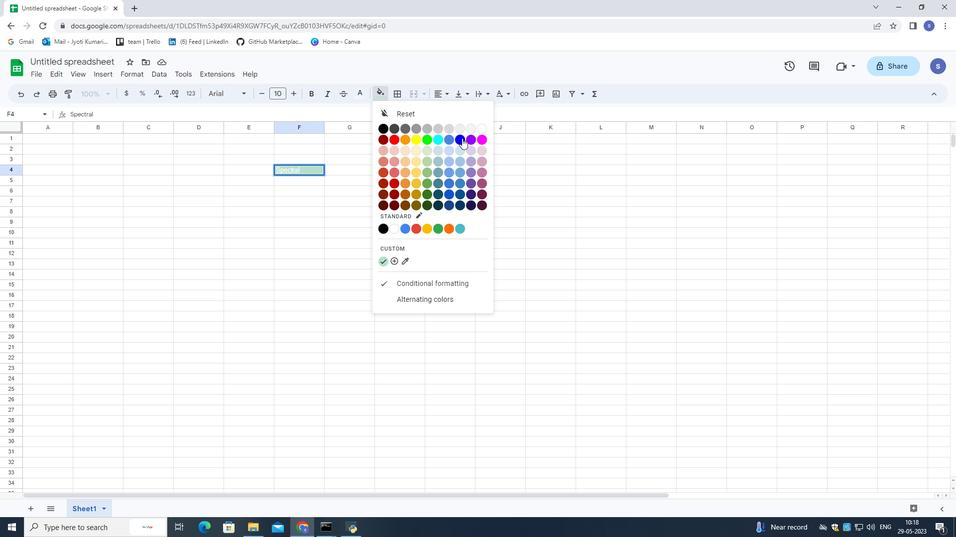 
Action: Mouse moved to (314, 168)
Screenshot: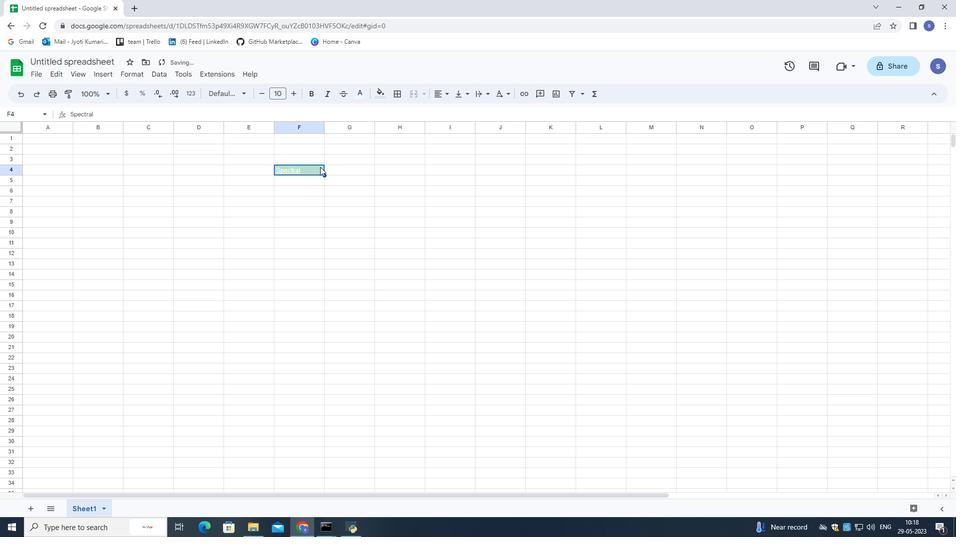 
Action: Mouse pressed left at (314, 168)
Screenshot: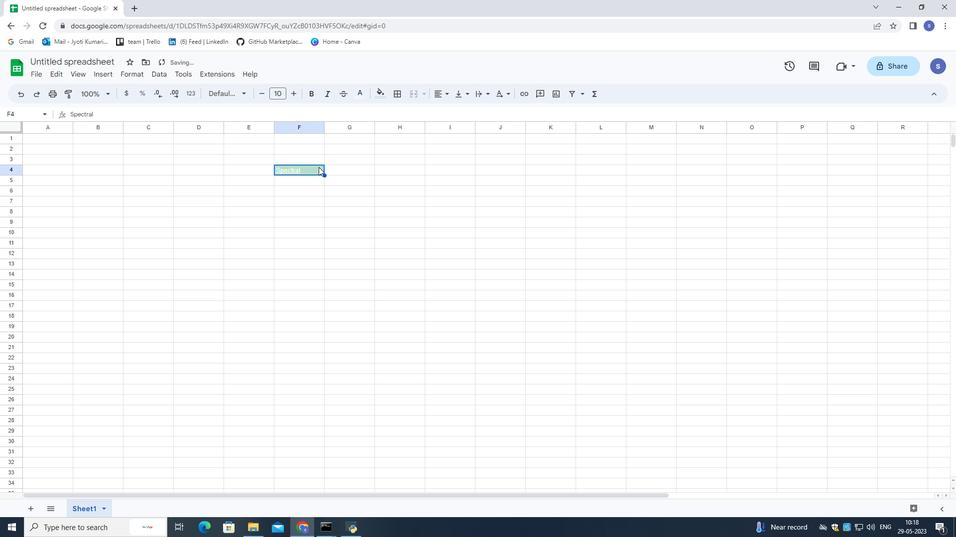 
Action: Mouse pressed left at (314, 168)
Screenshot: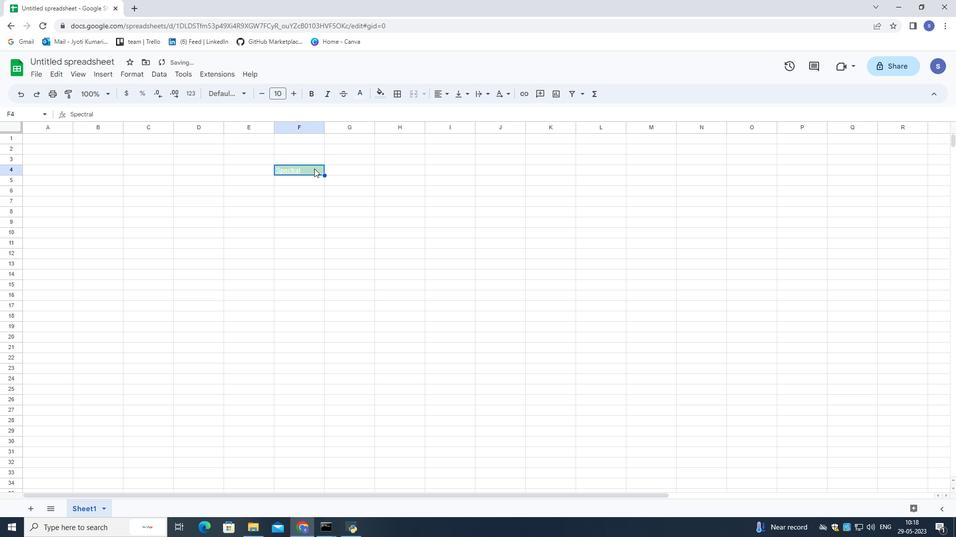 
Action: Mouse pressed left at (314, 168)
Screenshot: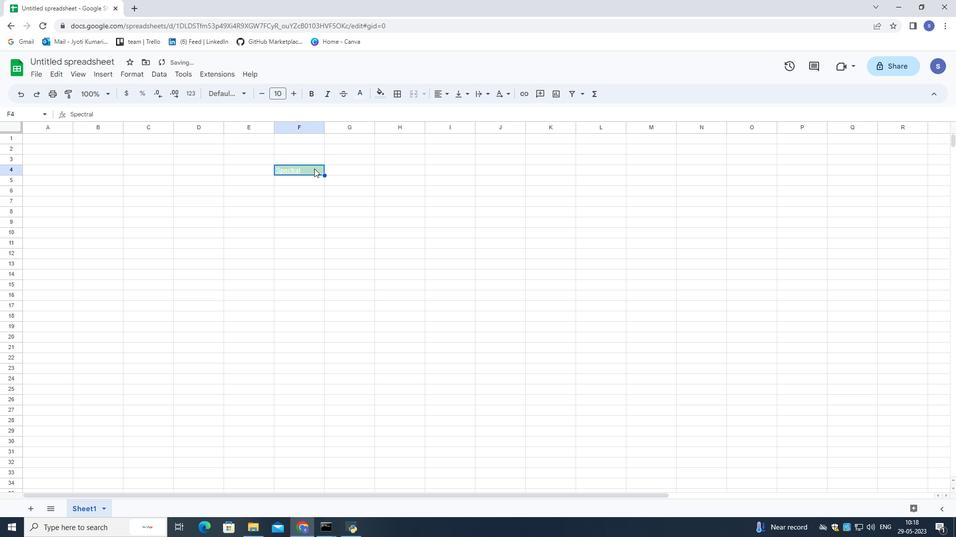 
Action: Mouse pressed left at (314, 168)
Screenshot: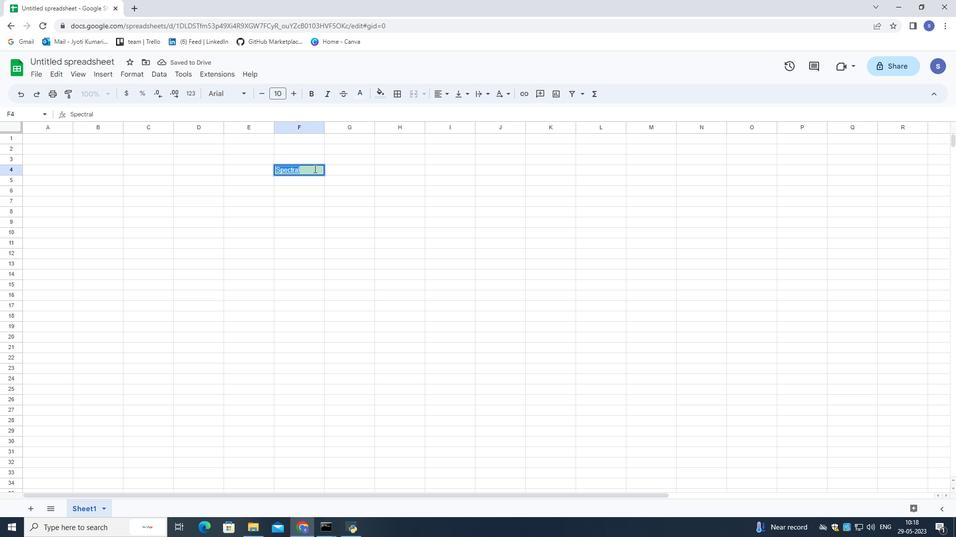 
Action: Key pressed ctrl+Z<'\x1a'><'\x1a'><'\x1a'><'\x1a'><'\x1a'><'\x1a'><'\x1a'><'\x1a'><'\x1a'><'\x1a'><'\x1a'><'\x1a'><'\x1a'>
Screenshot: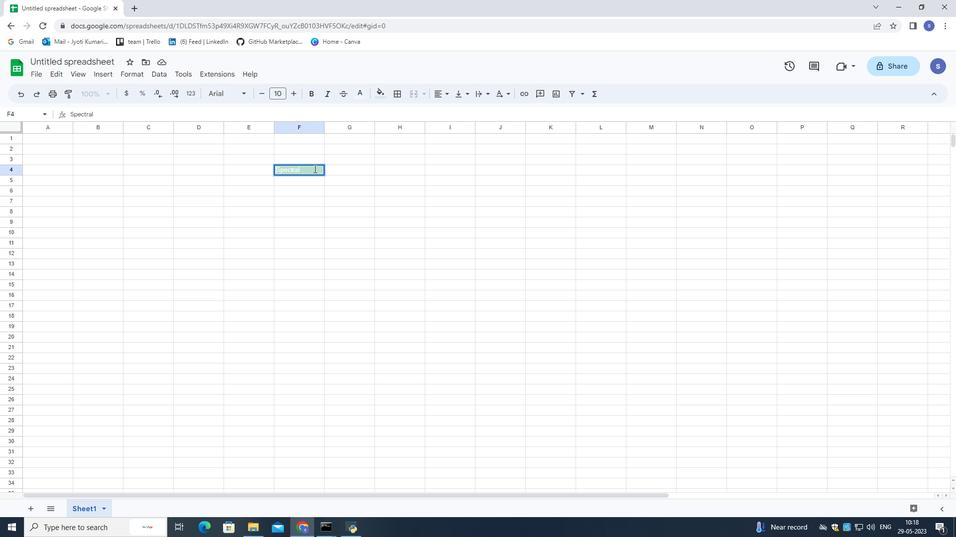 
Action: Mouse moved to (314, 168)
Screenshot: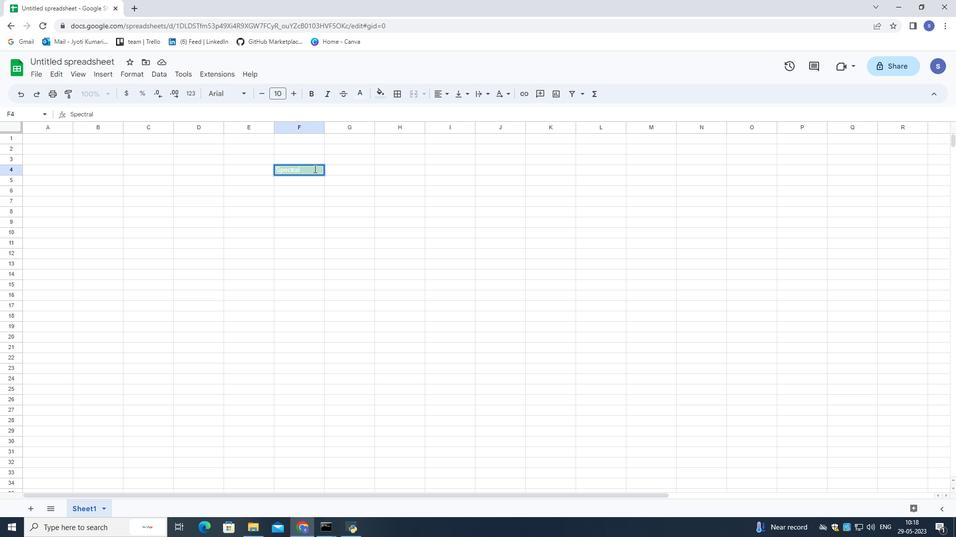 
Action: Mouse pressed left at (314, 168)
Screenshot: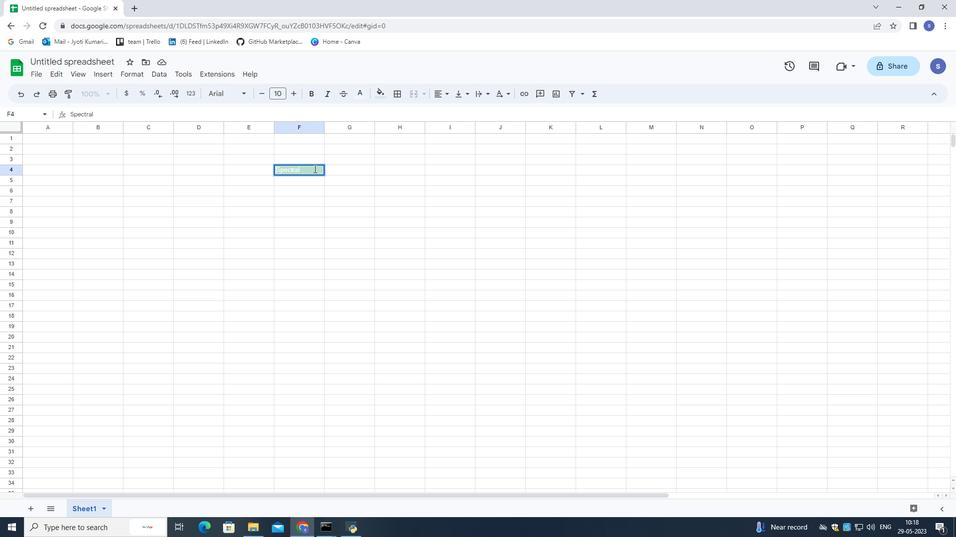 
Action: Mouse moved to (314, 168)
Screenshot: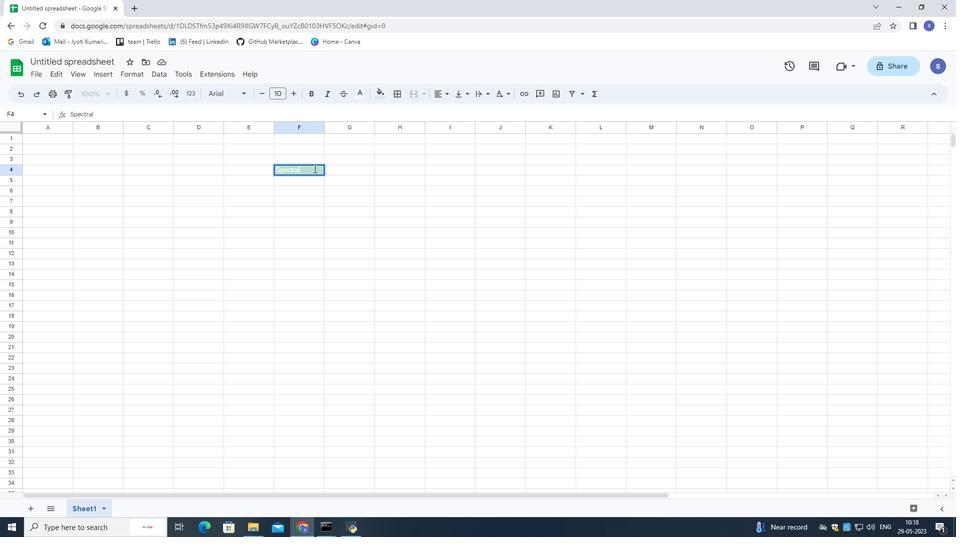 
Action: Mouse pressed left at (314, 168)
Screenshot: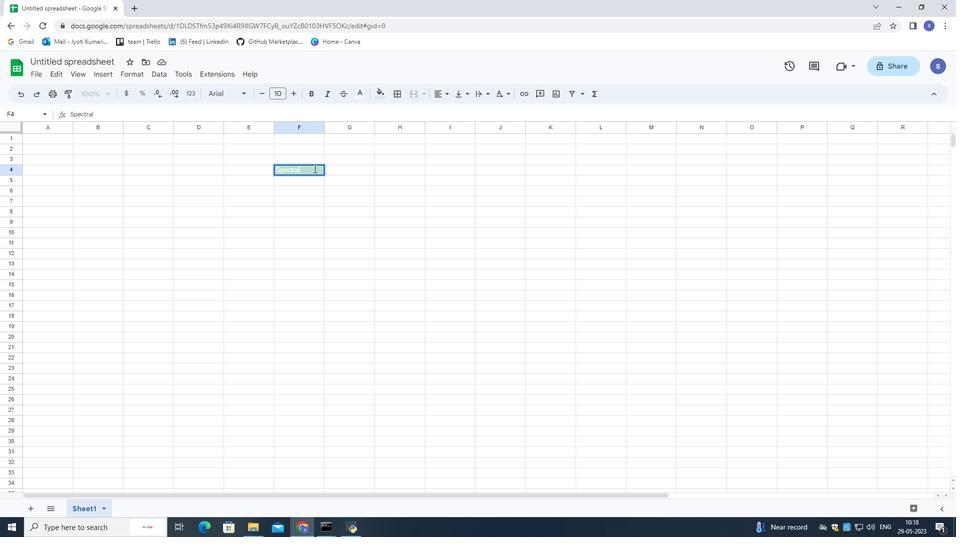 
Action: Mouse moved to (314, 168)
Screenshot: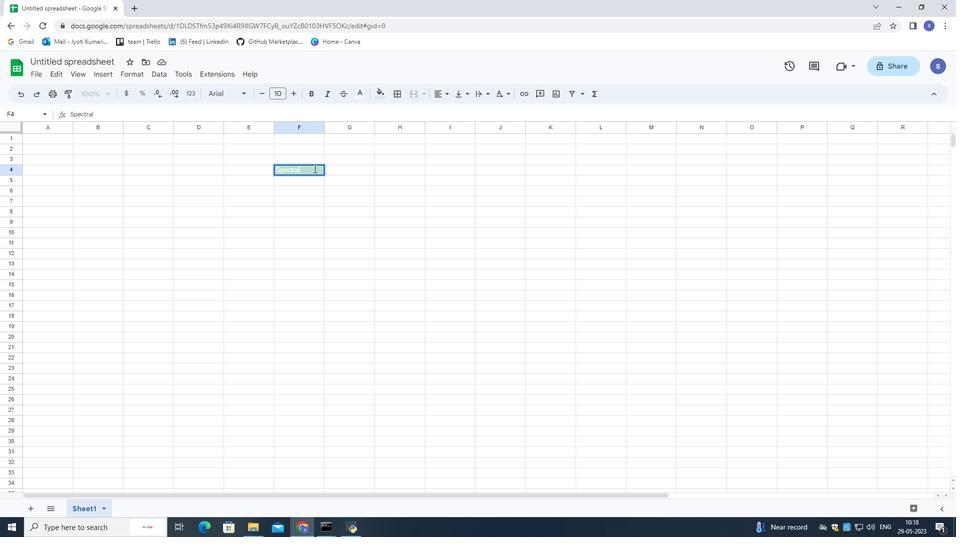 
Action: Mouse pressed left at (314, 168)
Screenshot: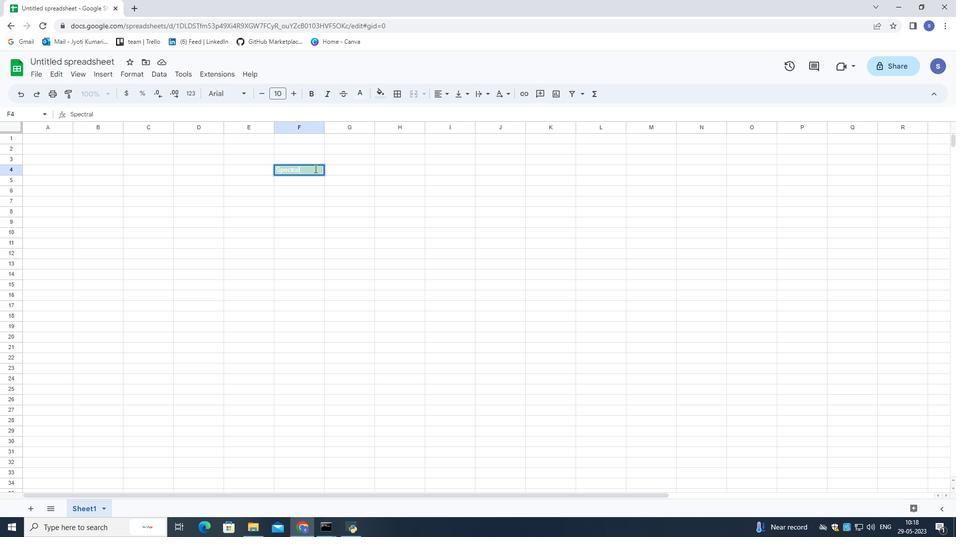 
Action: Key pressed <Key.backspace>
Screenshot: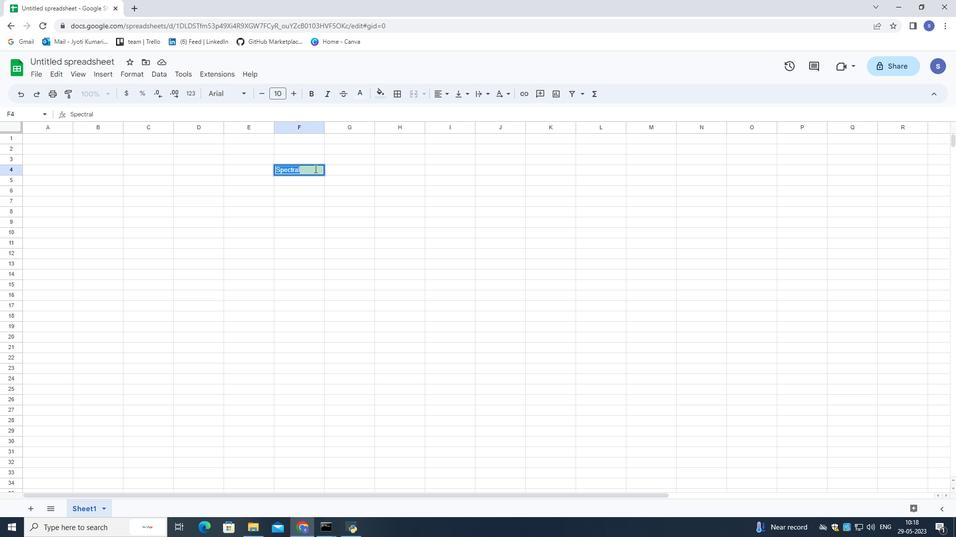 
Action: Mouse pressed left at (314, 168)
Screenshot: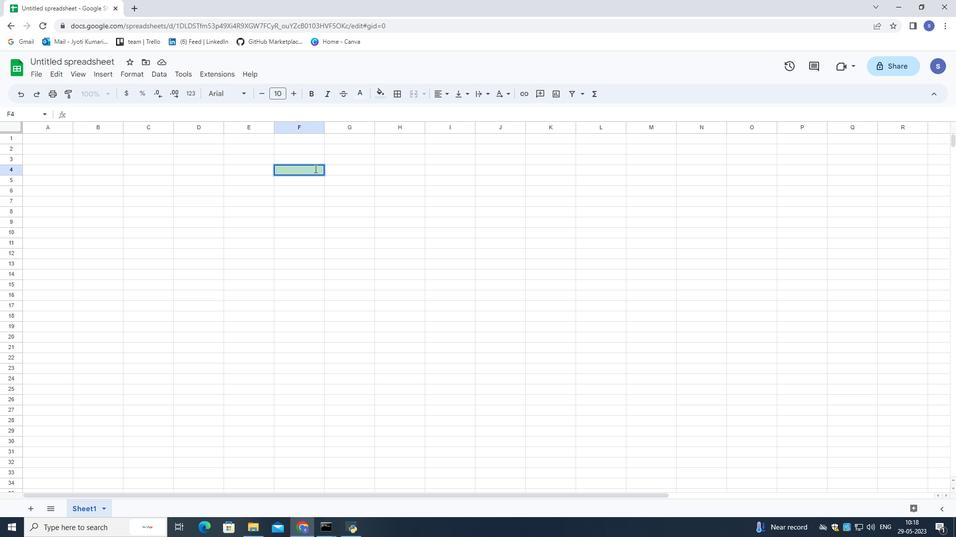 
Action: Mouse pressed right at (314, 168)
Screenshot: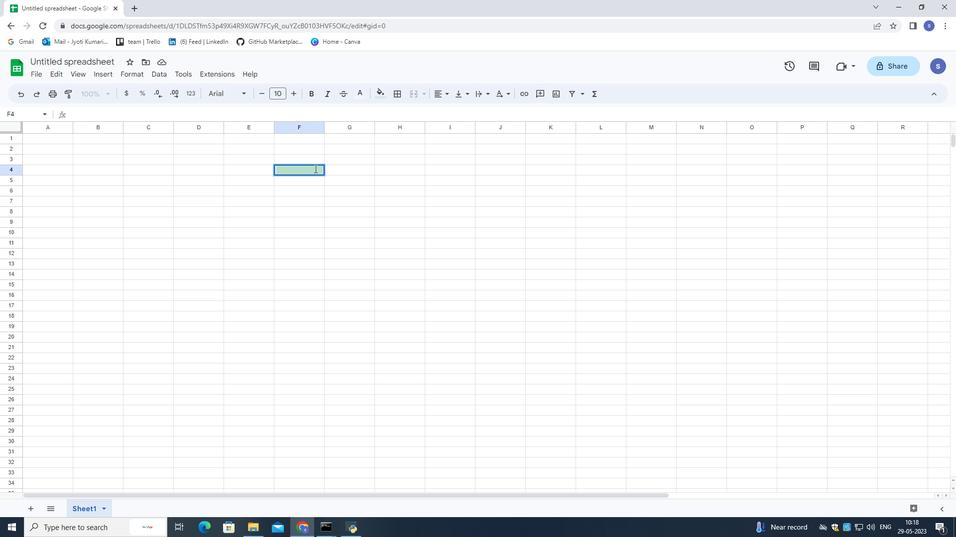 
Action: Mouse moved to (329, 227)
Screenshot: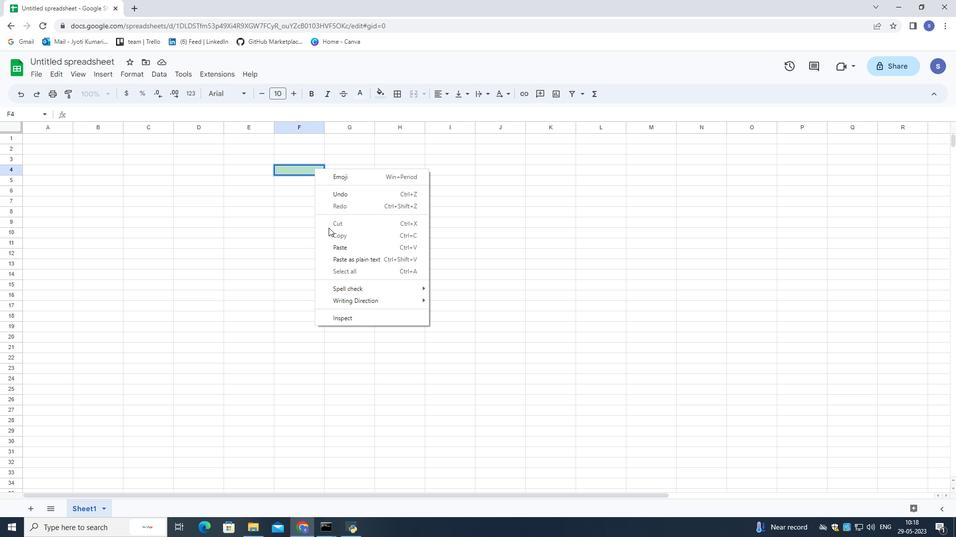 
Action: Mouse pressed left at (329, 227)
Screenshot: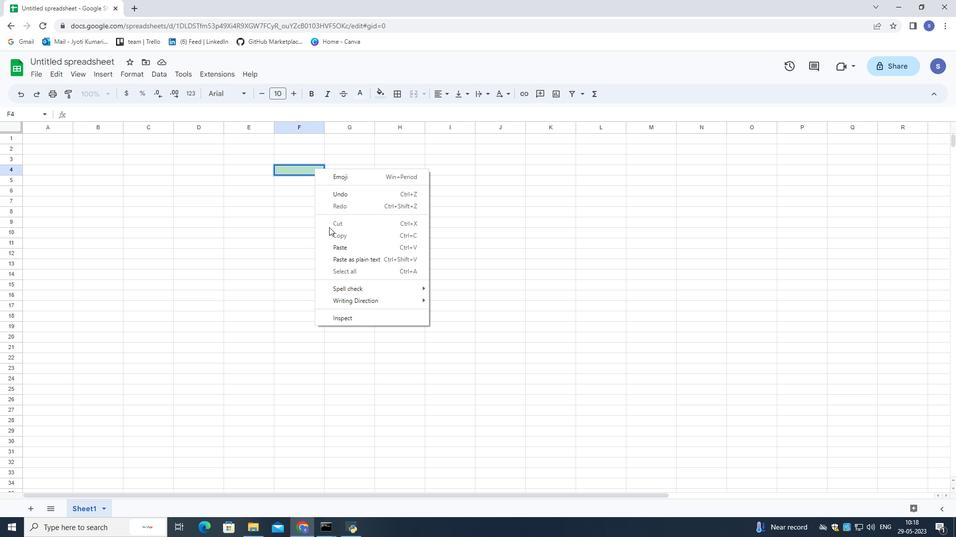 
Action: Mouse moved to (329, 221)
Screenshot: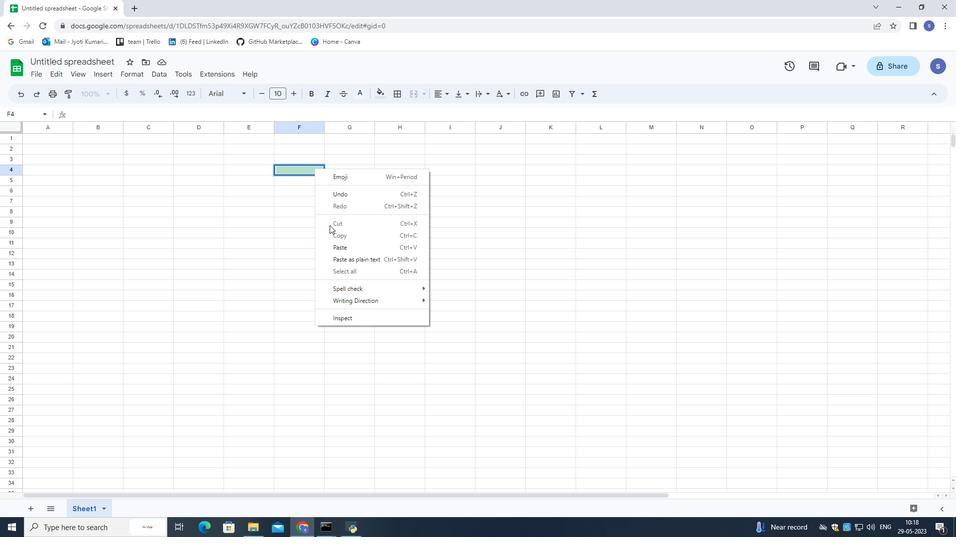 
Action: Mouse pressed left at (329, 221)
Screenshot: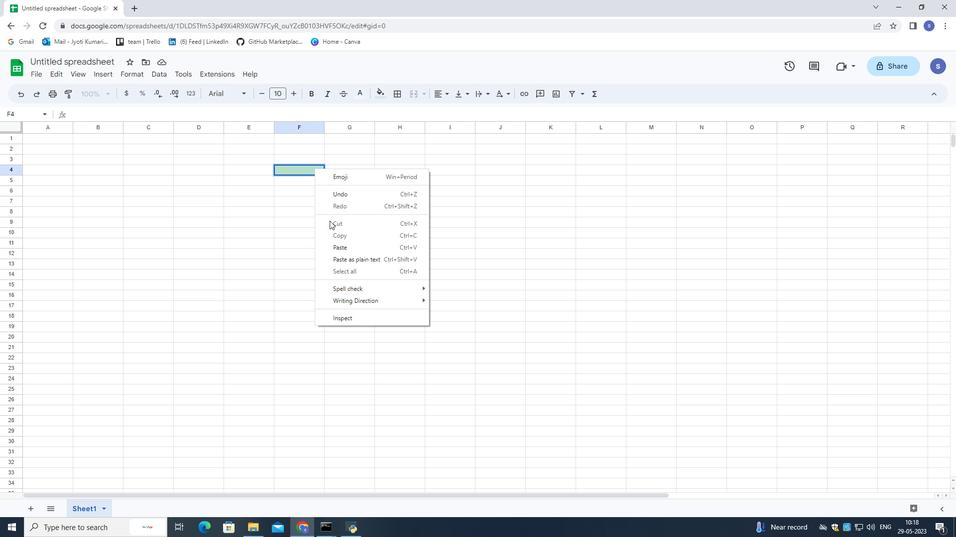 
Action: Mouse moved to (304, 192)
Screenshot: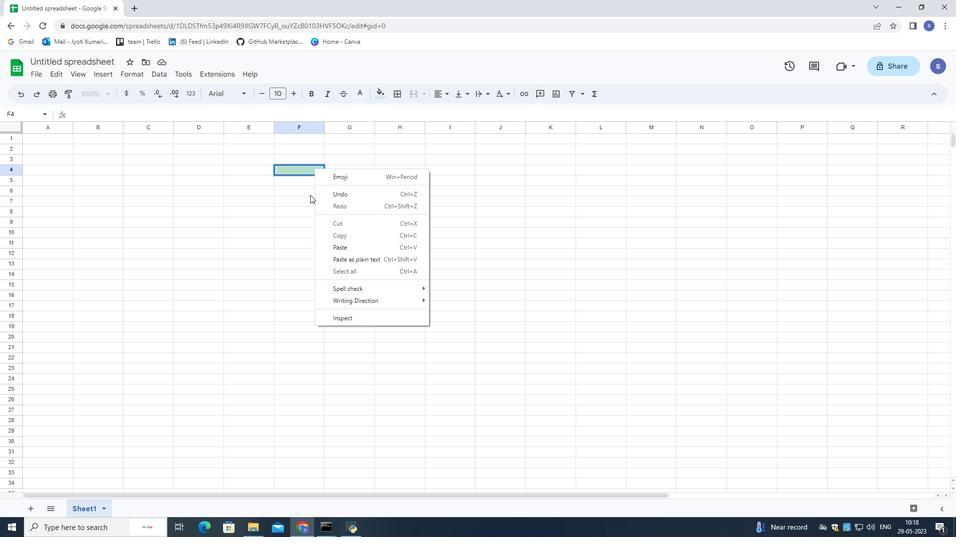 
Action: Mouse pressed left at (304, 192)
Screenshot: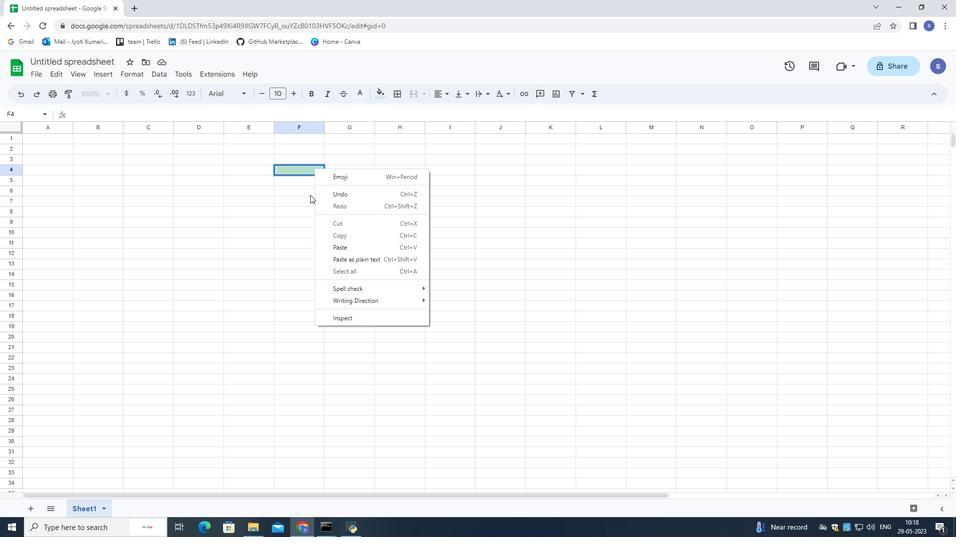 
Action: Mouse moved to (296, 164)
Screenshot: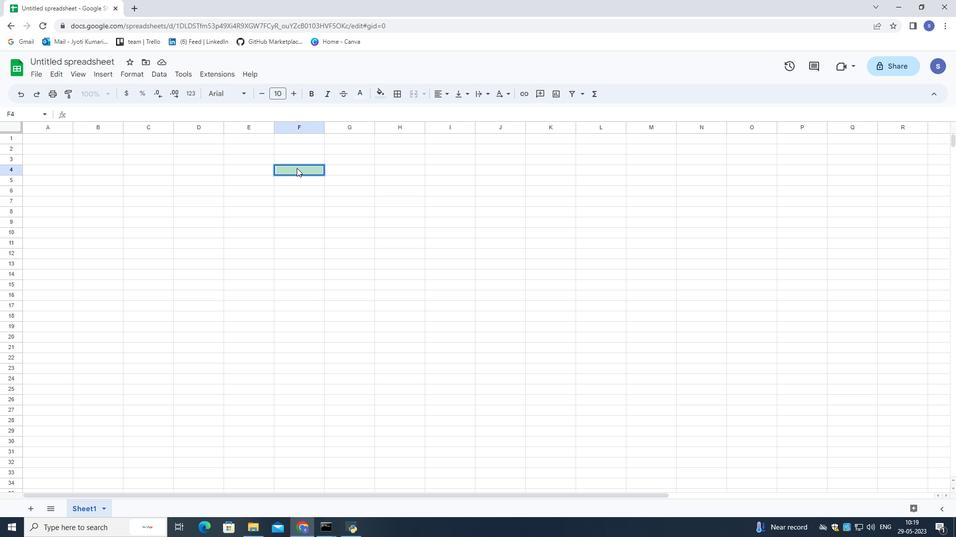 
Action: Mouse pressed left at (296, 164)
Screenshot: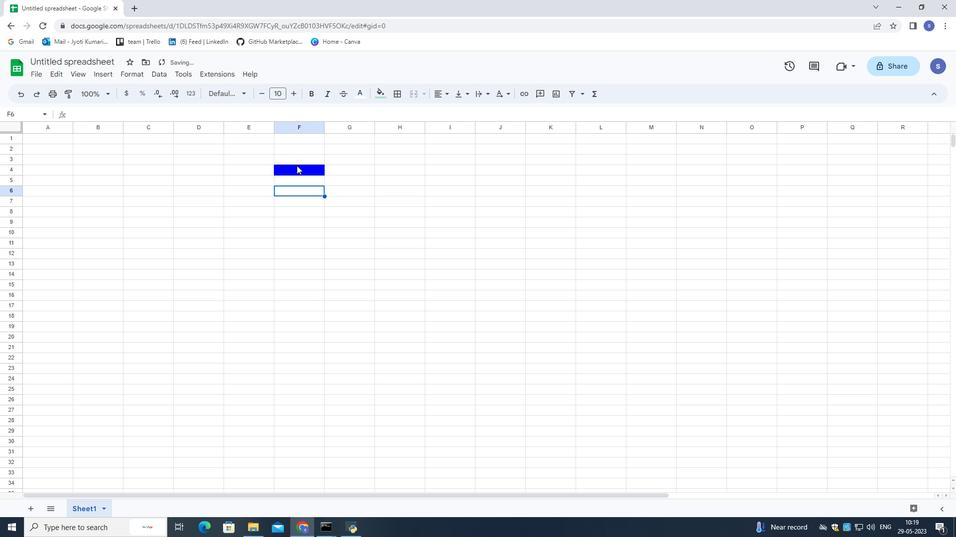 
Action: Mouse moved to (305, 167)
Screenshot: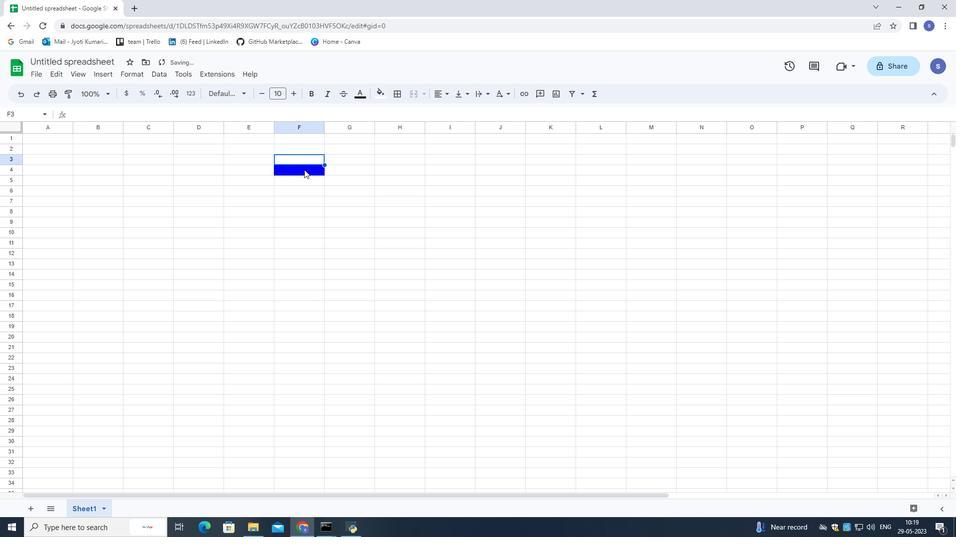 
Action: Mouse pressed left at (305, 167)
Screenshot: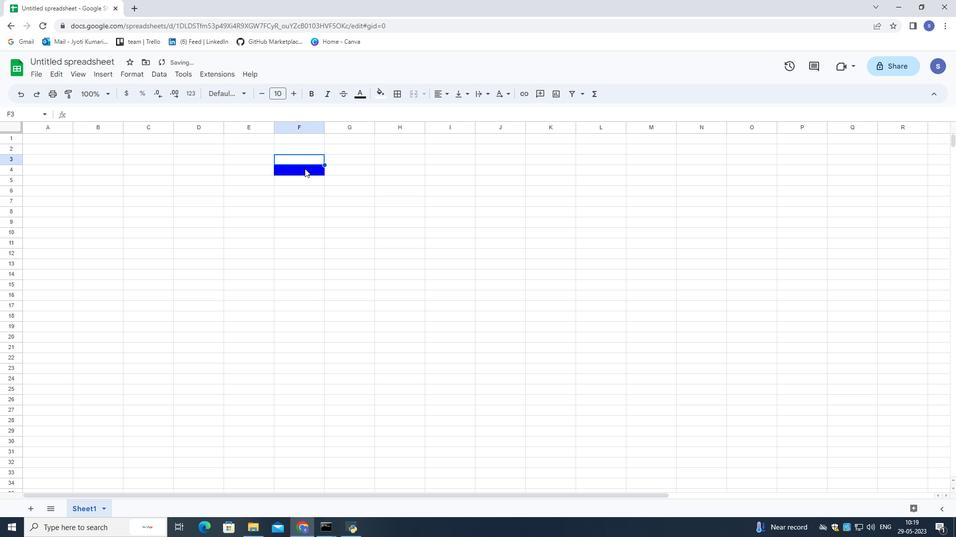 
Action: Mouse pressed left at (305, 167)
Screenshot: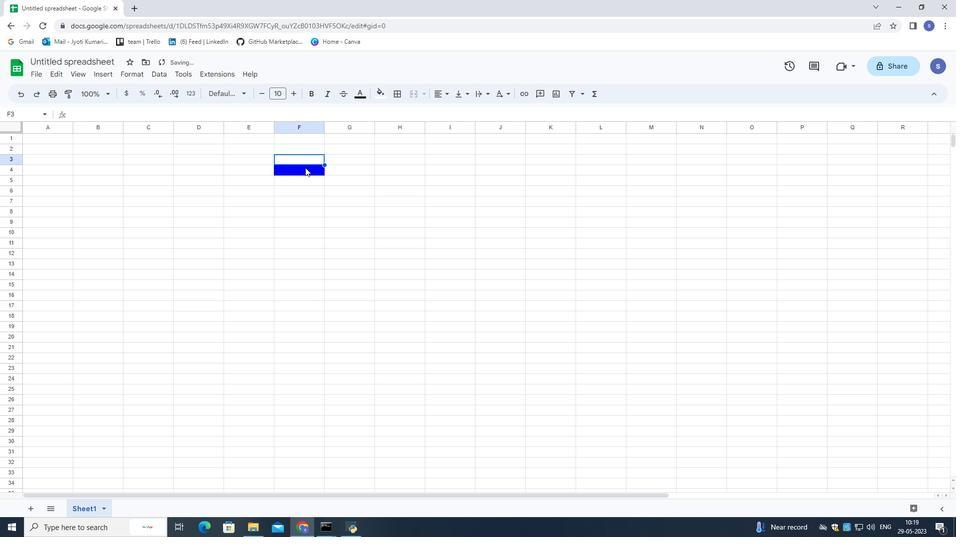 
Action: Key pressed <Key.shift>Spectralctrl+U
Screenshot: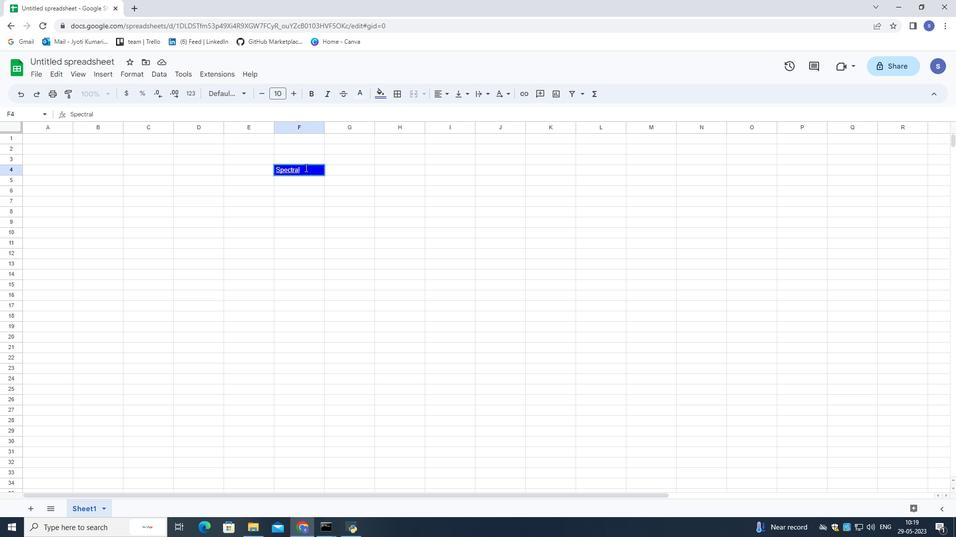 
Action: Mouse moved to (307, 169)
Screenshot: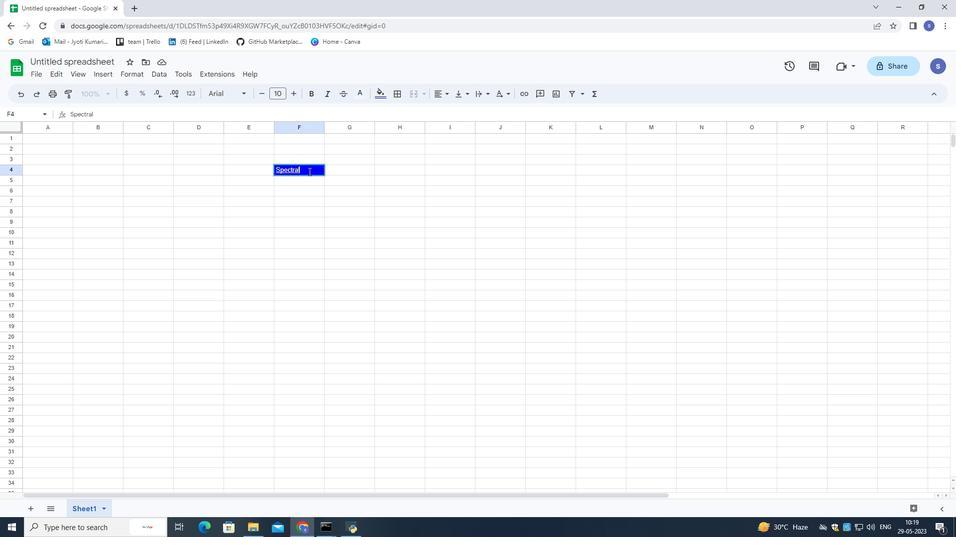 
Action: Mouse pressed left at (307, 169)
Screenshot: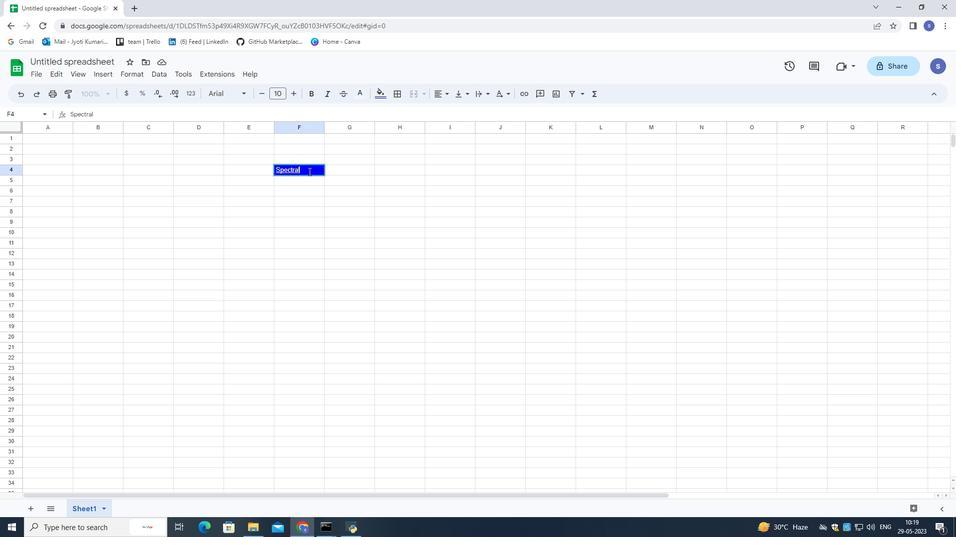 
Action: Mouse moved to (293, 88)
Screenshot: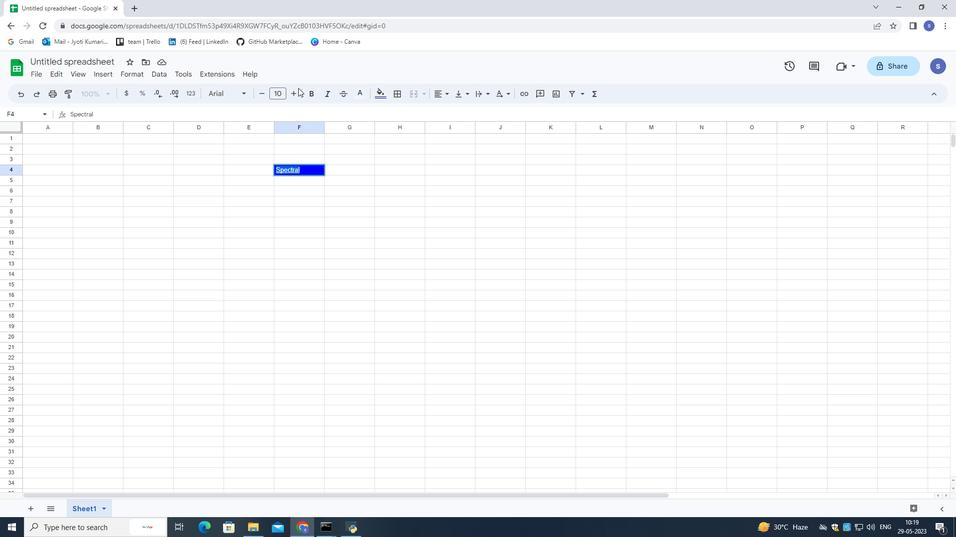 
Action: Mouse pressed left at (293, 88)
Screenshot: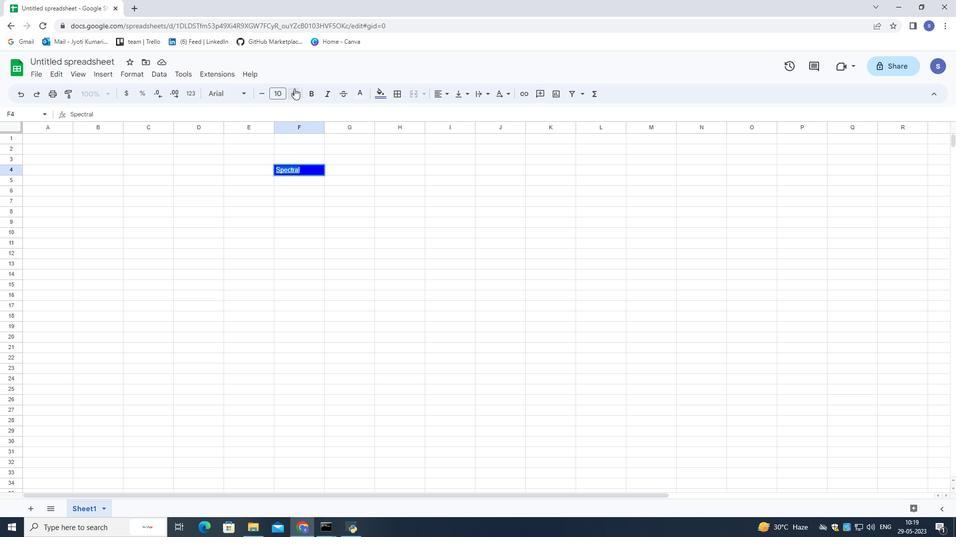 
Action: Mouse pressed left at (293, 88)
Screenshot: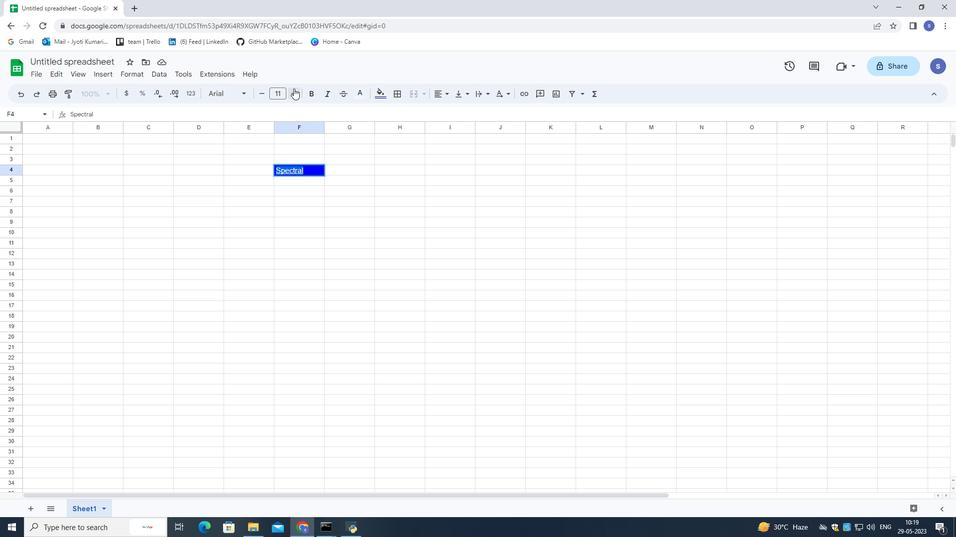 
Action: Mouse pressed left at (293, 88)
Screenshot: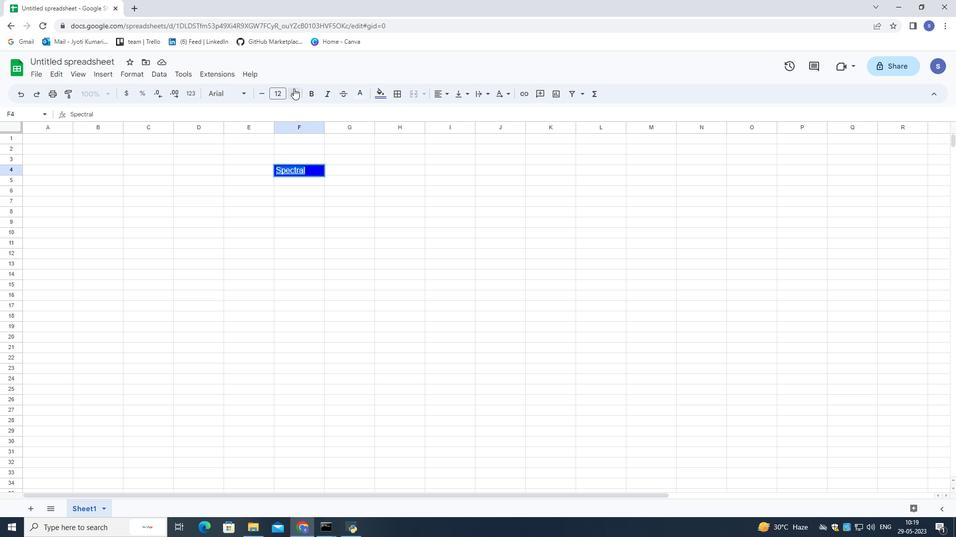 
Action: Mouse pressed left at (293, 88)
Screenshot: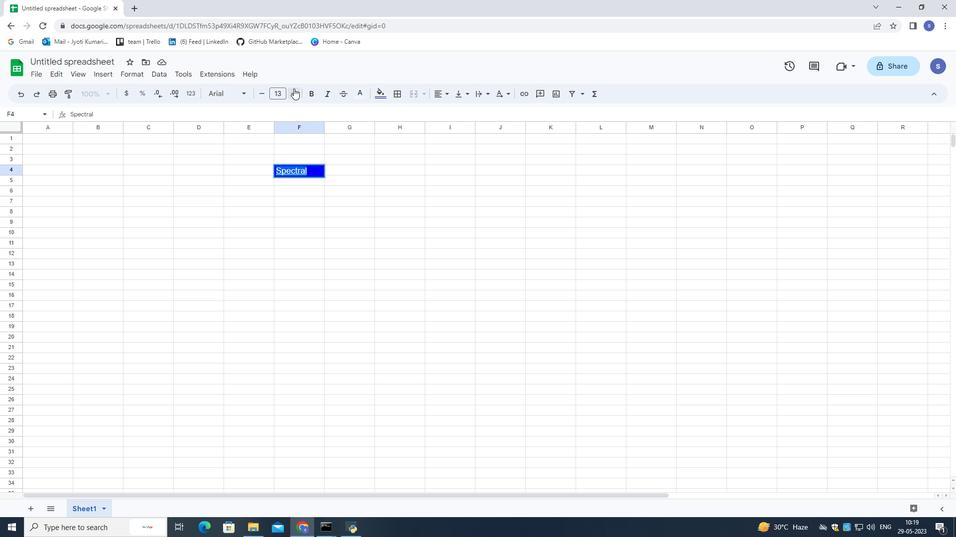 
Action: Mouse pressed left at (293, 88)
Screenshot: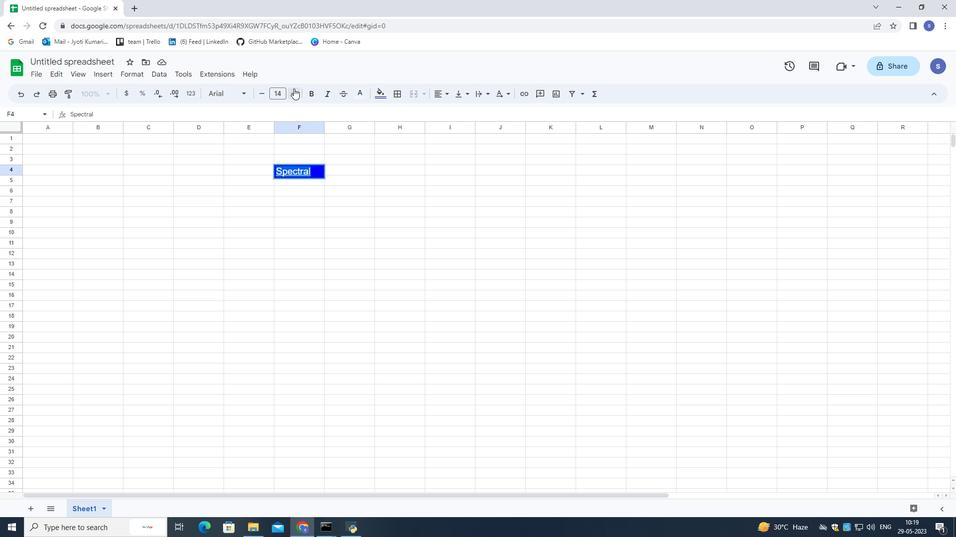 
Action: Mouse pressed left at (293, 88)
Screenshot: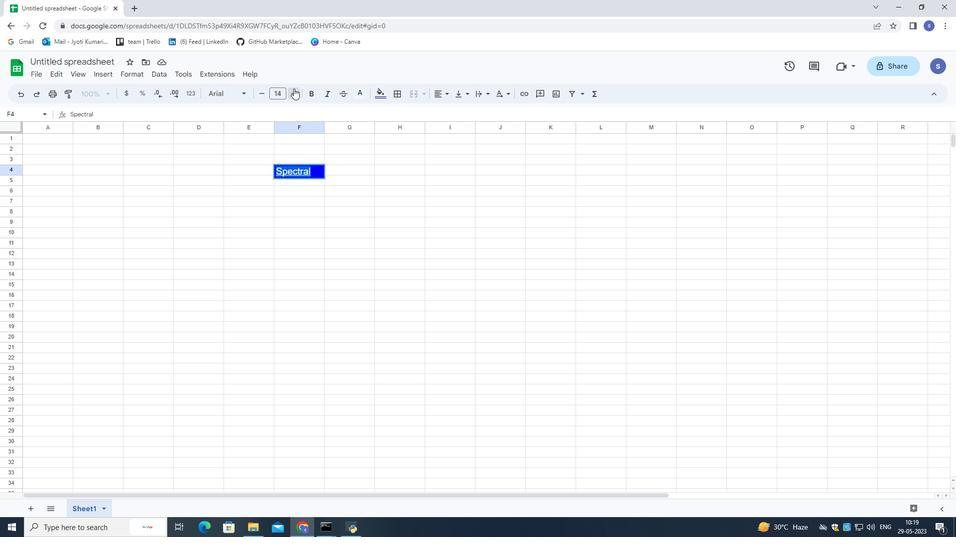 
Action: Mouse pressed left at (293, 88)
Screenshot: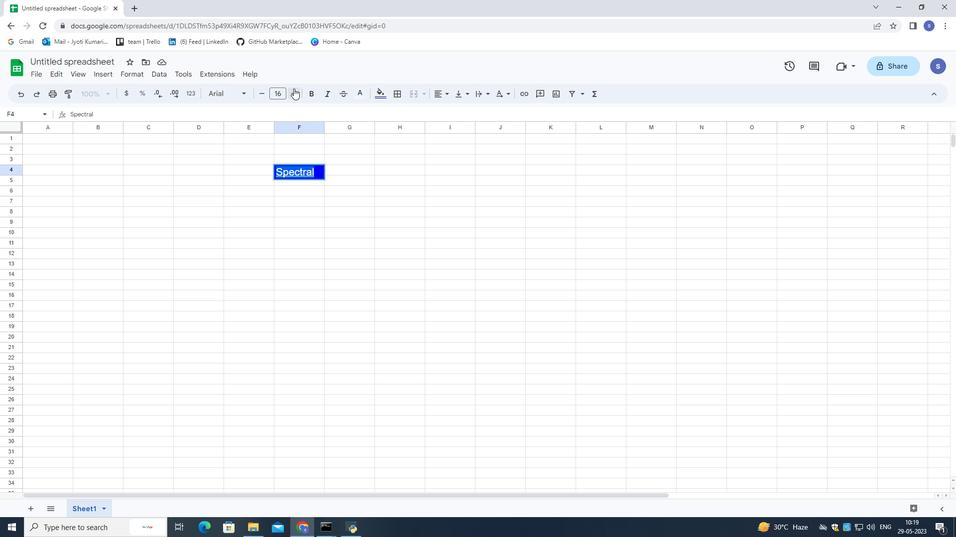 
Action: Mouse pressed left at (293, 88)
Screenshot: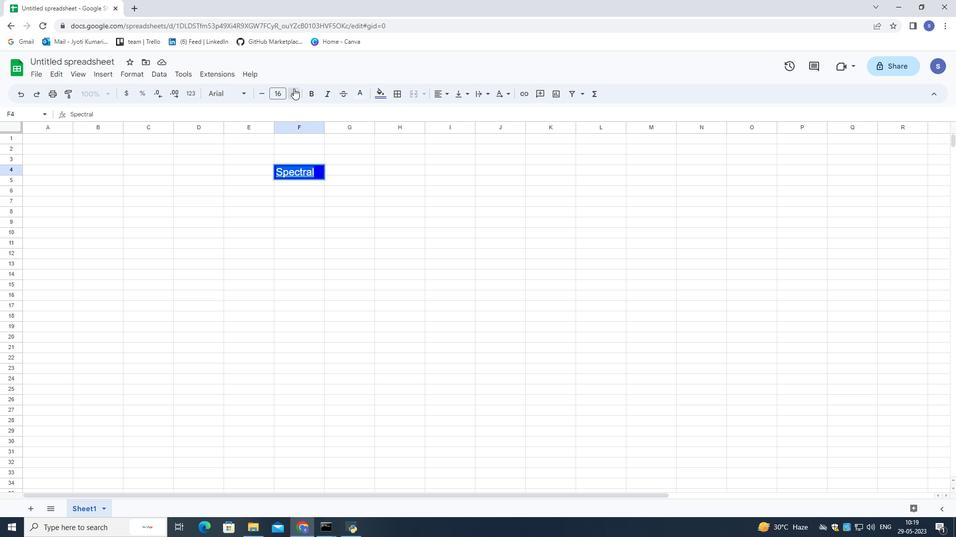
Action: Mouse pressed left at (293, 88)
Screenshot: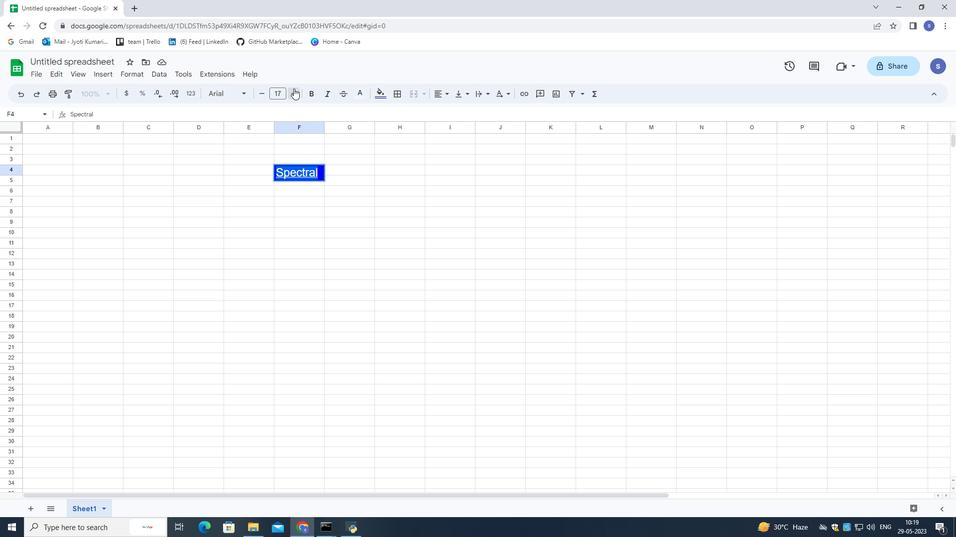 
Action: Mouse pressed left at (293, 88)
Screenshot: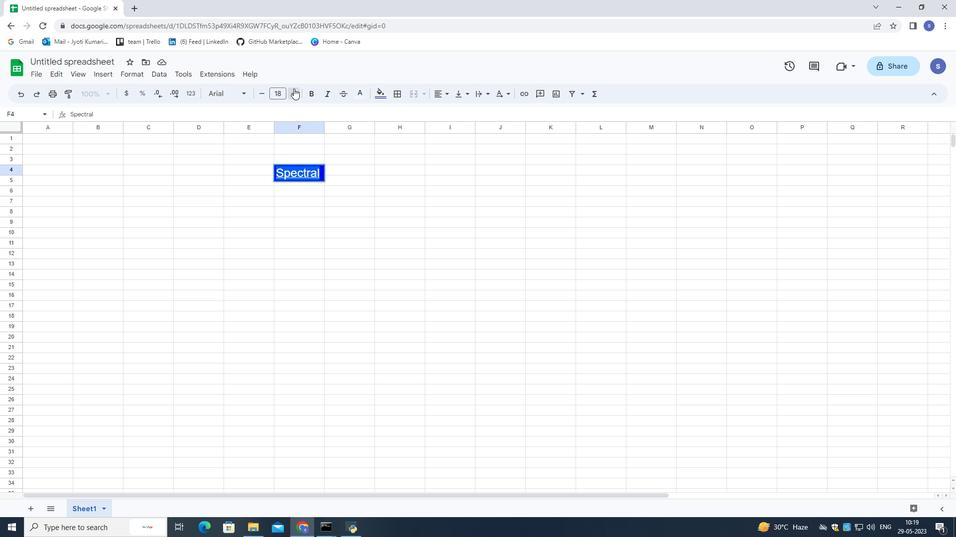 
Action: Mouse pressed left at (293, 88)
Screenshot: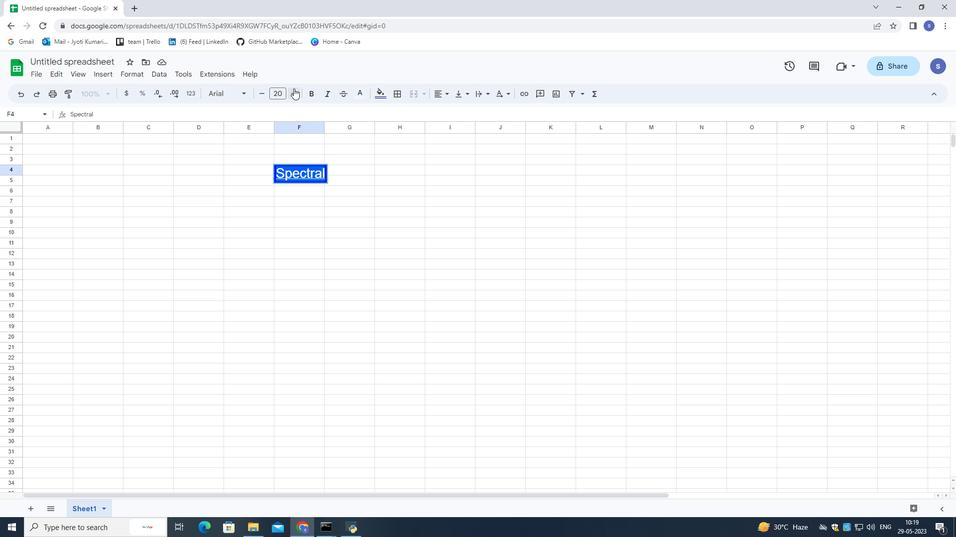 
Action: Mouse pressed left at (293, 88)
Screenshot: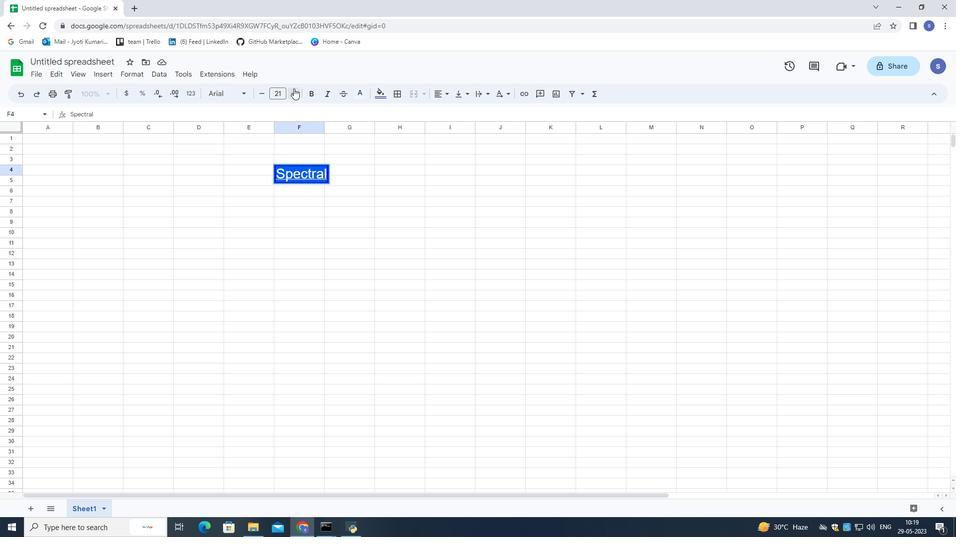 
Action: Mouse moved to (319, 218)
Screenshot: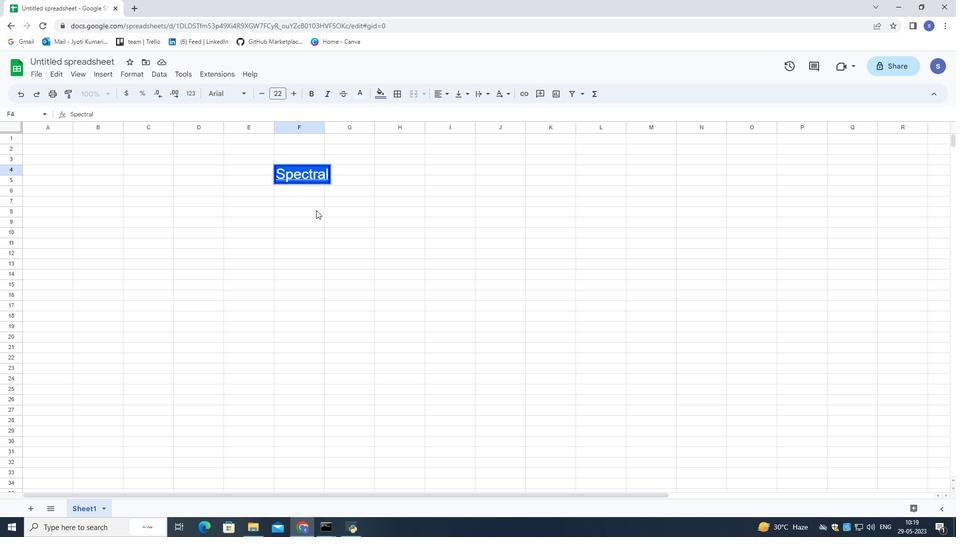
Action: Mouse pressed left at (319, 218)
Screenshot: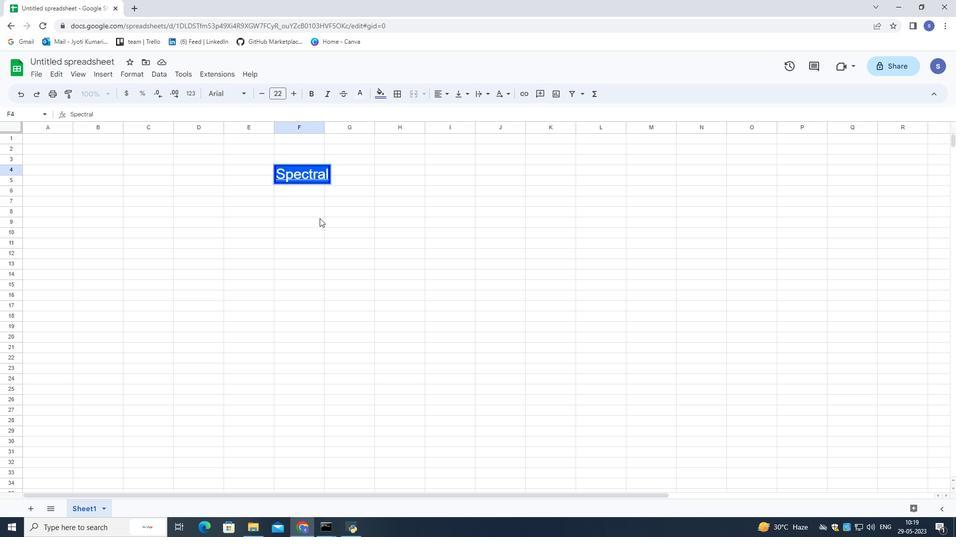 
Action: Mouse moved to (312, 179)
Screenshot: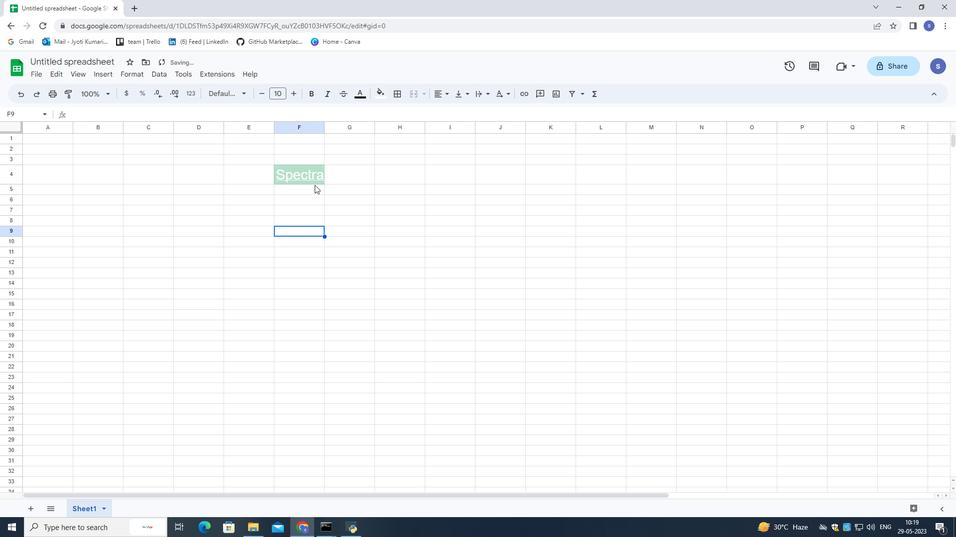 
Action: Mouse pressed left at (312, 179)
Screenshot: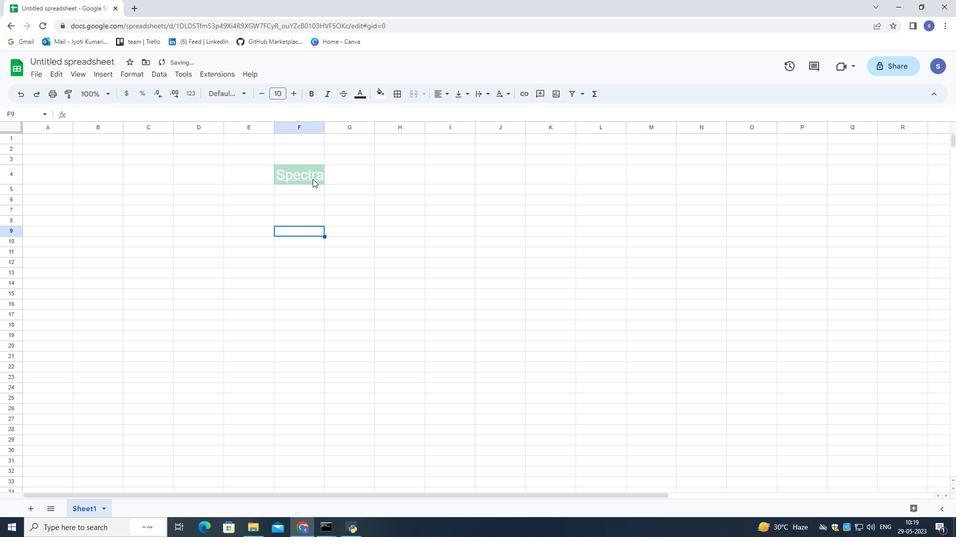 
Action: Mouse moved to (311, 172)
Screenshot: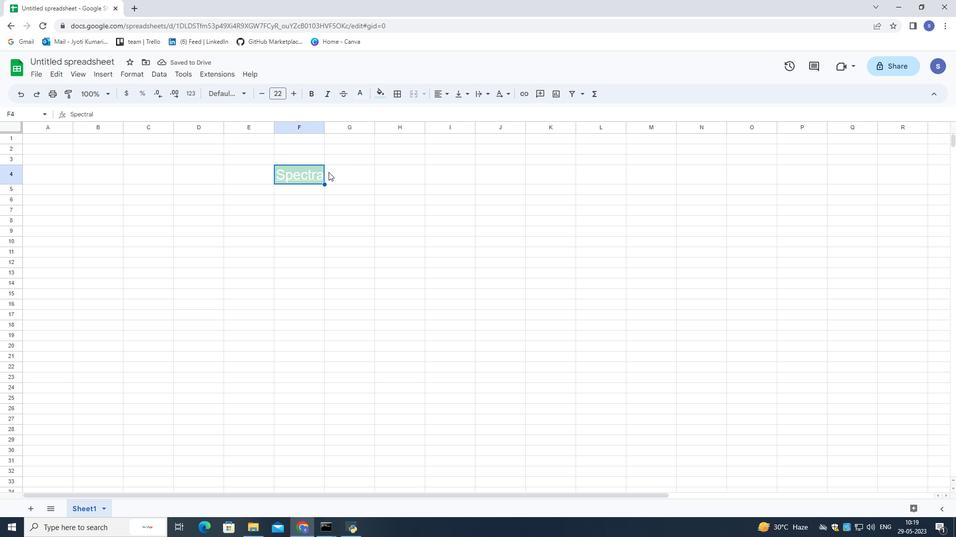 
Action: Mouse pressed left at (311, 172)
Screenshot: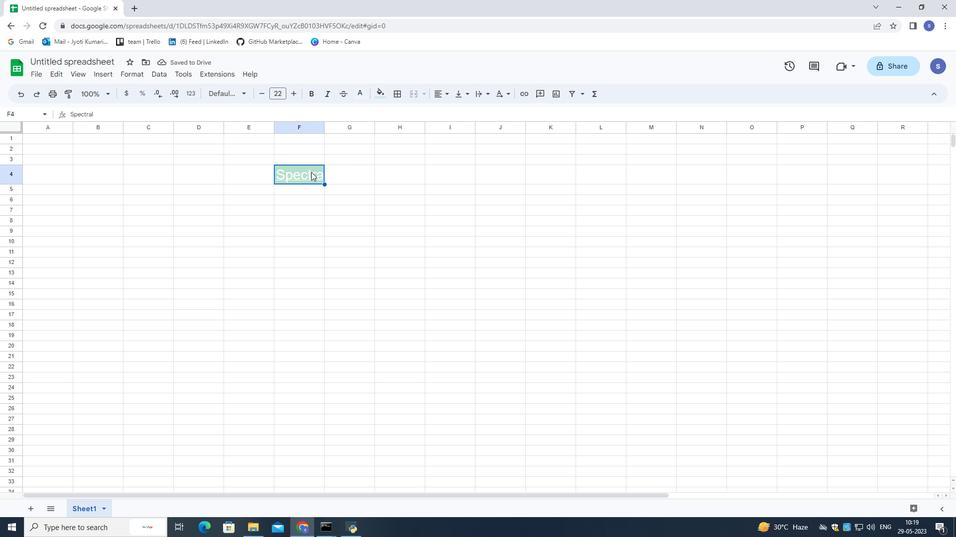 
Action: Mouse pressed left at (311, 172)
Screenshot: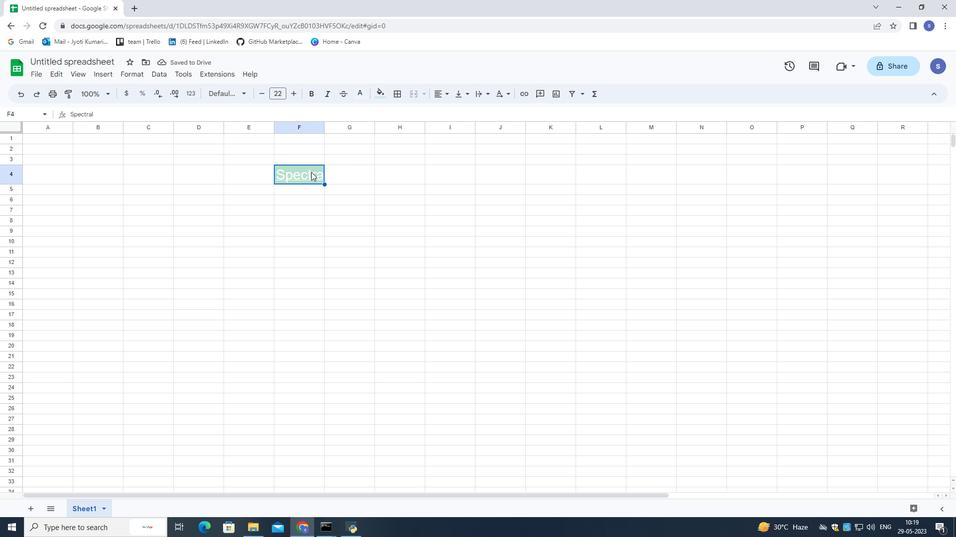 
Action: Mouse moved to (335, 178)
Screenshot: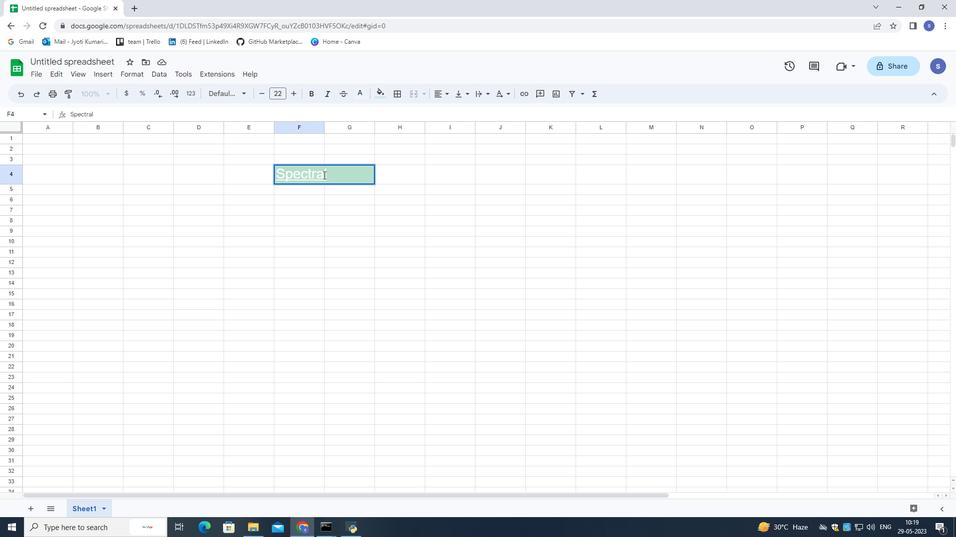 
Action: Mouse pressed left at (335, 178)
Screenshot: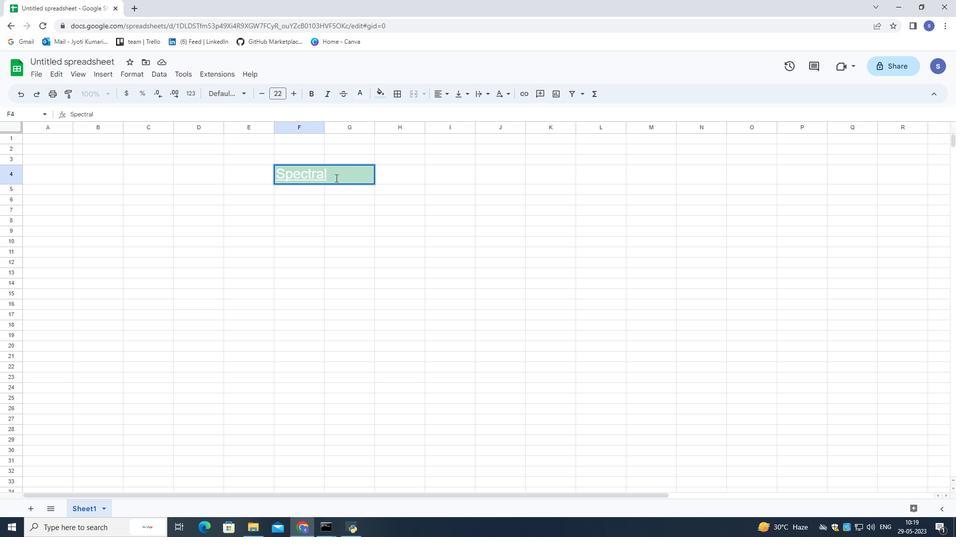 
Action: Mouse moved to (340, 175)
Screenshot: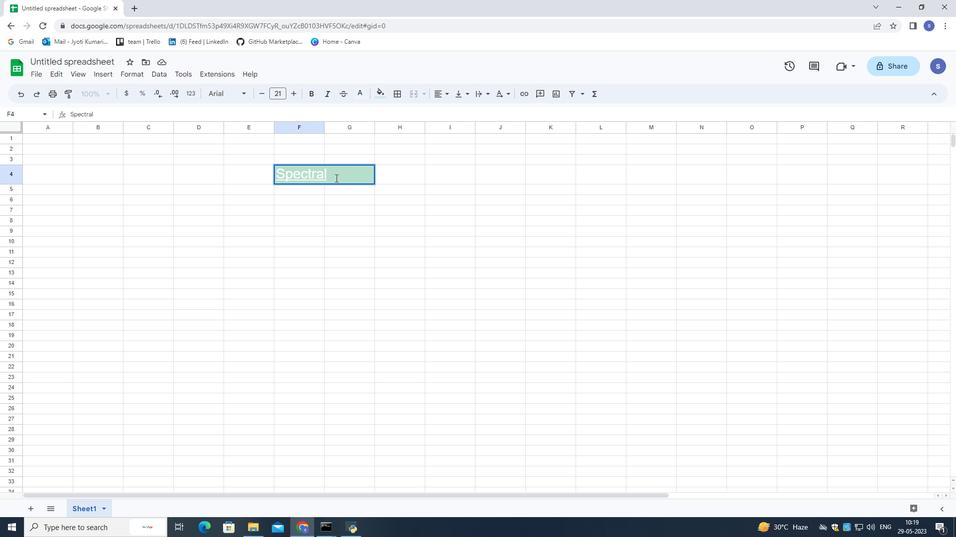 
Action: Mouse pressed left at (340, 175)
Screenshot: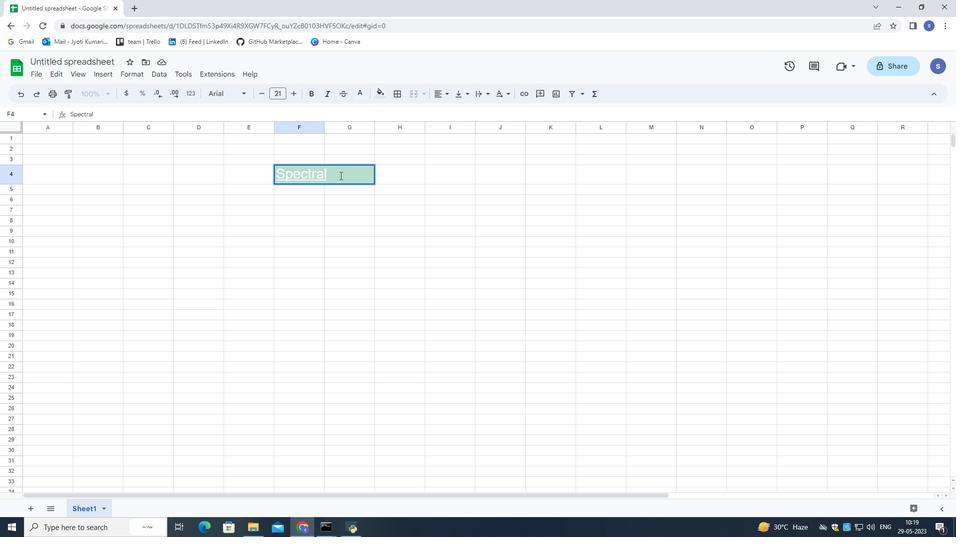 
Action: Mouse pressed right at (340, 175)
Screenshot: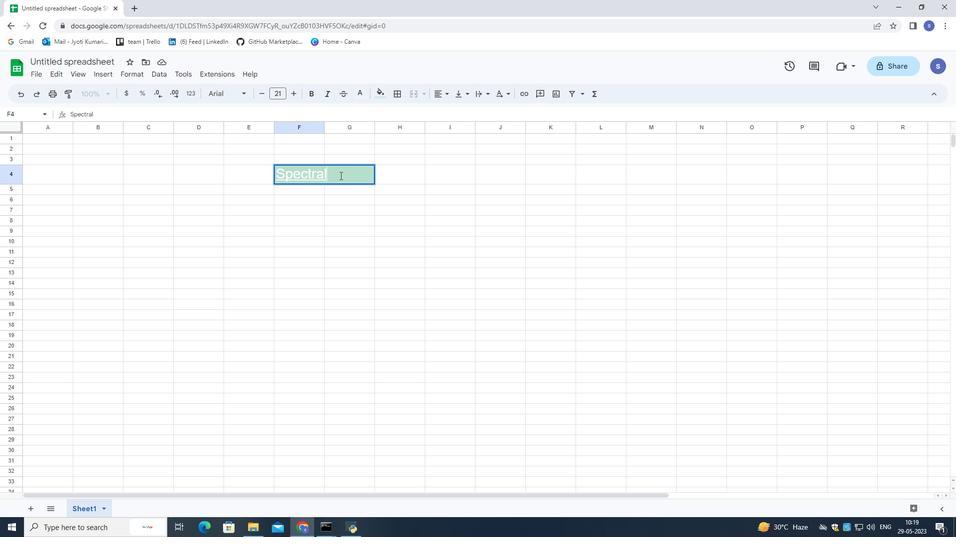 
Action: Mouse moved to (334, 171)
Screenshot: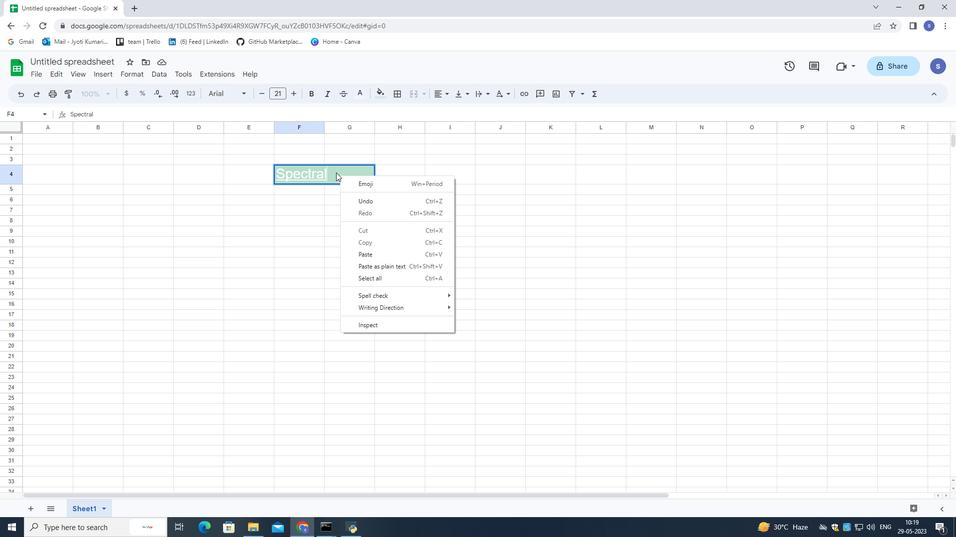 
Action: Mouse pressed left at (334, 171)
Screenshot: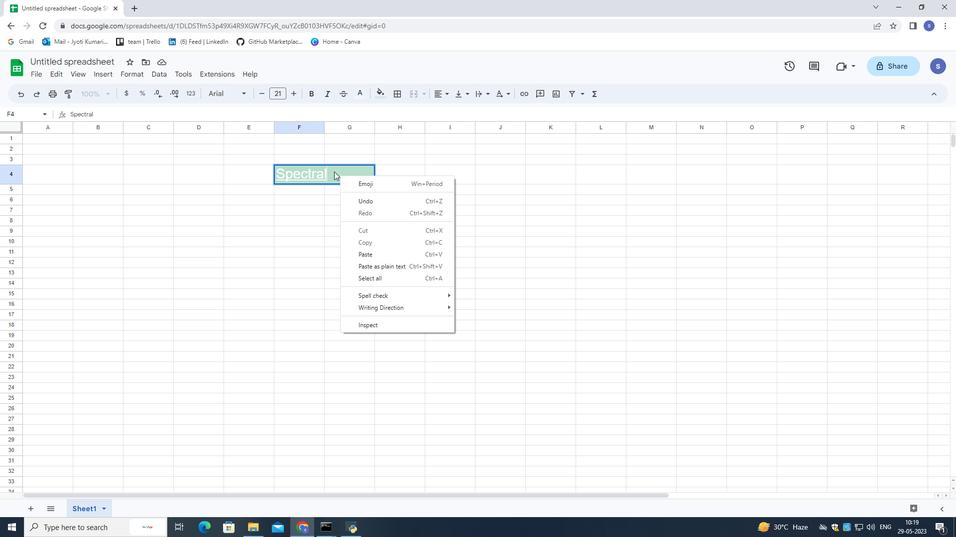 
Action: Mouse moved to (383, 91)
Screenshot: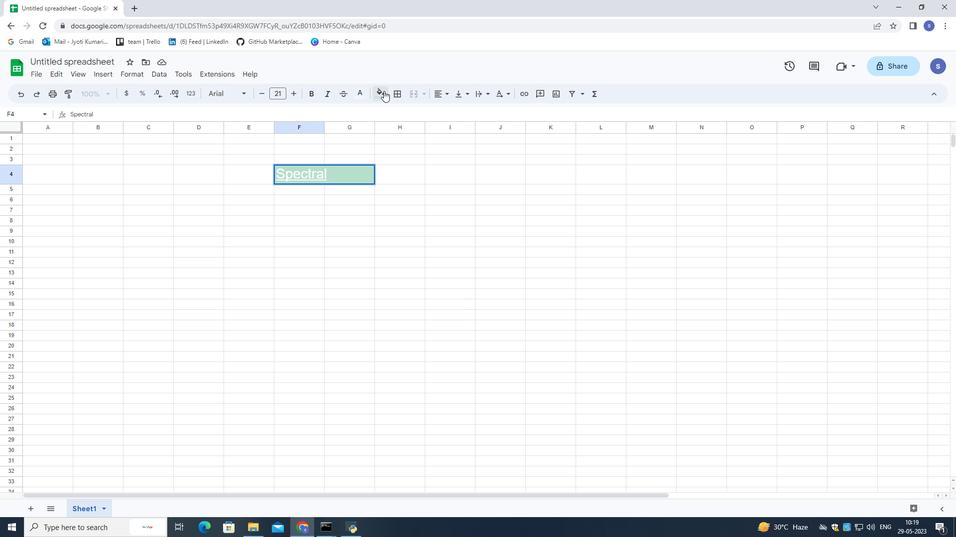 
Action: Mouse pressed left at (383, 91)
Screenshot: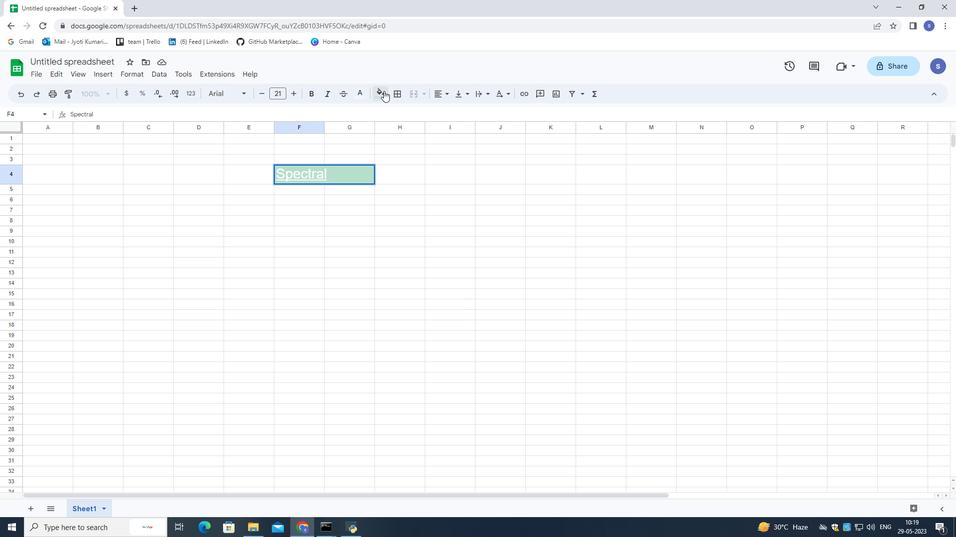 
Action: Mouse moved to (461, 142)
Screenshot: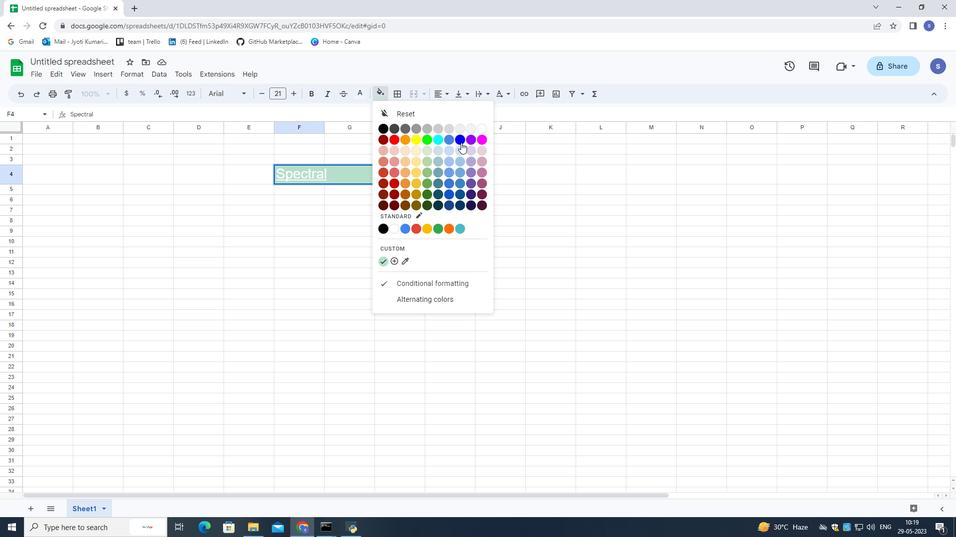 
Action: Mouse pressed left at (461, 142)
Screenshot: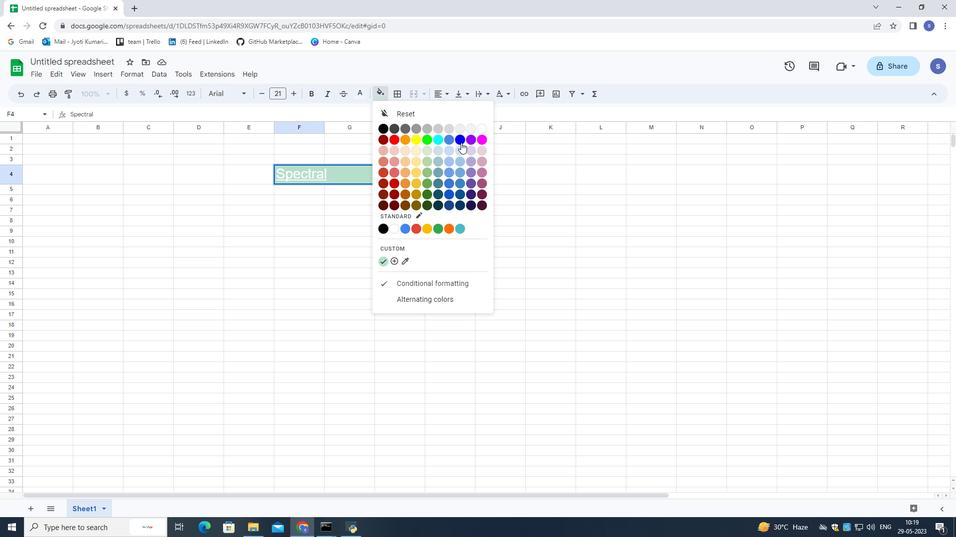 
Action: Mouse moved to (311, 172)
Screenshot: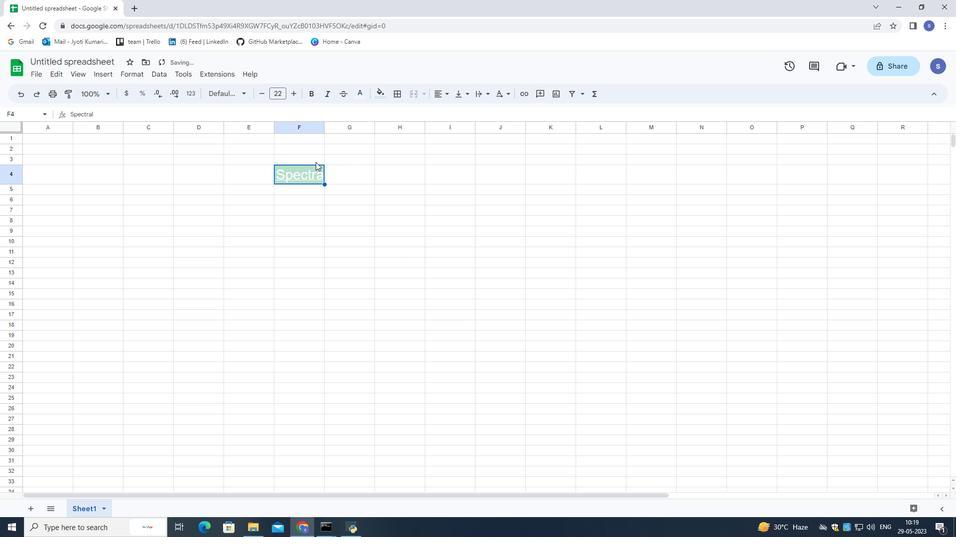 
Action: Mouse pressed left at (311, 172)
Screenshot: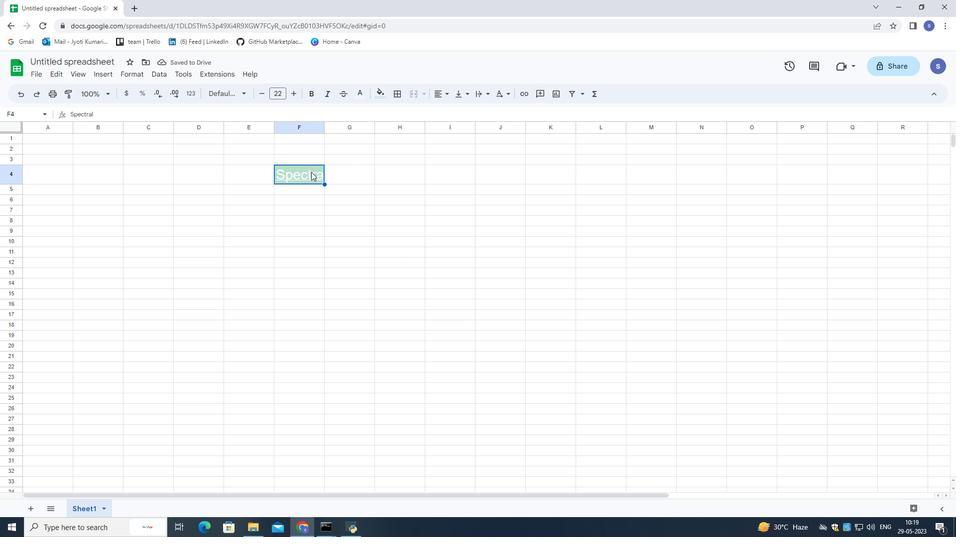 
Action: Mouse pressed left at (311, 172)
Screenshot: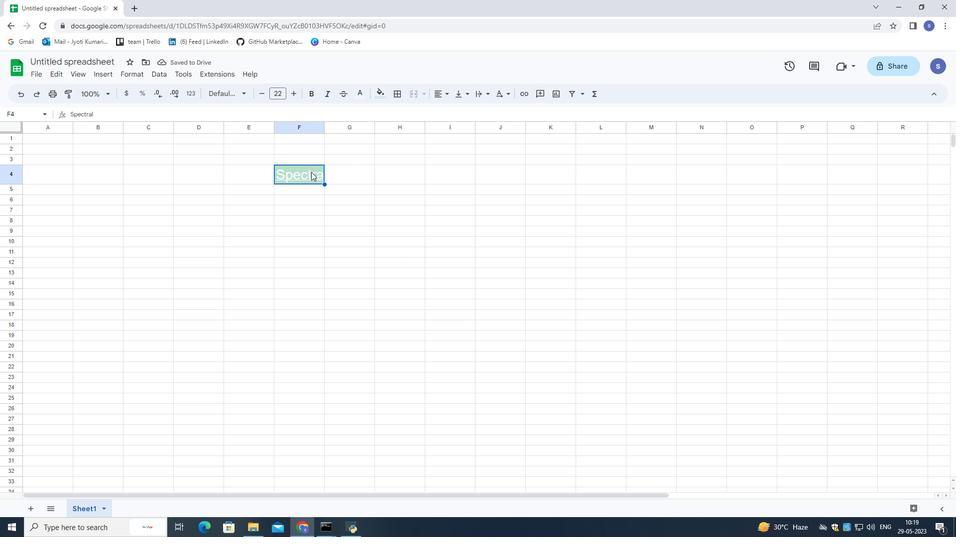 
Action: Mouse pressed left at (311, 172)
Screenshot: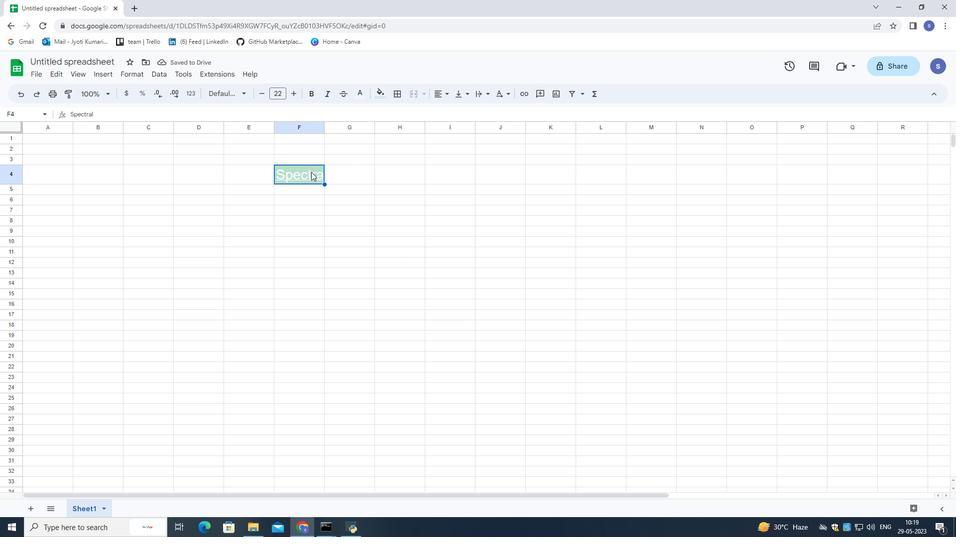 
Action: Mouse moved to (384, 90)
Screenshot: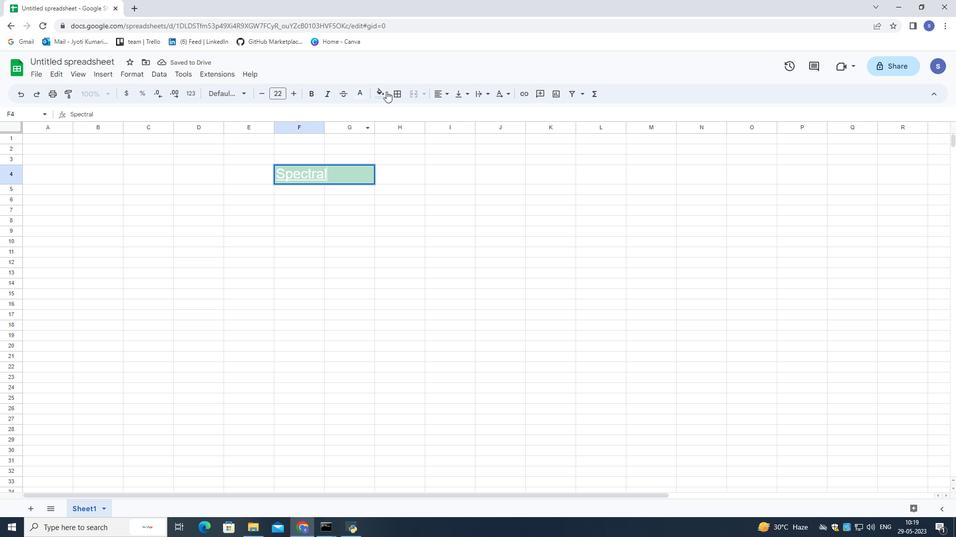 
Action: Mouse pressed left at (384, 90)
Screenshot: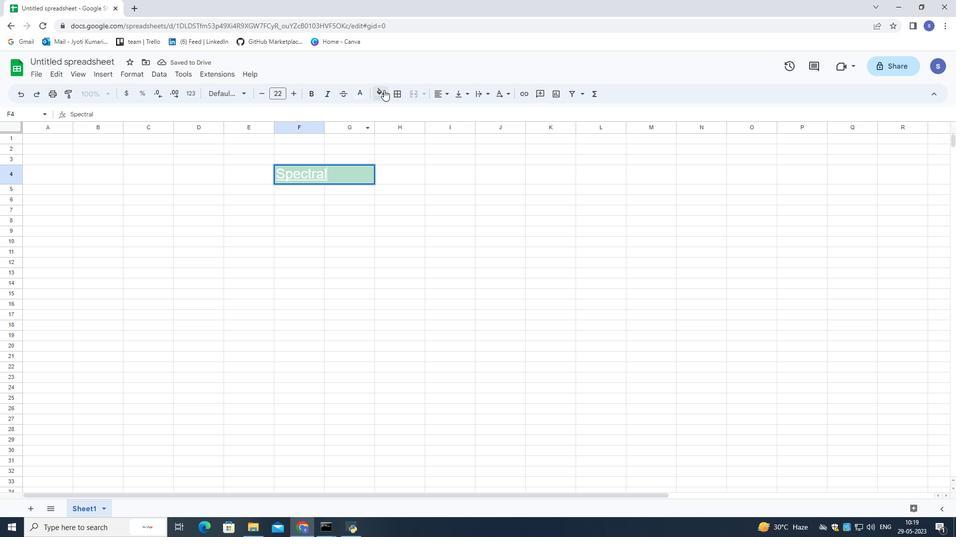 
Action: Mouse moved to (406, 231)
Screenshot: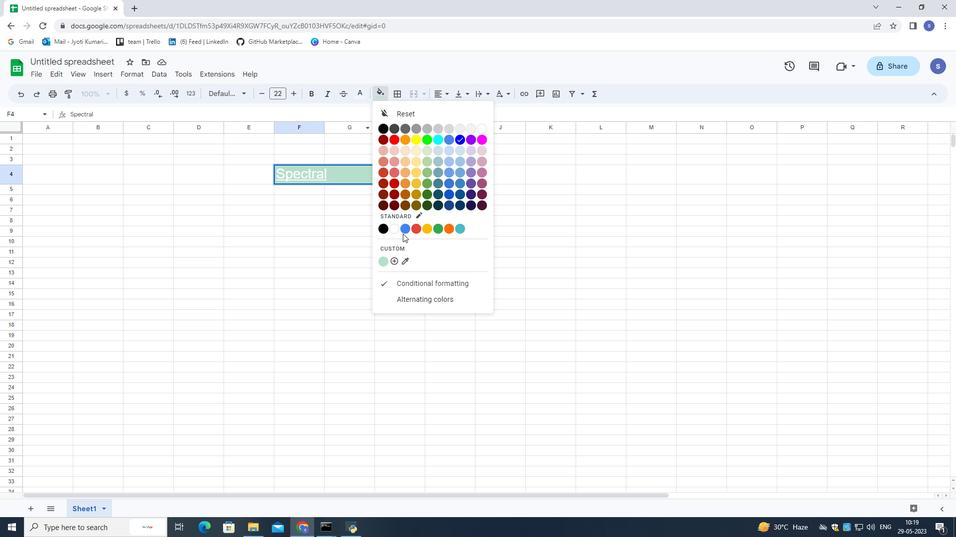 
Action: Mouse pressed left at (406, 231)
Screenshot: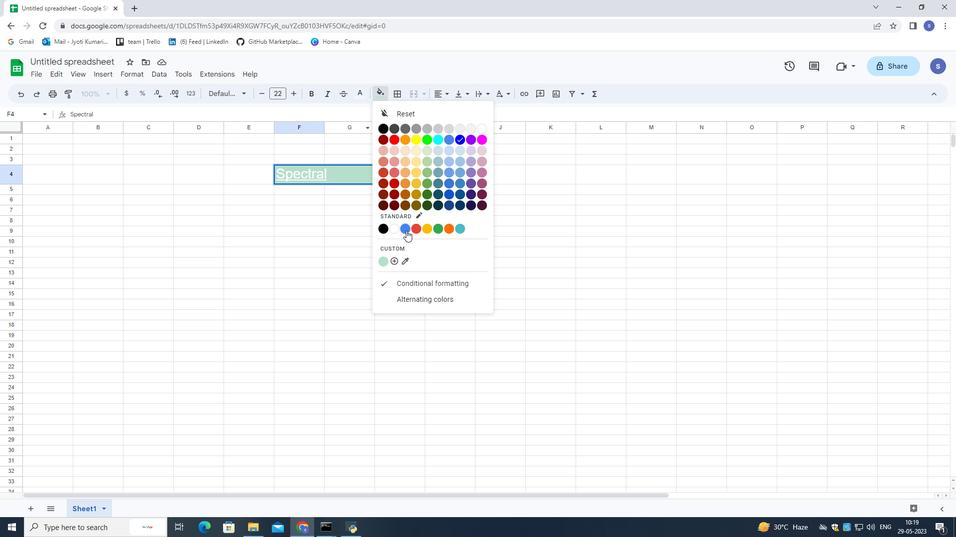 
Action: Mouse moved to (318, 173)
Screenshot: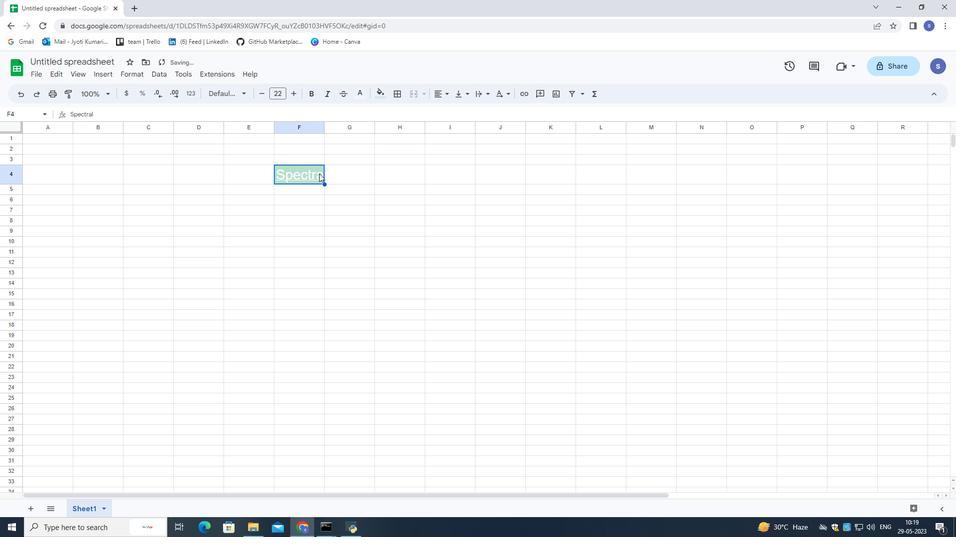 
Action: Mouse pressed left at (318, 173)
Screenshot: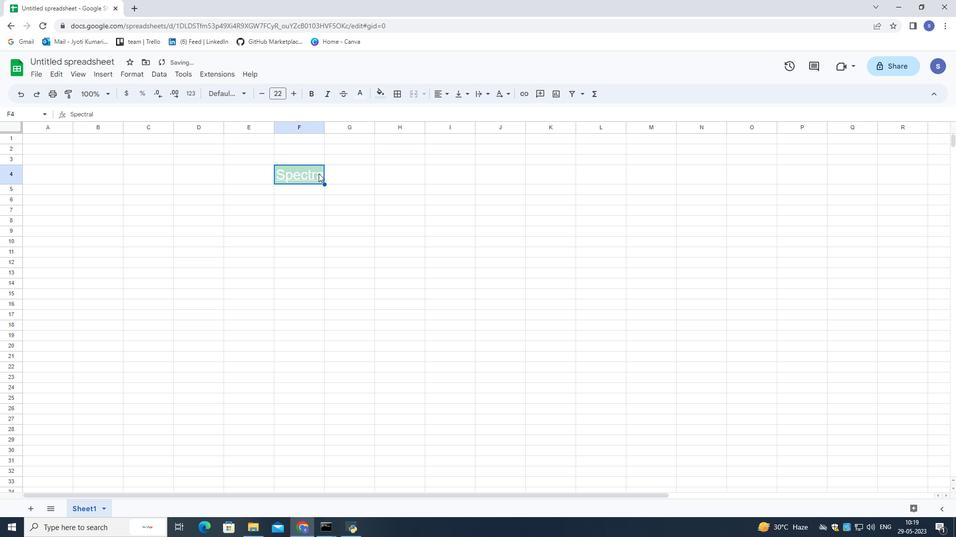 
Action: Mouse moved to (311, 169)
Screenshot: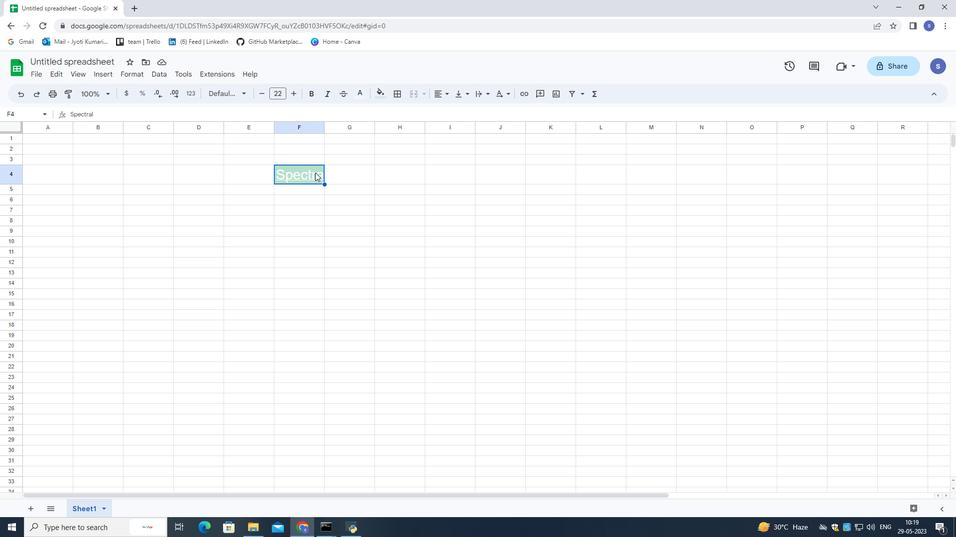 
Action: Mouse pressed left at (311, 169)
Screenshot: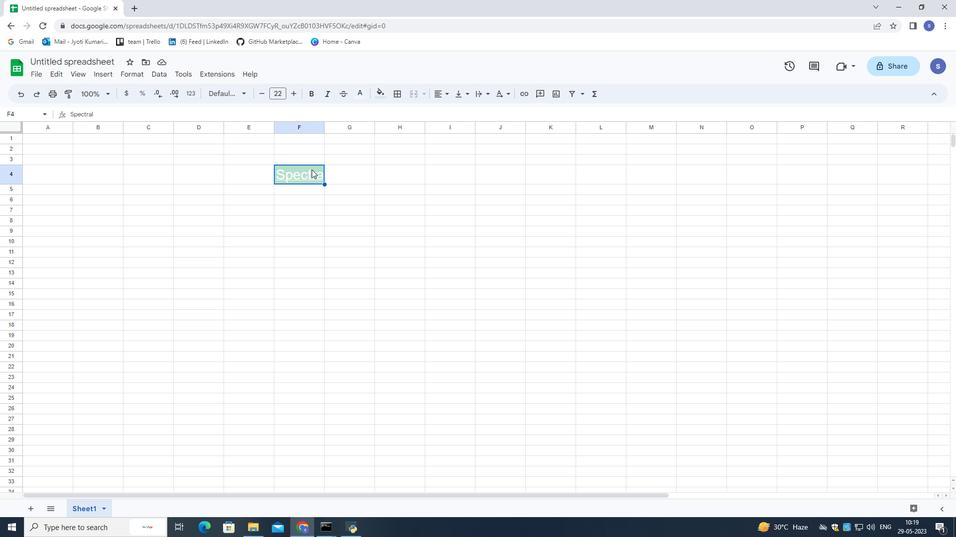 
Action: Mouse pressed left at (311, 169)
Screenshot: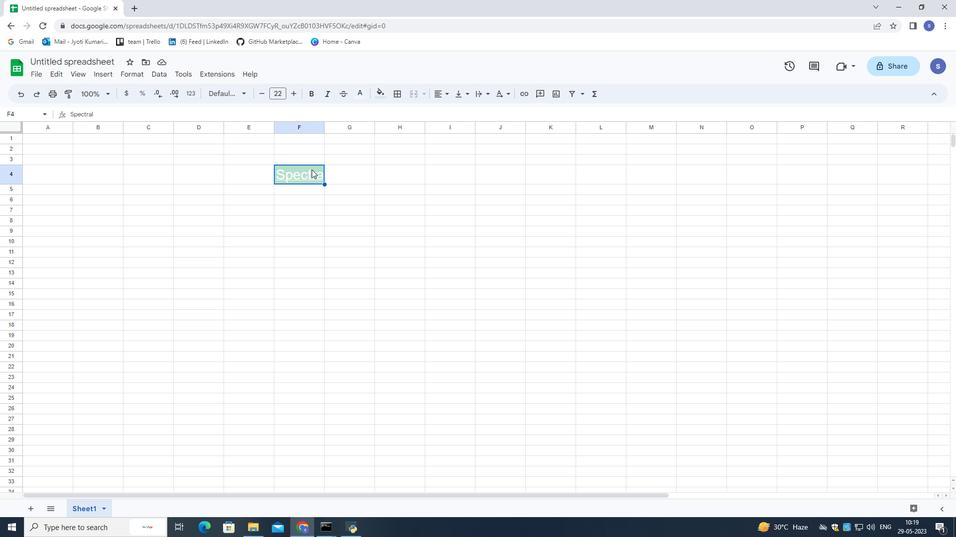 
Action: Mouse moved to (327, 174)
Screenshot: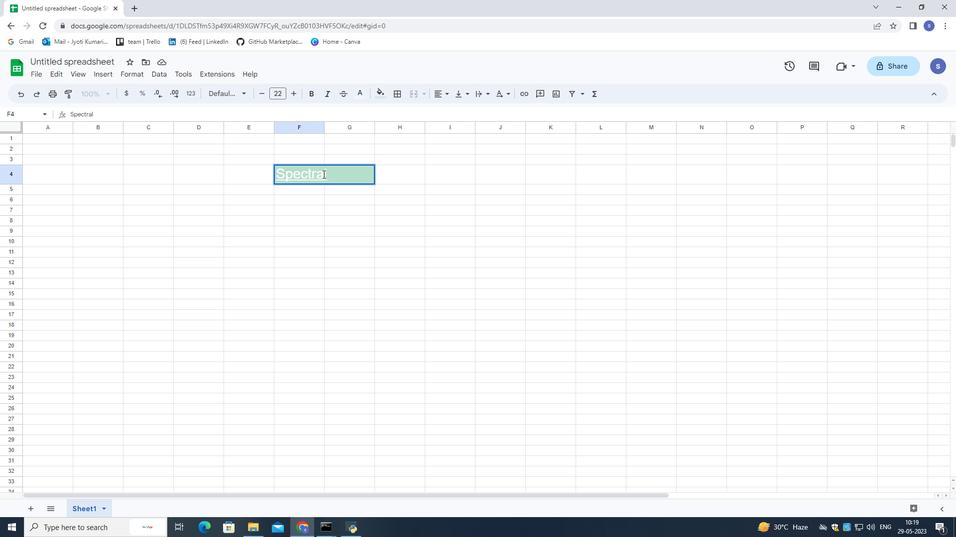 
Action: Mouse pressed left at (327, 174)
Screenshot: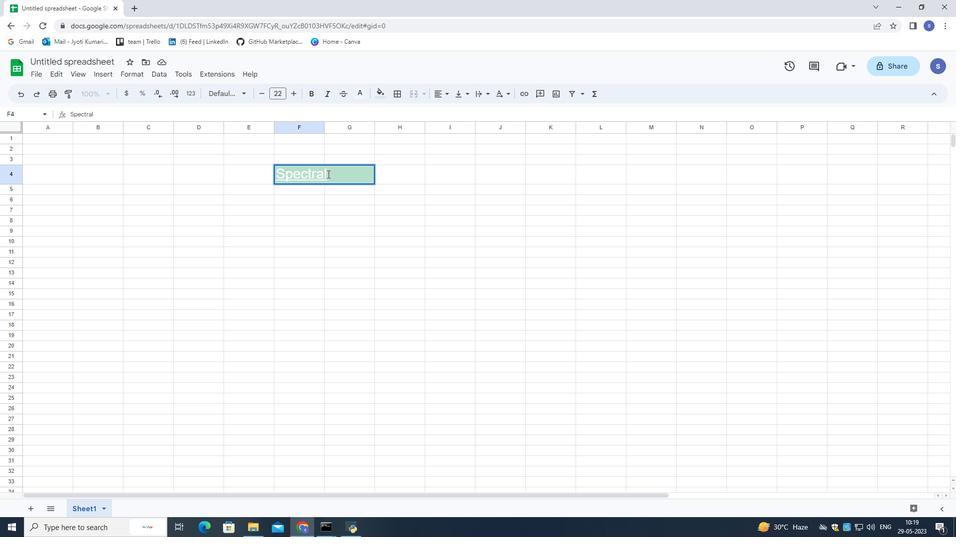 
Action: Mouse moved to (246, 93)
Screenshot: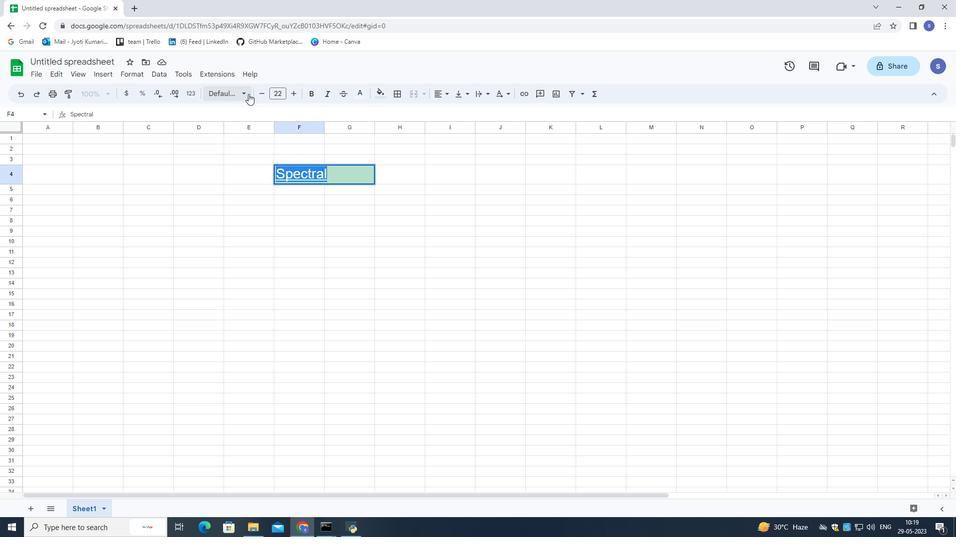 
Action: Mouse pressed left at (246, 93)
Screenshot: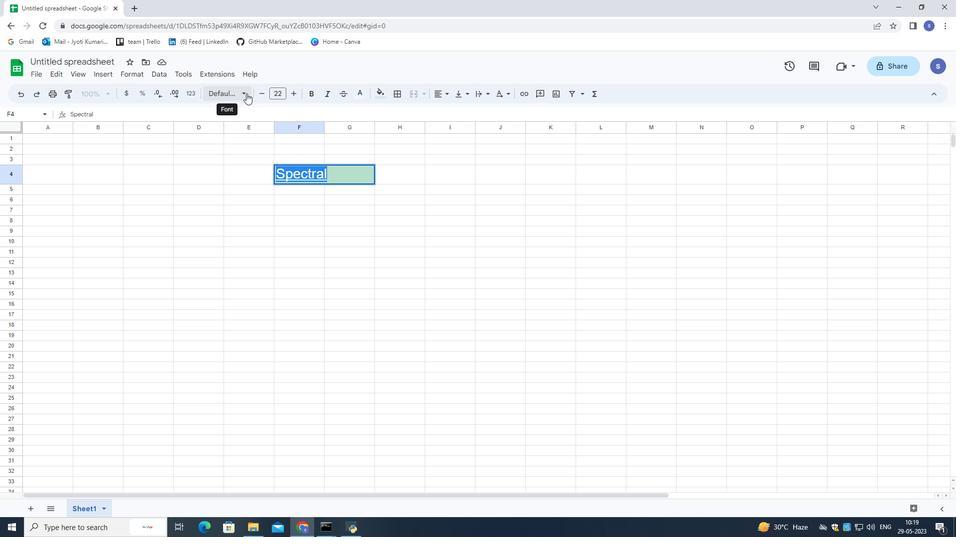 
Action: Mouse moved to (257, 251)
Screenshot: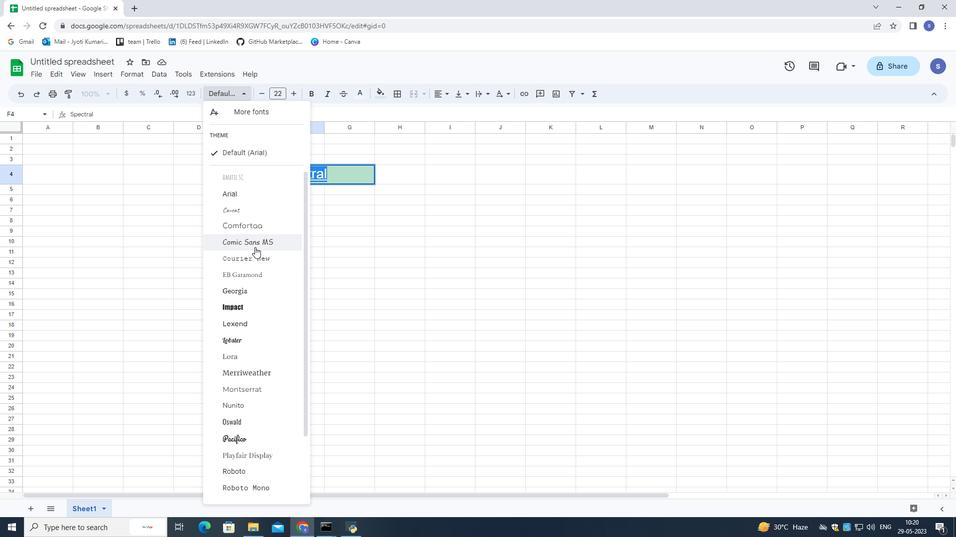 
Action: Mouse scrolled (257, 250) with delta (0, 0)
Screenshot: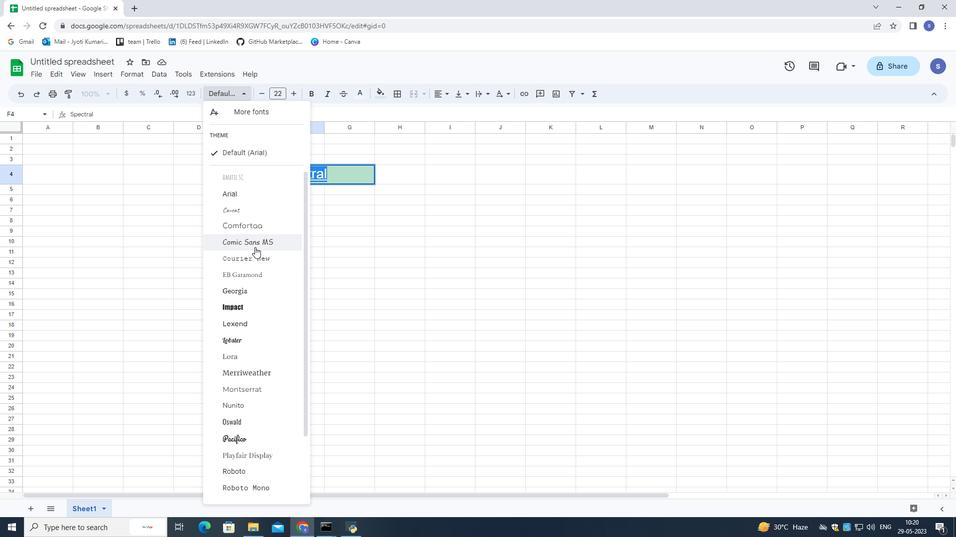 
Action: Mouse moved to (258, 253)
Screenshot: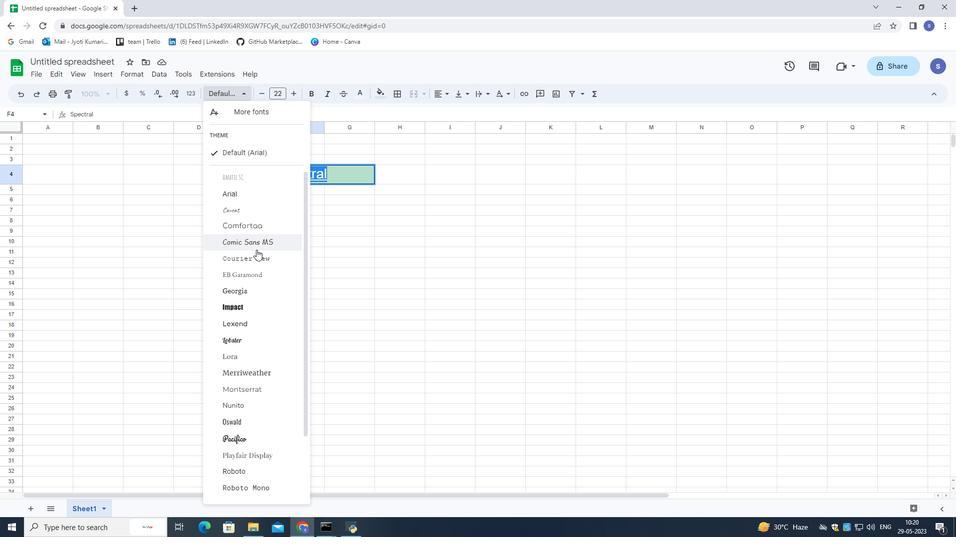 
Action: Mouse scrolled (258, 252) with delta (0, 0)
Screenshot: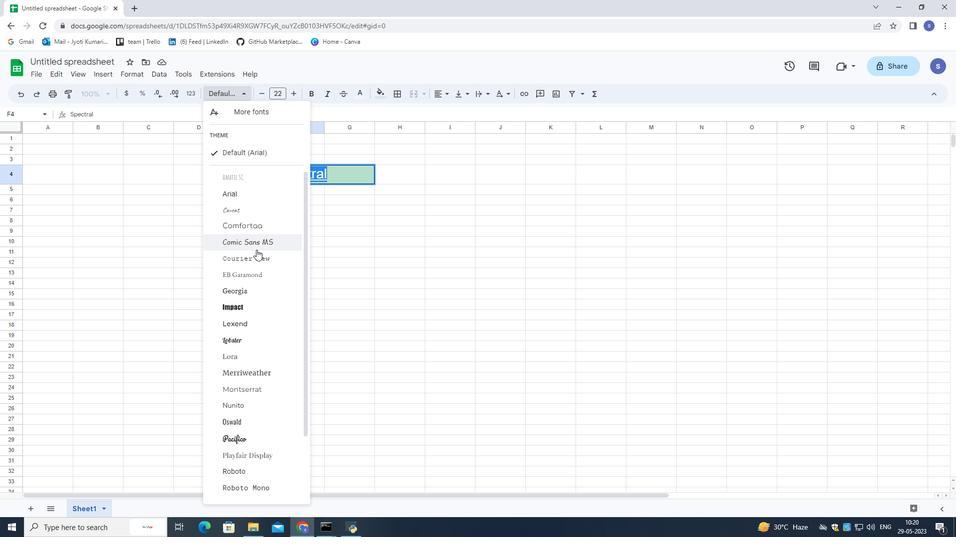 
Action: Mouse moved to (258, 254)
Screenshot: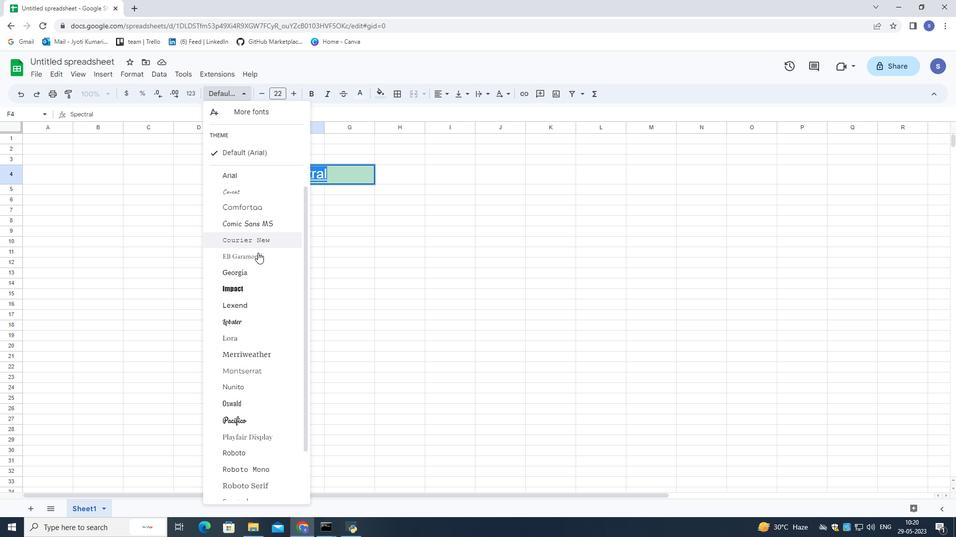 
Action: Mouse scrolled (258, 253) with delta (0, 0)
Screenshot: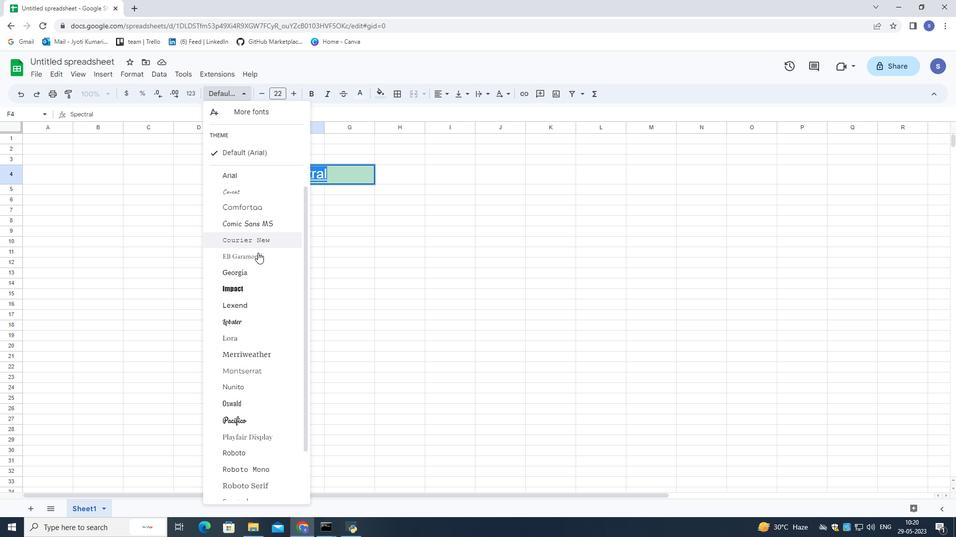 
Action: Mouse scrolled (258, 253) with delta (0, 0)
Screenshot: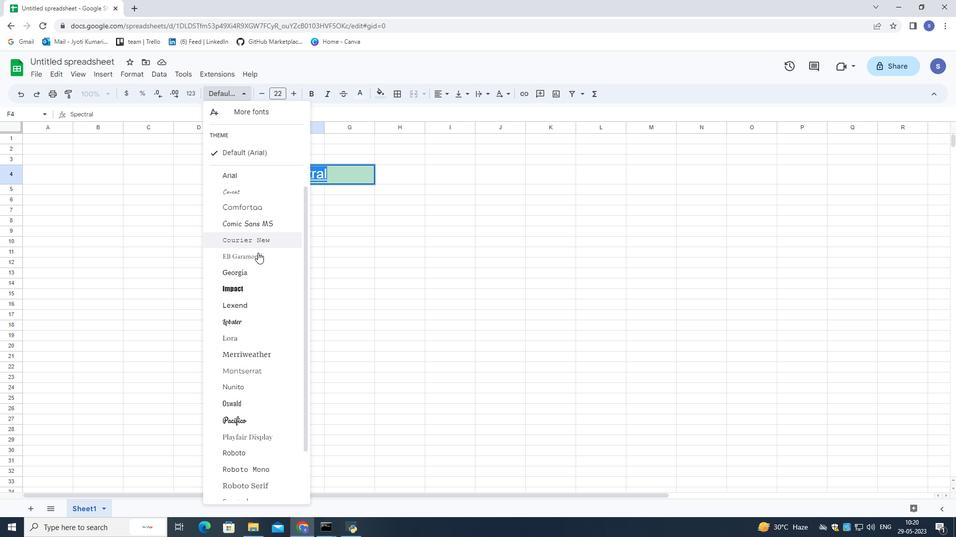 
Action: Mouse scrolled (258, 253) with delta (0, 0)
Screenshot: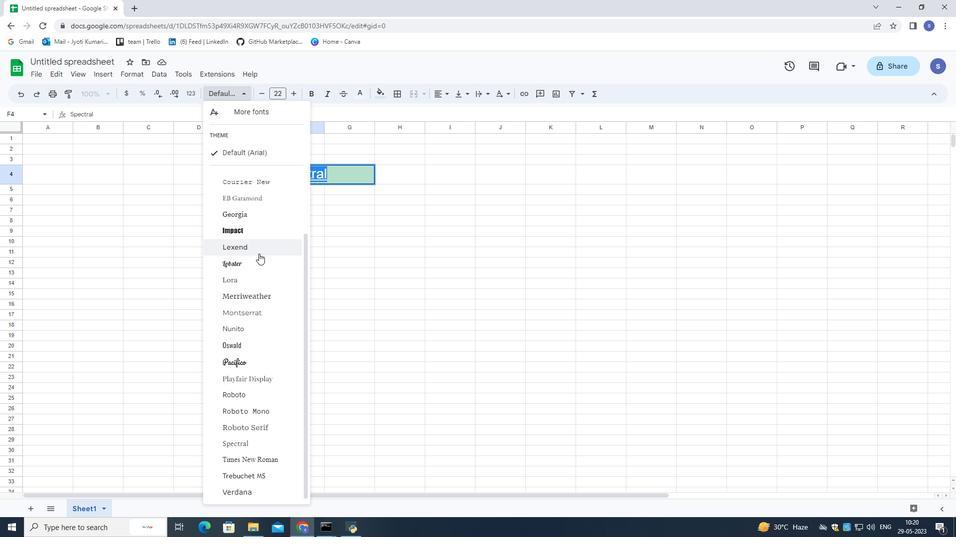 
Action: Mouse scrolled (258, 253) with delta (0, 0)
Screenshot: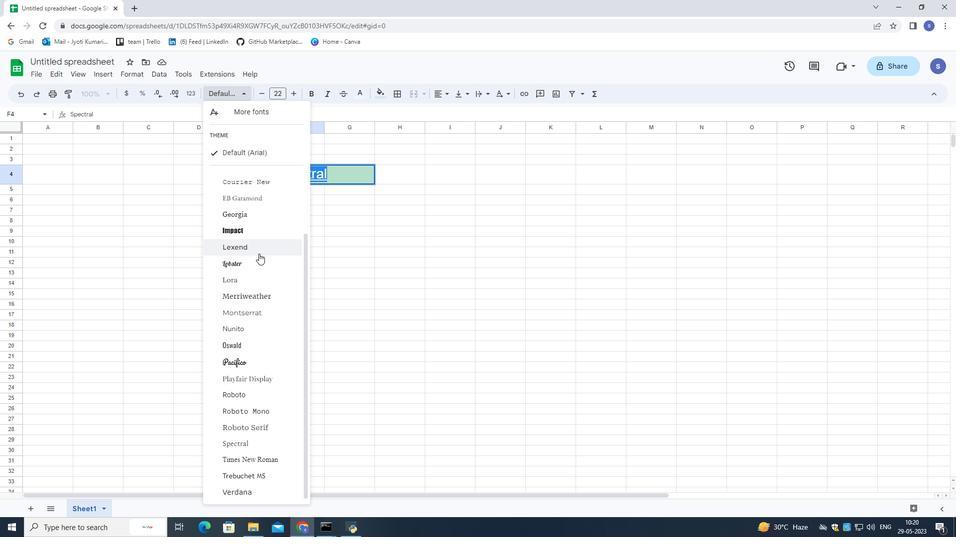 
Action: Mouse moved to (258, 254)
Screenshot: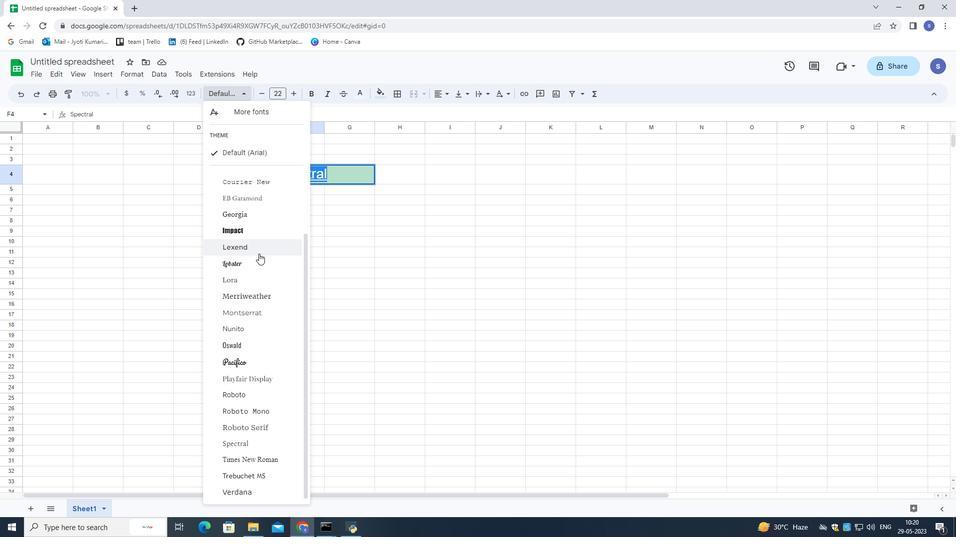 
Action: Mouse scrolled (258, 253) with delta (0, 0)
Screenshot: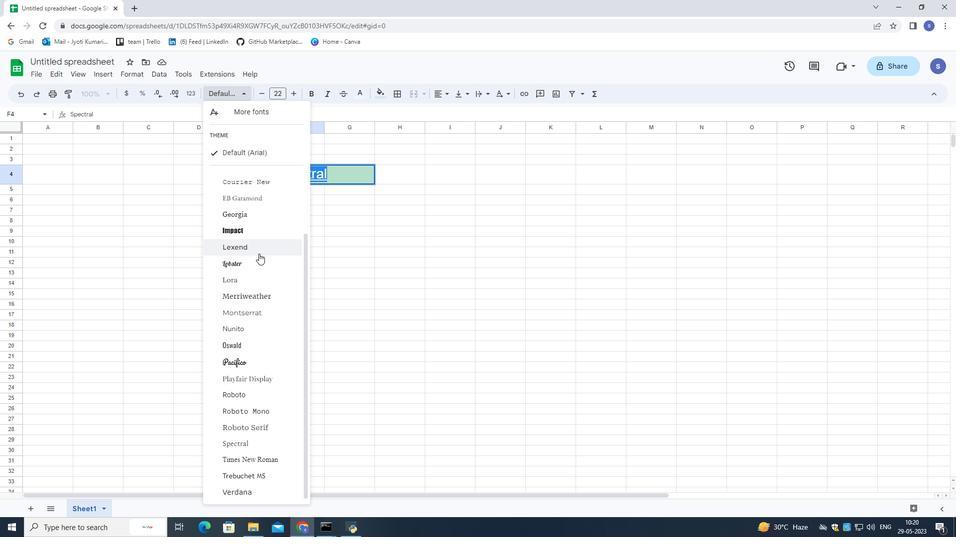 
Action: Mouse moved to (246, 444)
Screenshot: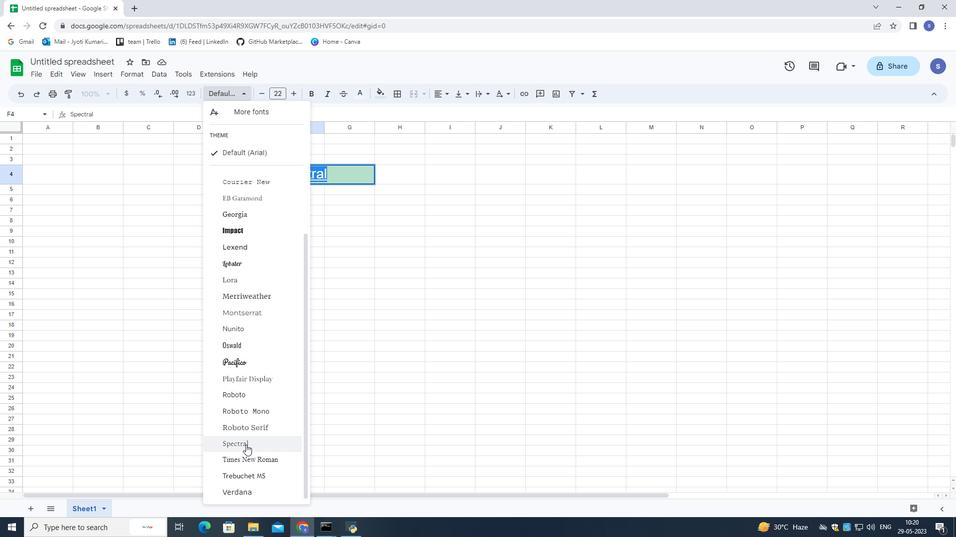 
Action: Mouse pressed left at (246, 444)
Screenshot: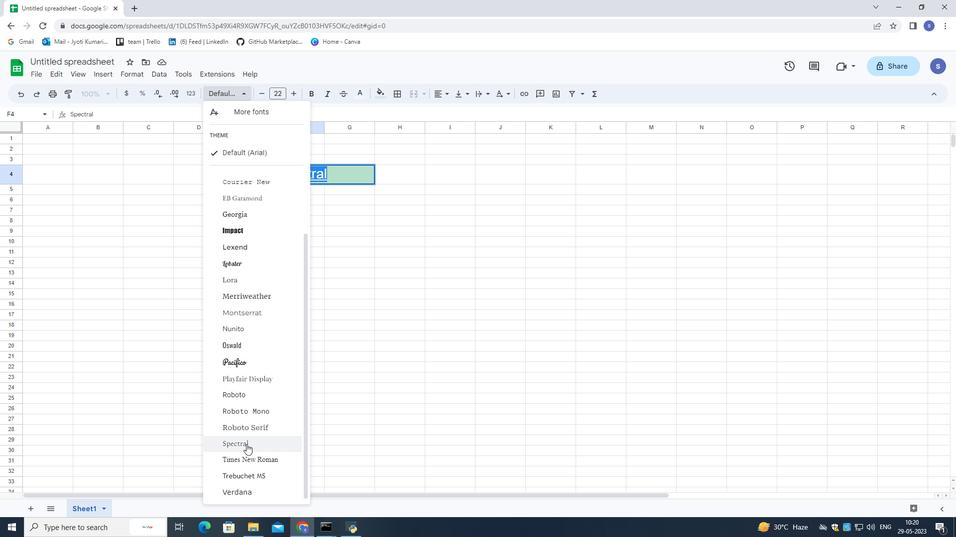 
Action: Mouse moved to (262, 92)
Screenshot: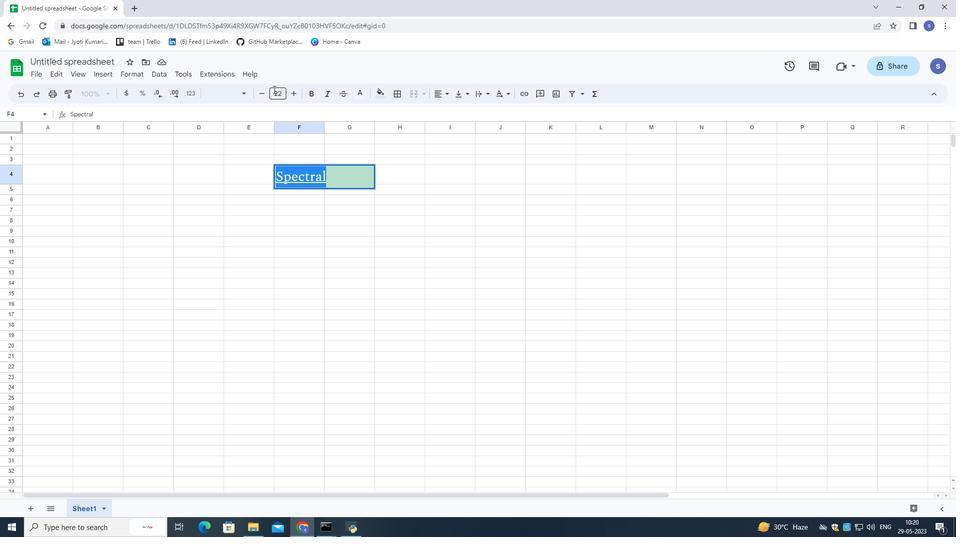 
Action: Mouse pressed left at (262, 92)
Screenshot: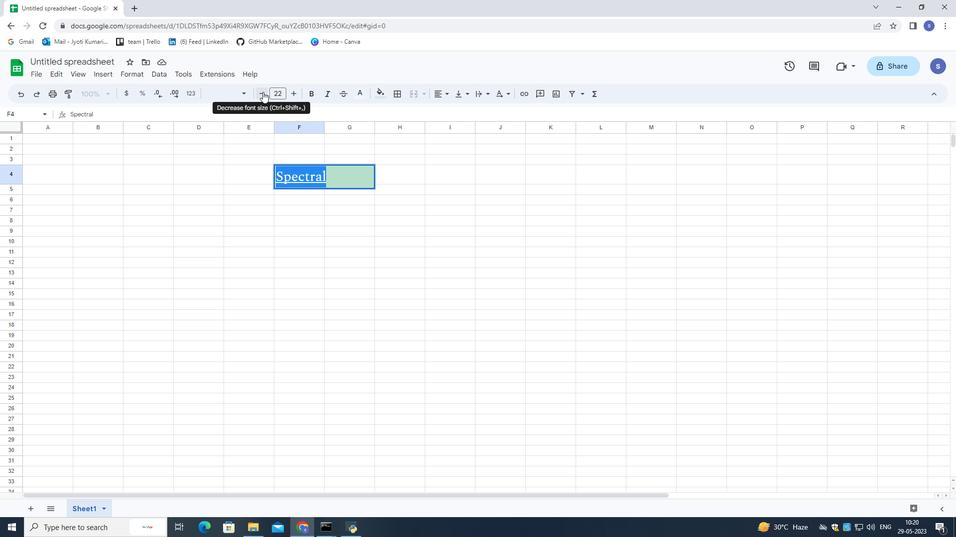 
Action: Mouse pressed left at (262, 92)
Screenshot: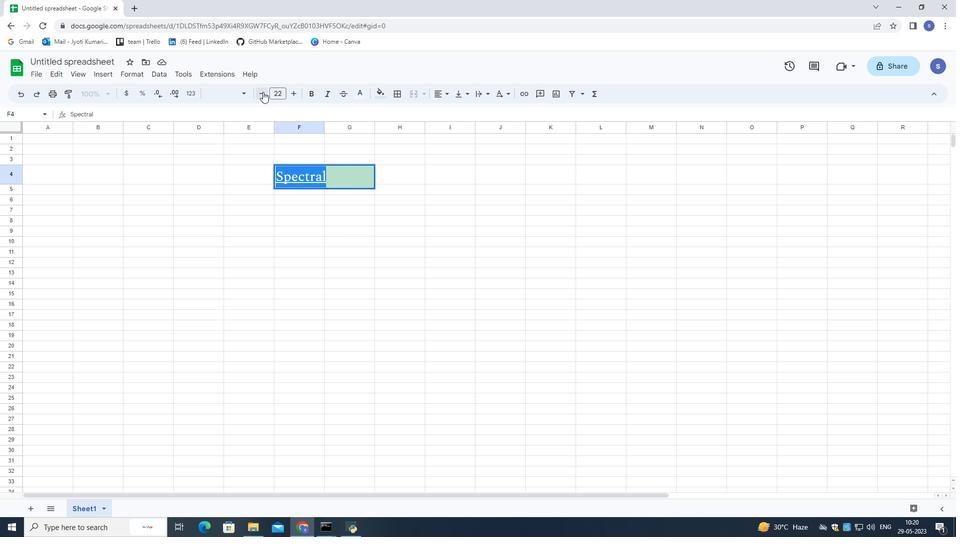 
Action: Mouse pressed left at (262, 92)
Screenshot: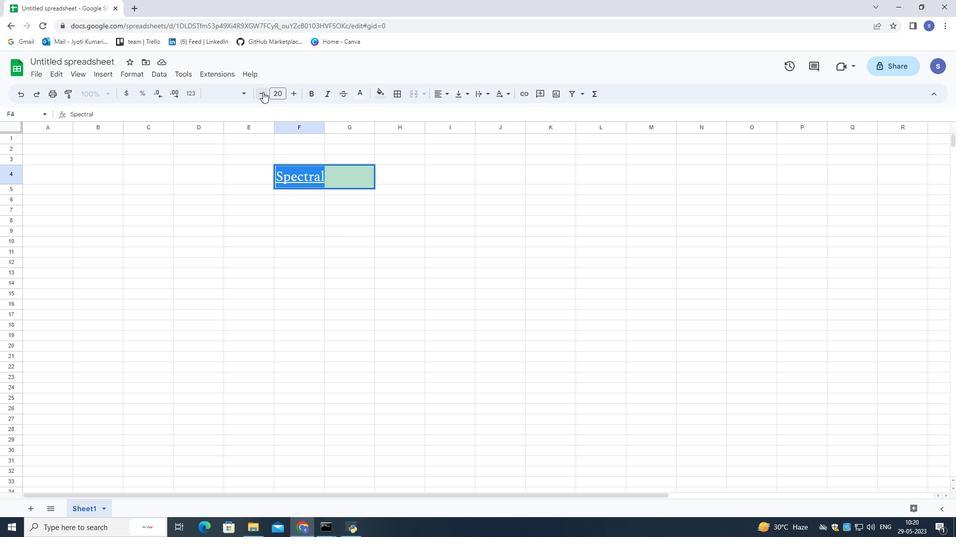 
Action: Mouse pressed left at (262, 92)
Screenshot: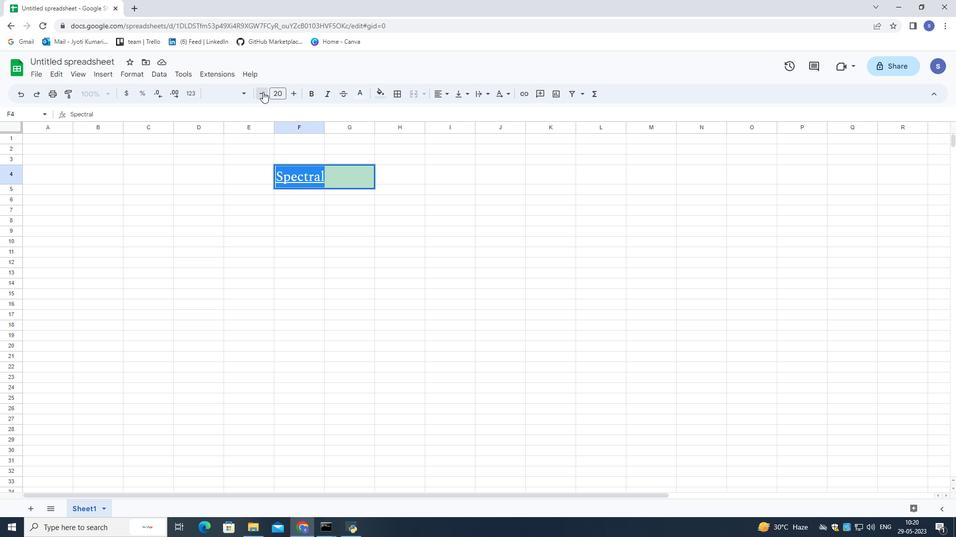 
Action: Mouse pressed left at (262, 92)
Screenshot: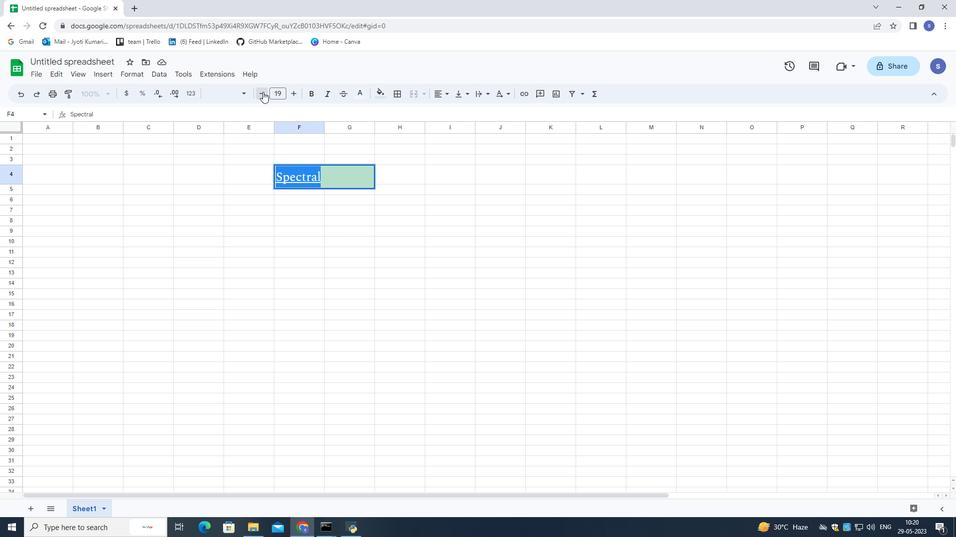
Action: Mouse pressed left at (262, 92)
Screenshot: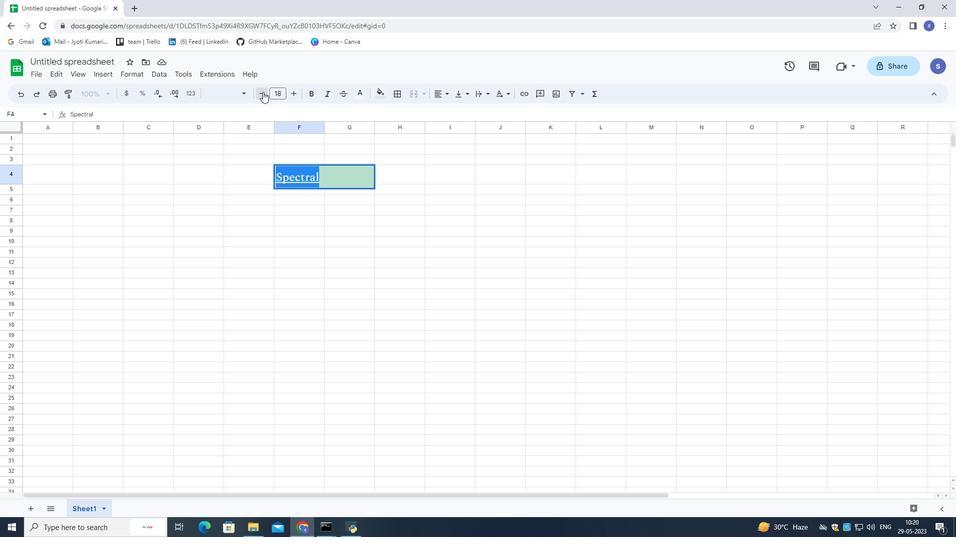 
Action: Mouse pressed left at (262, 92)
Screenshot: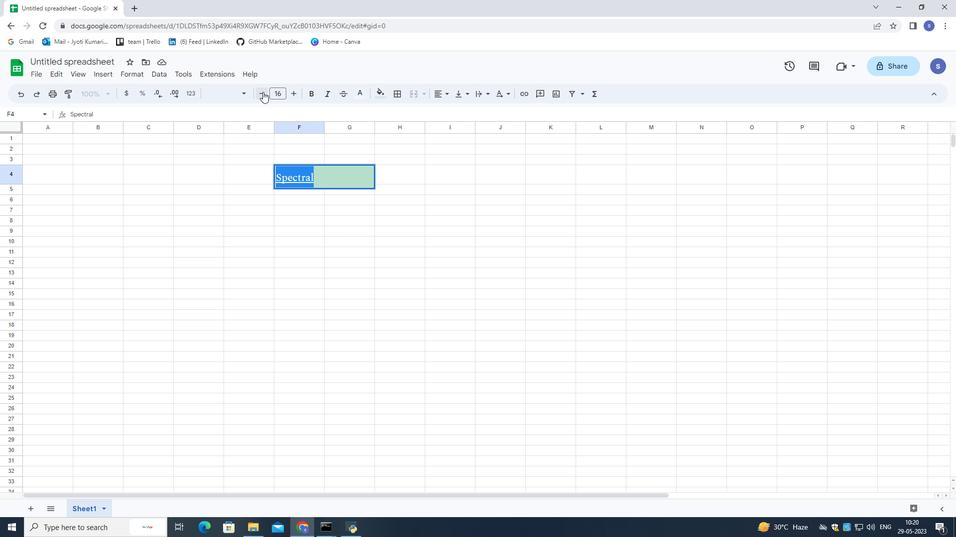 
Action: Mouse pressed left at (262, 92)
Screenshot: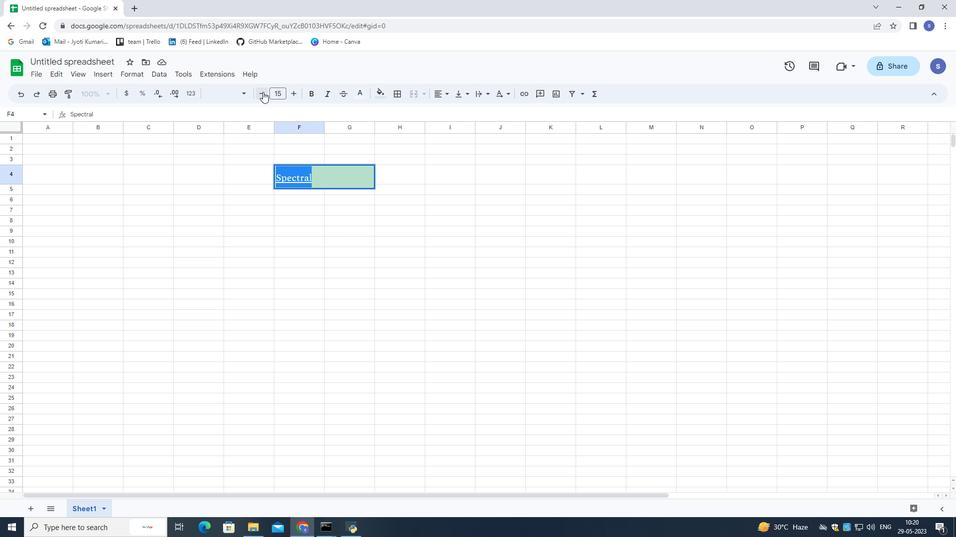 
Action: Mouse moved to (412, 186)
Screenshot: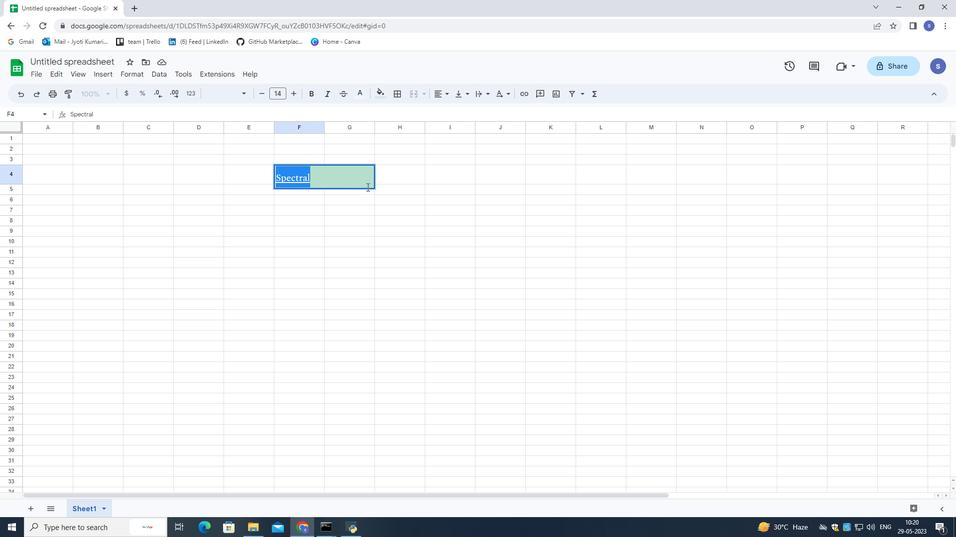 
Action: Mouse pressed left at (412, 186)
Screenshot: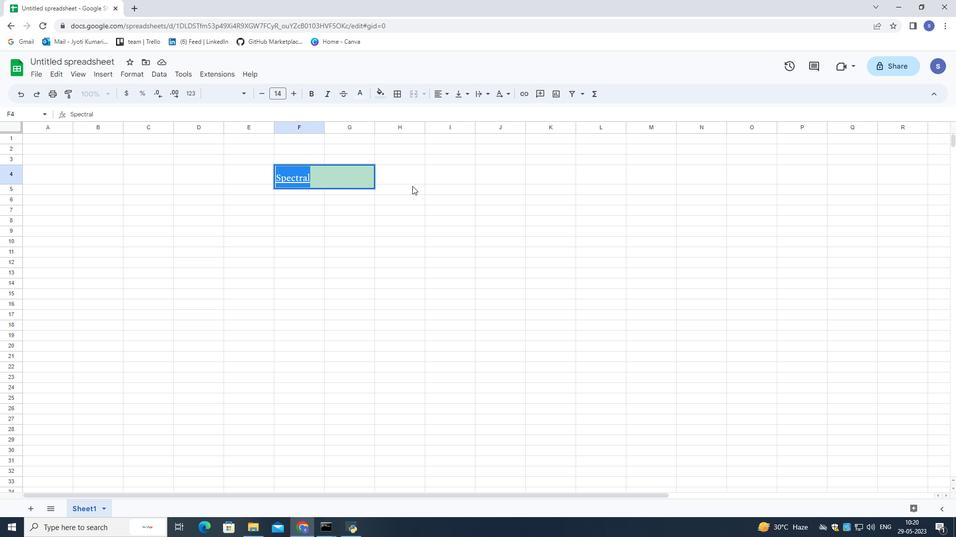 
Action: Mouse moved to (416, 167)
Screenshot: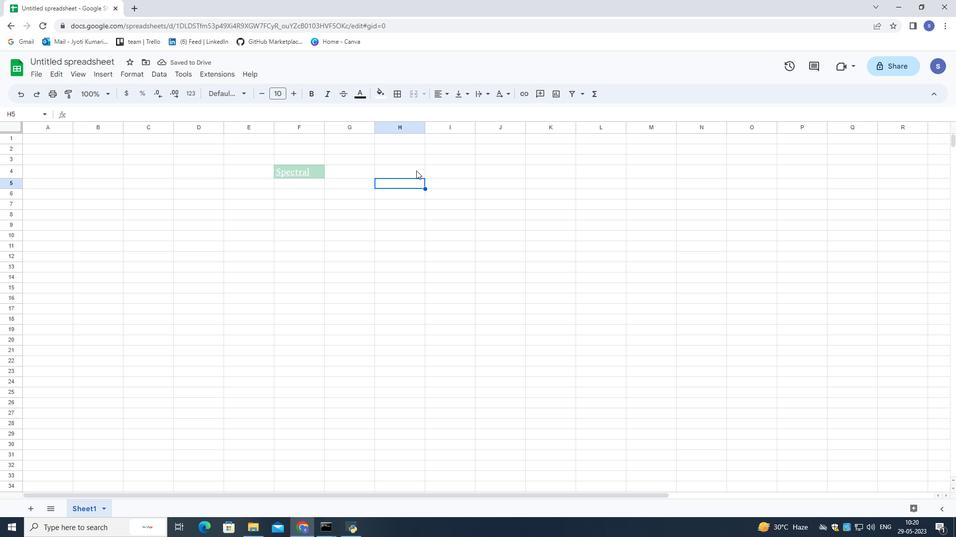 
Action: Mouse pressed left at (416, 167)
Screenshot: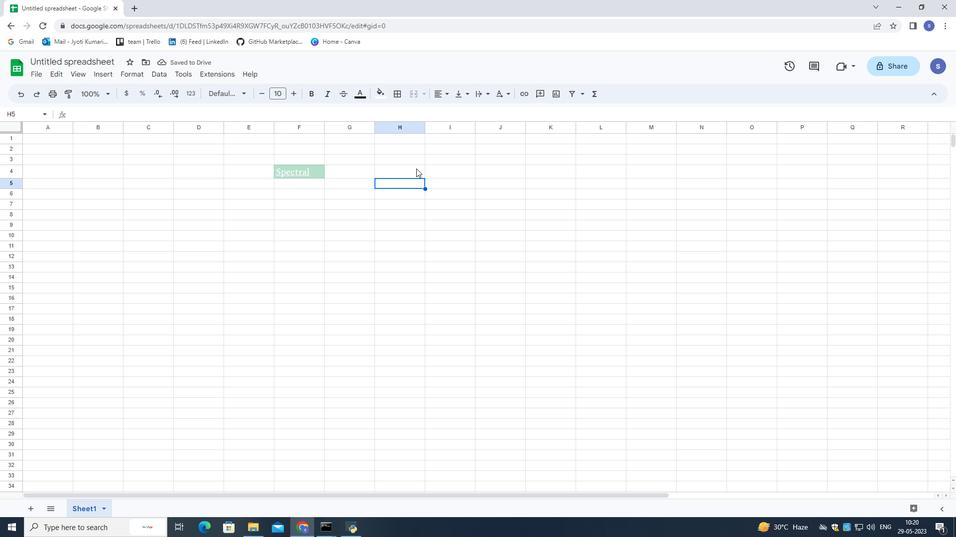 
Action: Mouse moved to (413, 169)
Screenshot: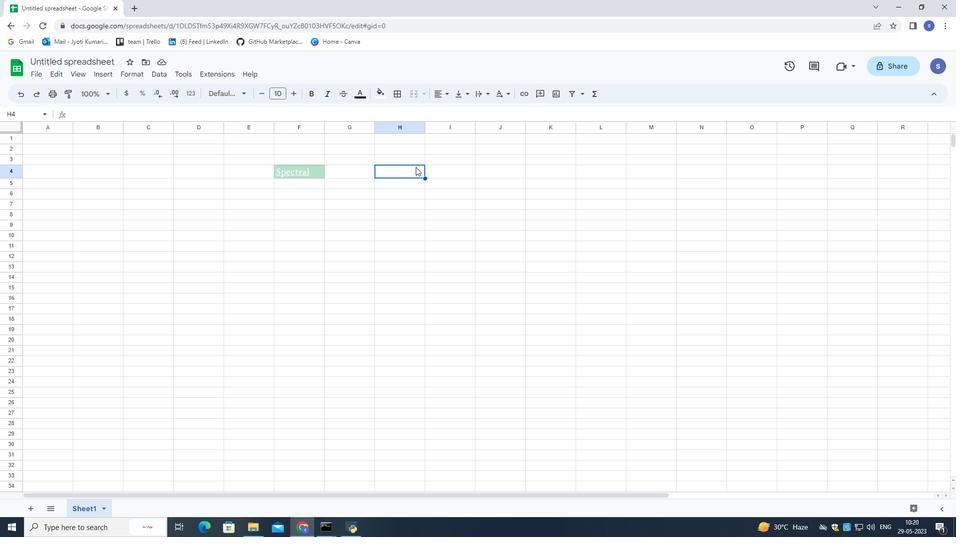 
Action: Mouse pressed left at (413, 169)
Screenshot: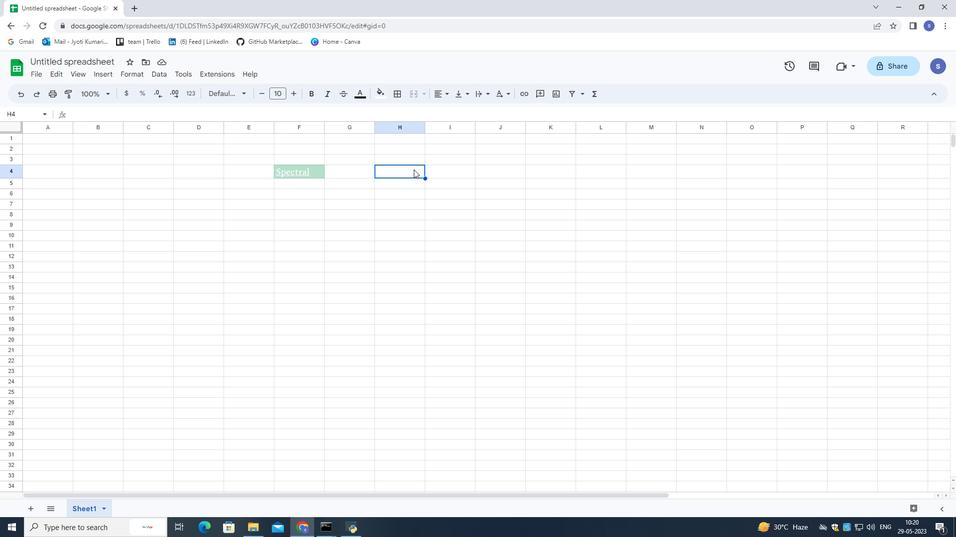 
Action: Mouse moved to (396, 167)
Screenshot: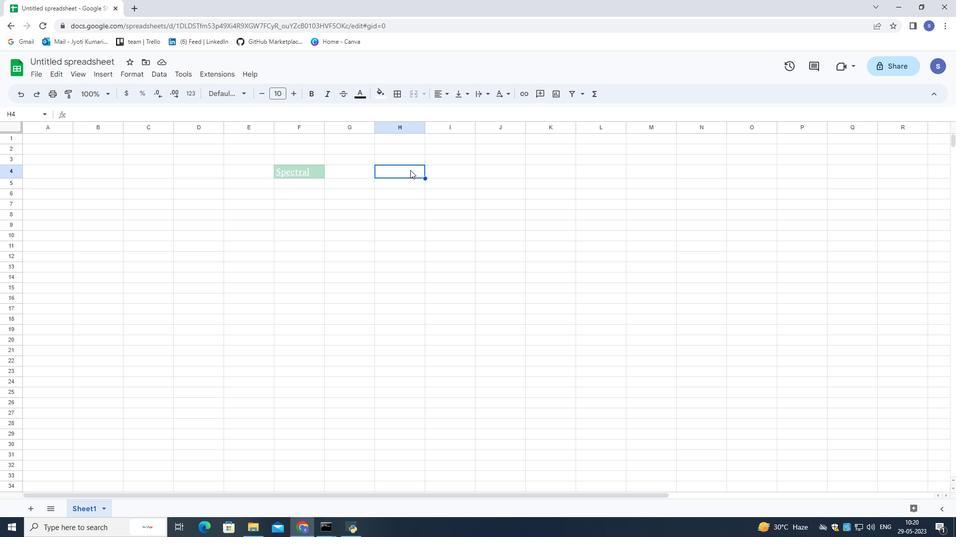 
Action: Key pressed <Key.shift><Key.shift><Key.shift><Key.shift><Key.shift><Key.shift><Key.shift><Key.shift><Key.shift><Key.shift>Data
Screenshot: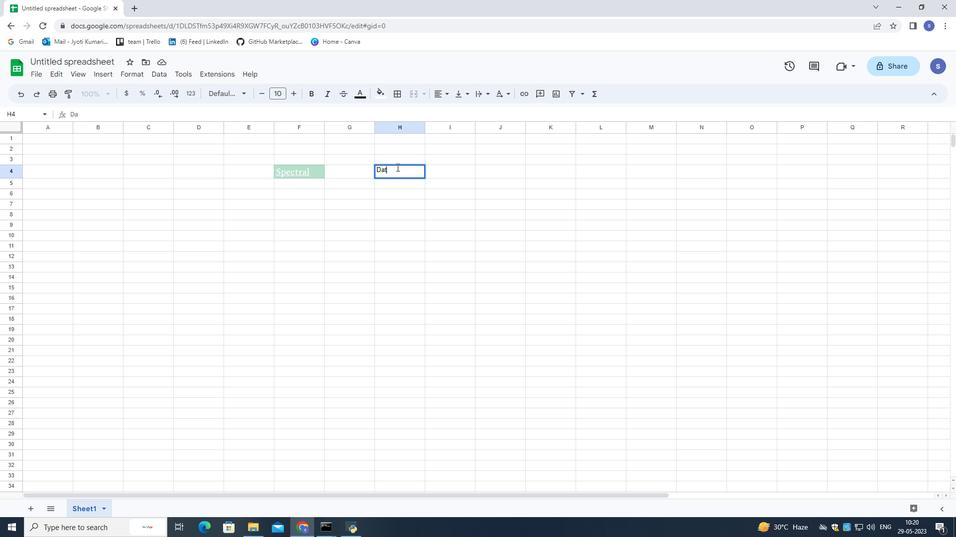 
Action: Mouse moved to (396, 168)
Screenshot: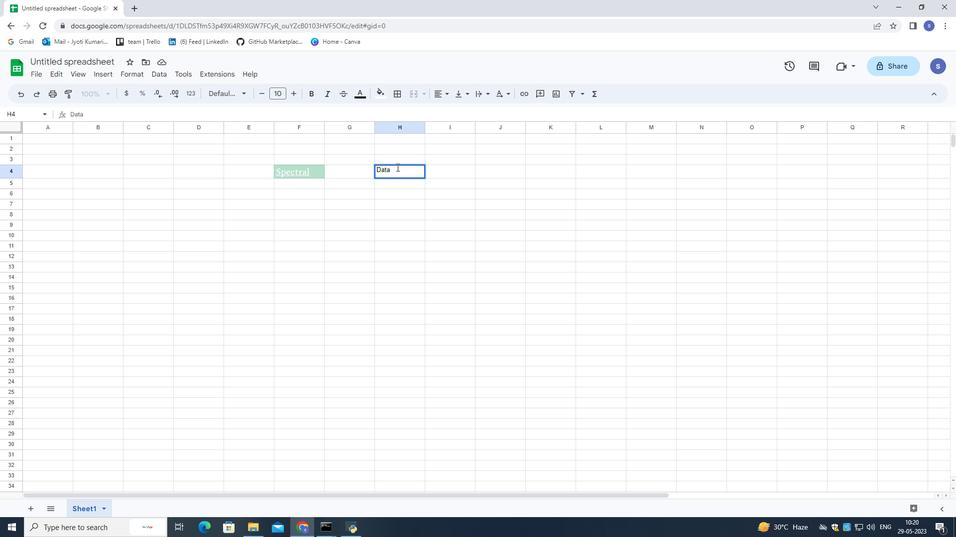 
Action: Mouse pressed left at (396, 168)
Screenshot: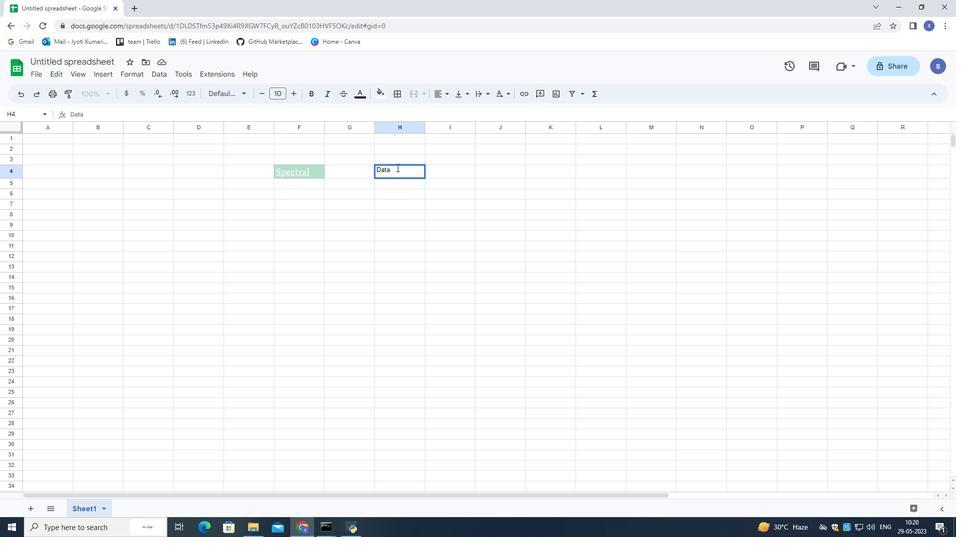 
Action: Mouse moved to (295, 95)
Screenshot: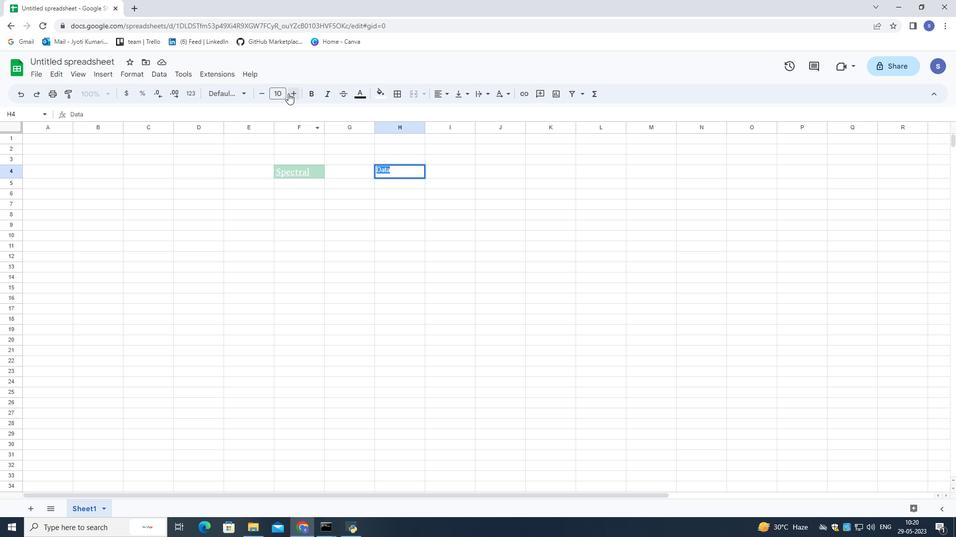 
Action: Mouse pressed left at (295, 95)
Screenshot: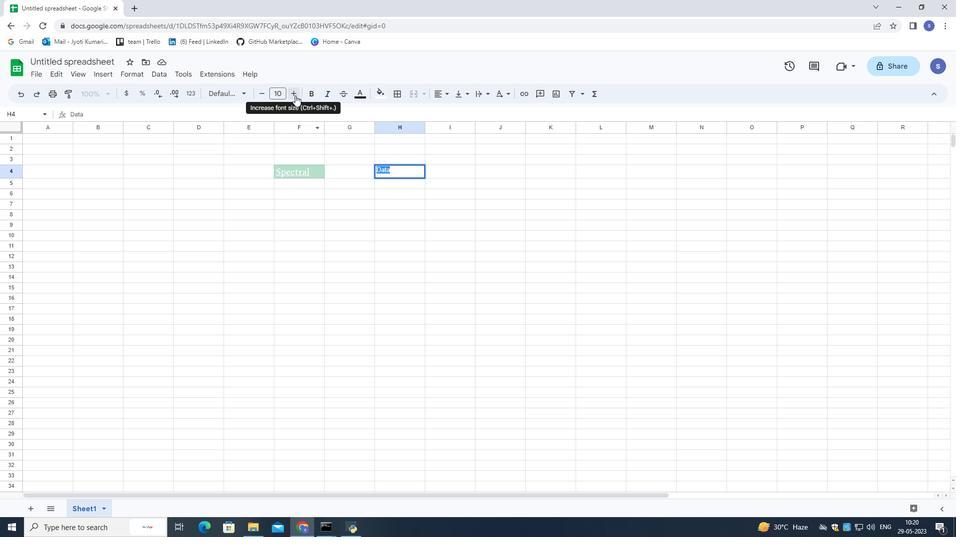 
Action: Mouse pressed left at (295, 95)
Screenshot: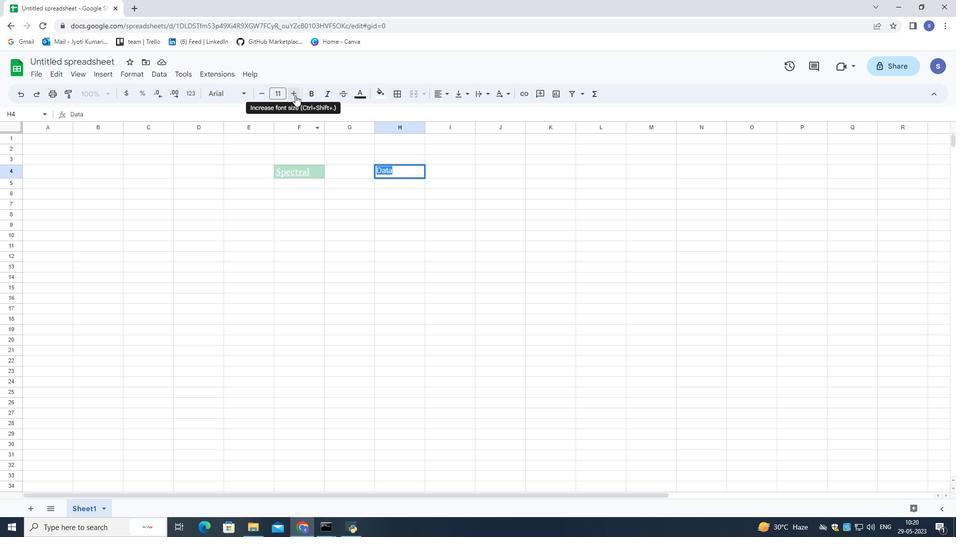 
Action: Mouse pressed left at (295, 95)
Screenshot: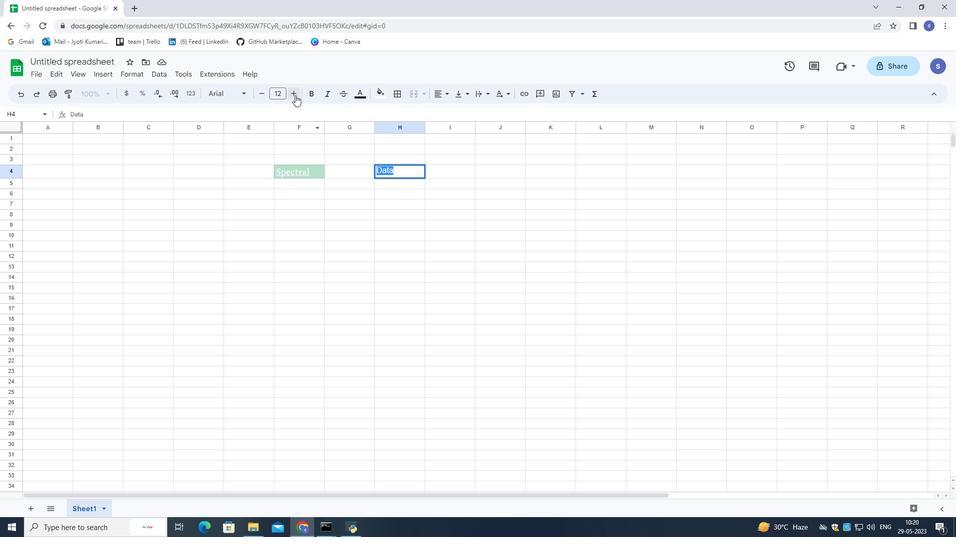 
Action: Mouse pressed left at (295, 95)
Screenshot: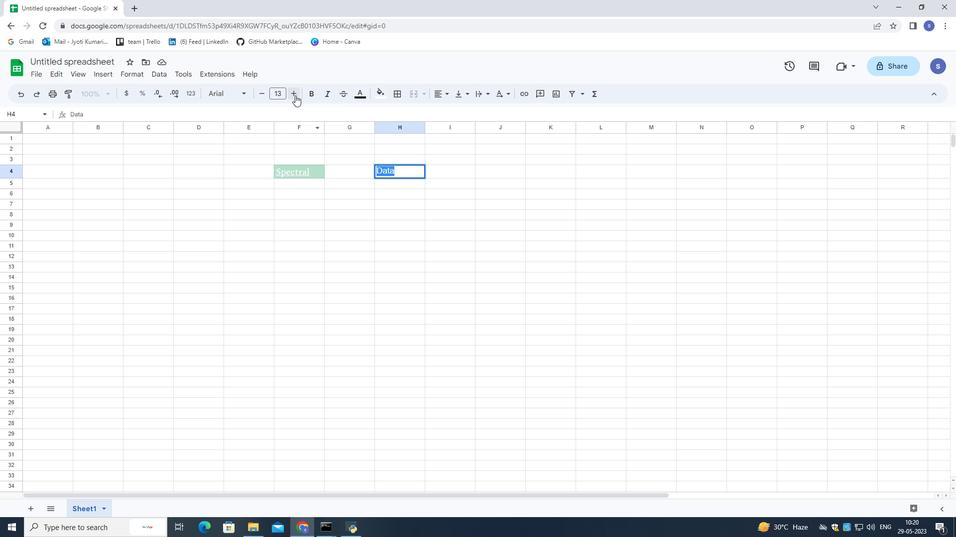 
Action: Mouse moved to (305, 172)
Screenshot: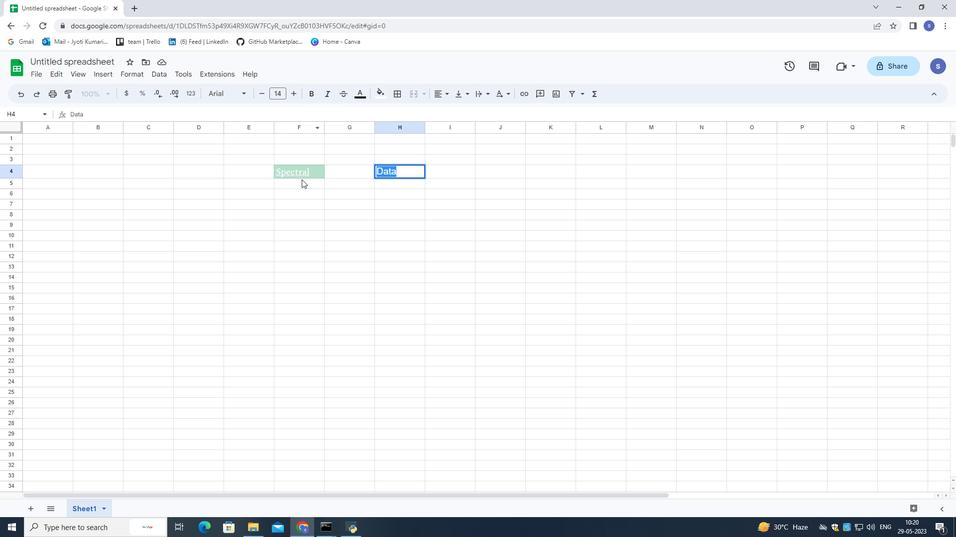 
Action: Mouse pressed left at (305, 172)
Screenshot: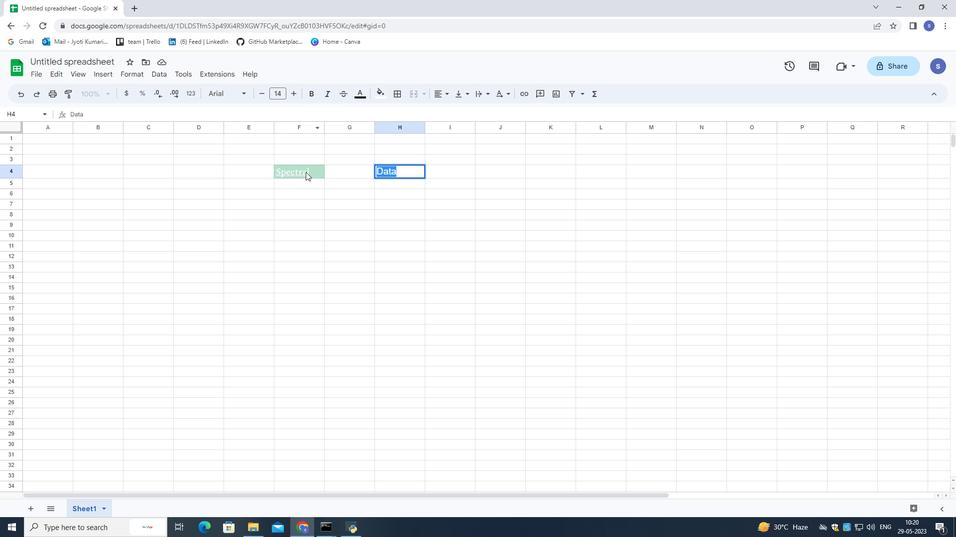 
Action: Mouse pressed left at (305, 172)
Screenshot: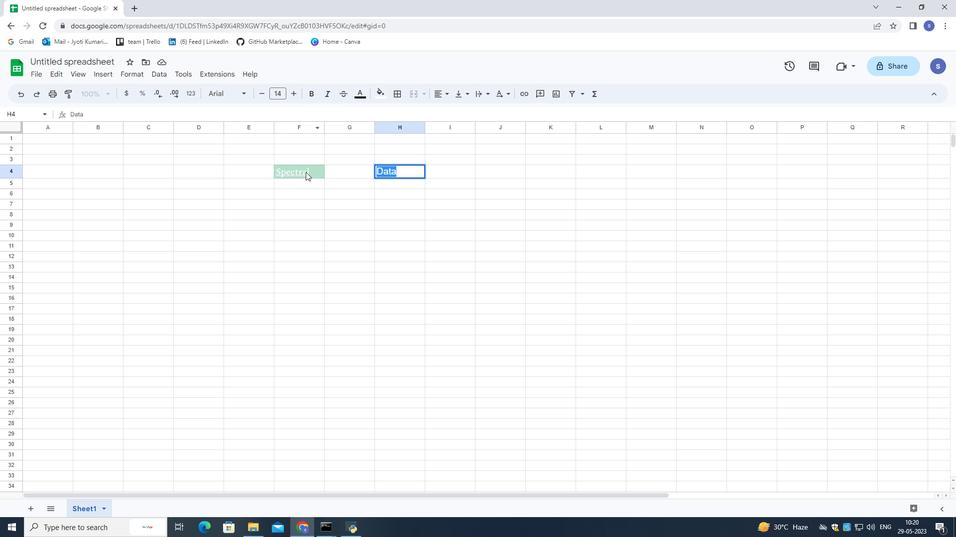 
Action: Mouse moved to (294, 90)
Screenshot: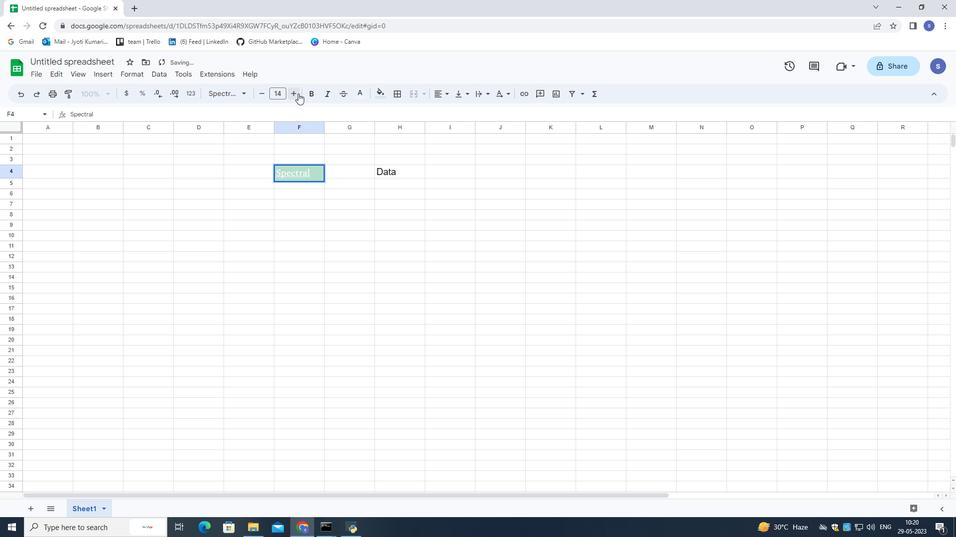 
Action: Mouse pressed left at (294, 90)
Screenshot: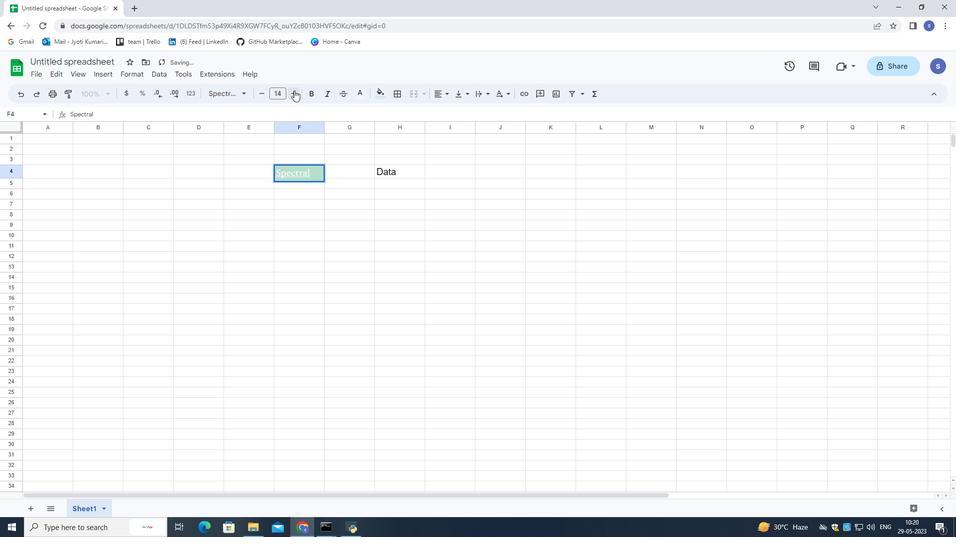 
Action: Mouse pressed left at (294, 90)
Screenshot: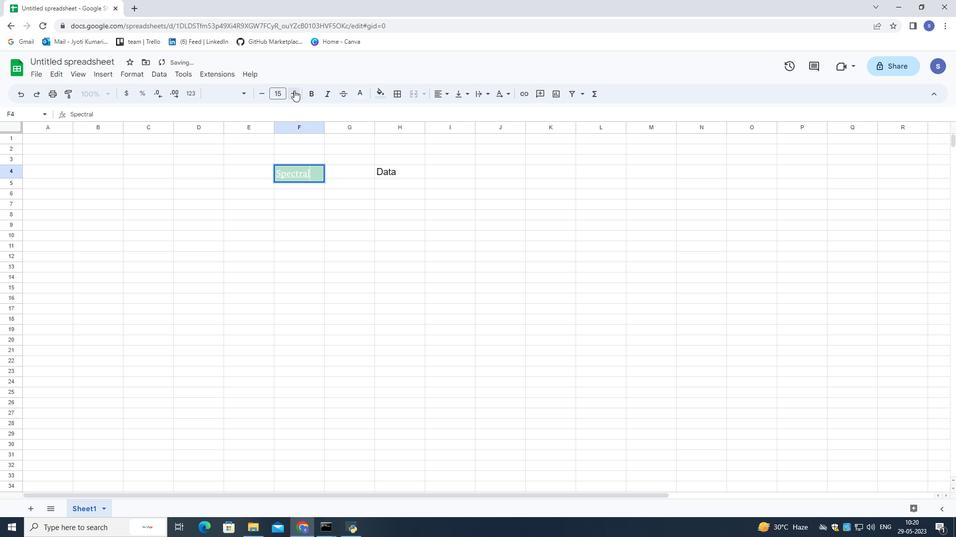 
Action: Mouse pressed left at (294, 90)
Screenshot: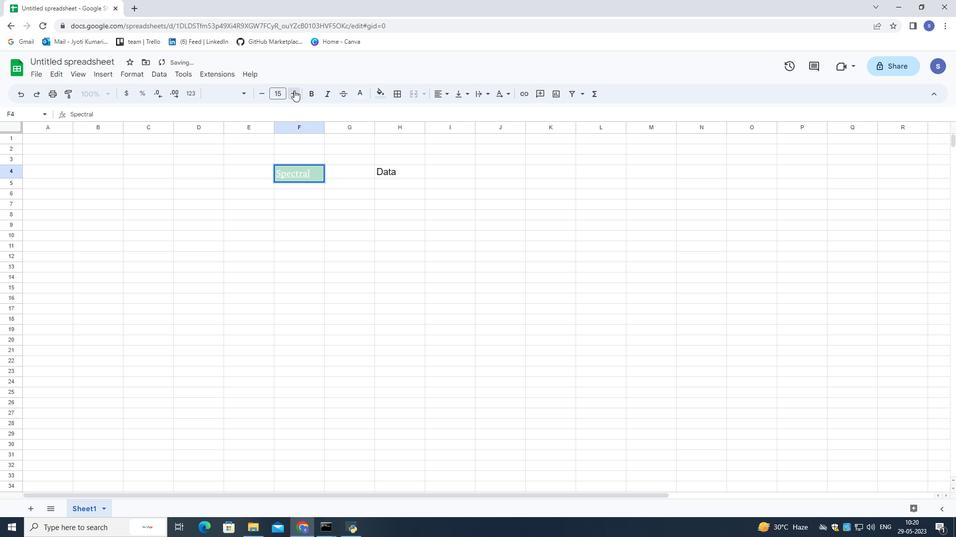 
Action: Mouse pressed left at (294, 90)
Screenshot: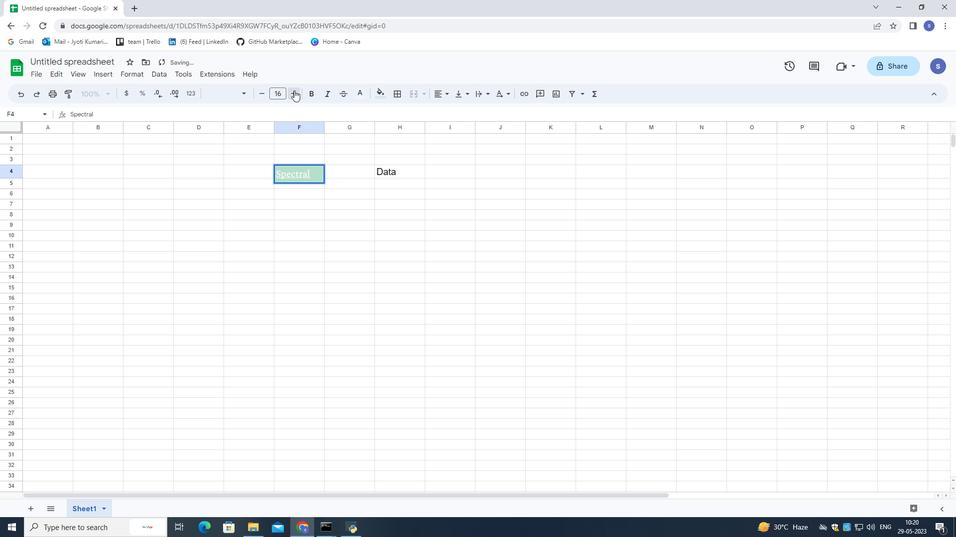 
Action: Mouse pressed left at (294, 90)
Screenshot: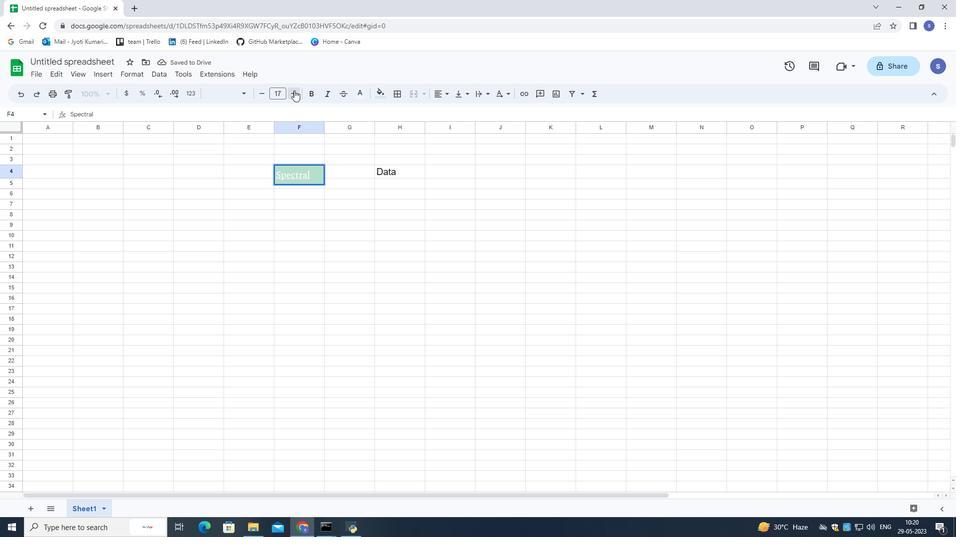 
Action: Mouse pressed left at (294, 90)
Screenshot: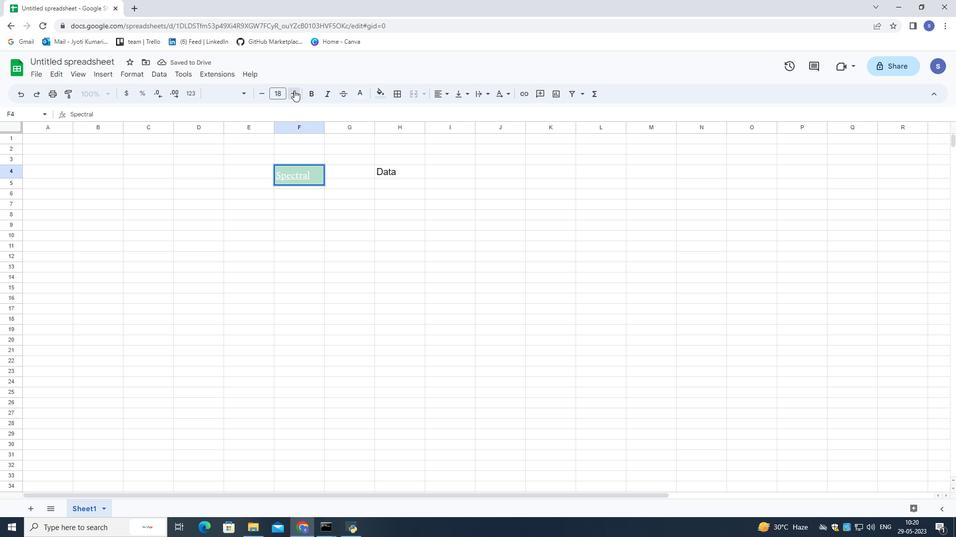 
Action: Mouse pressed left at (294, 90)
